 Task: Send an email with the signature Bethany Lewis with the subject 'Appointment reminder' and the message 'Please let me know if this works for your schedule.' from softage.1@softage.net to softage.3@softage.net with an attached document Research_paper.pdf and move the email from Sent Items to the folder Licenses
Action: Mouse moved to (109, 148)
Screenshot: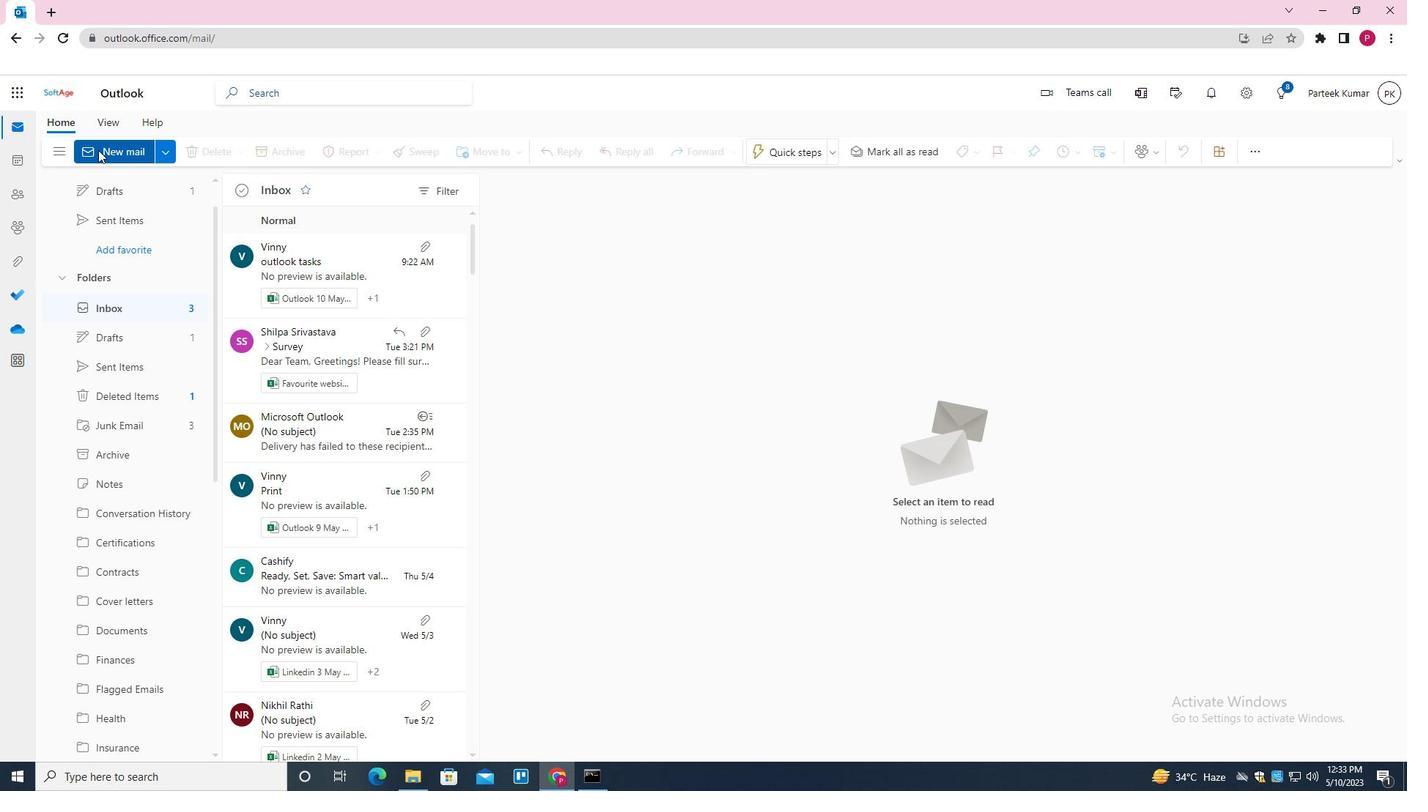 
Action: Mouse pressed left at (109, 148)
Screenshot: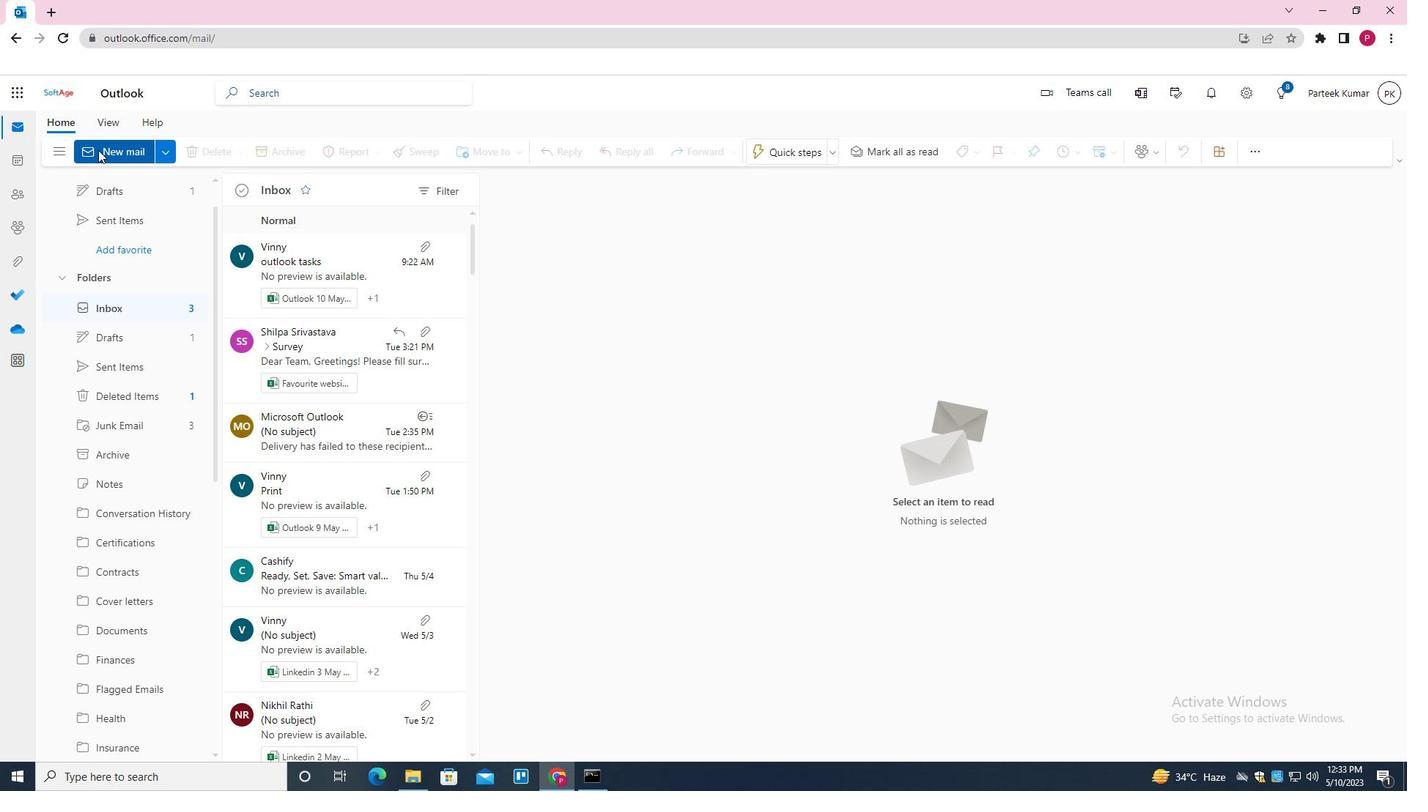 
Action: Mouse moved to (593, 384)
Screenshot: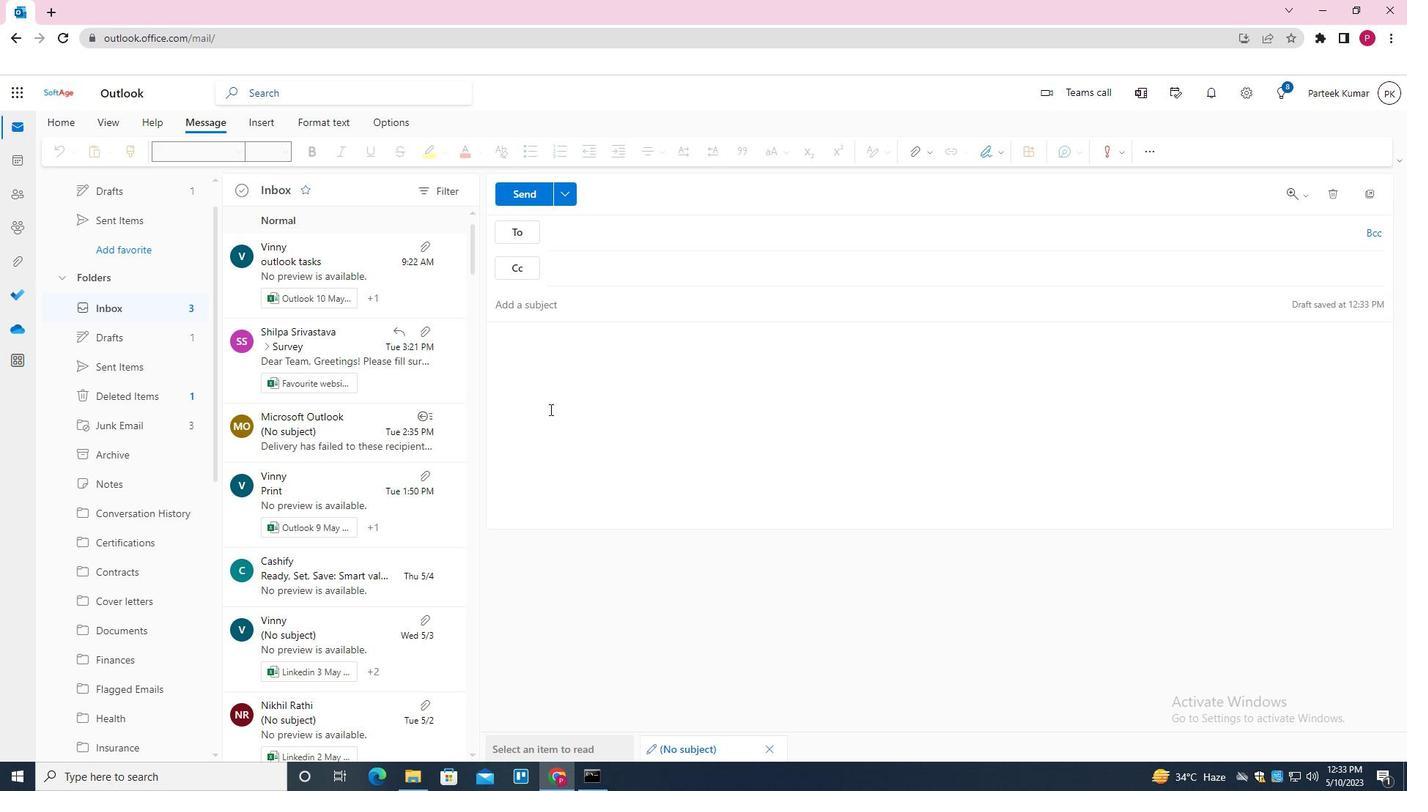 
Action: Mouse pressed left at (593, 384)
Screenshot: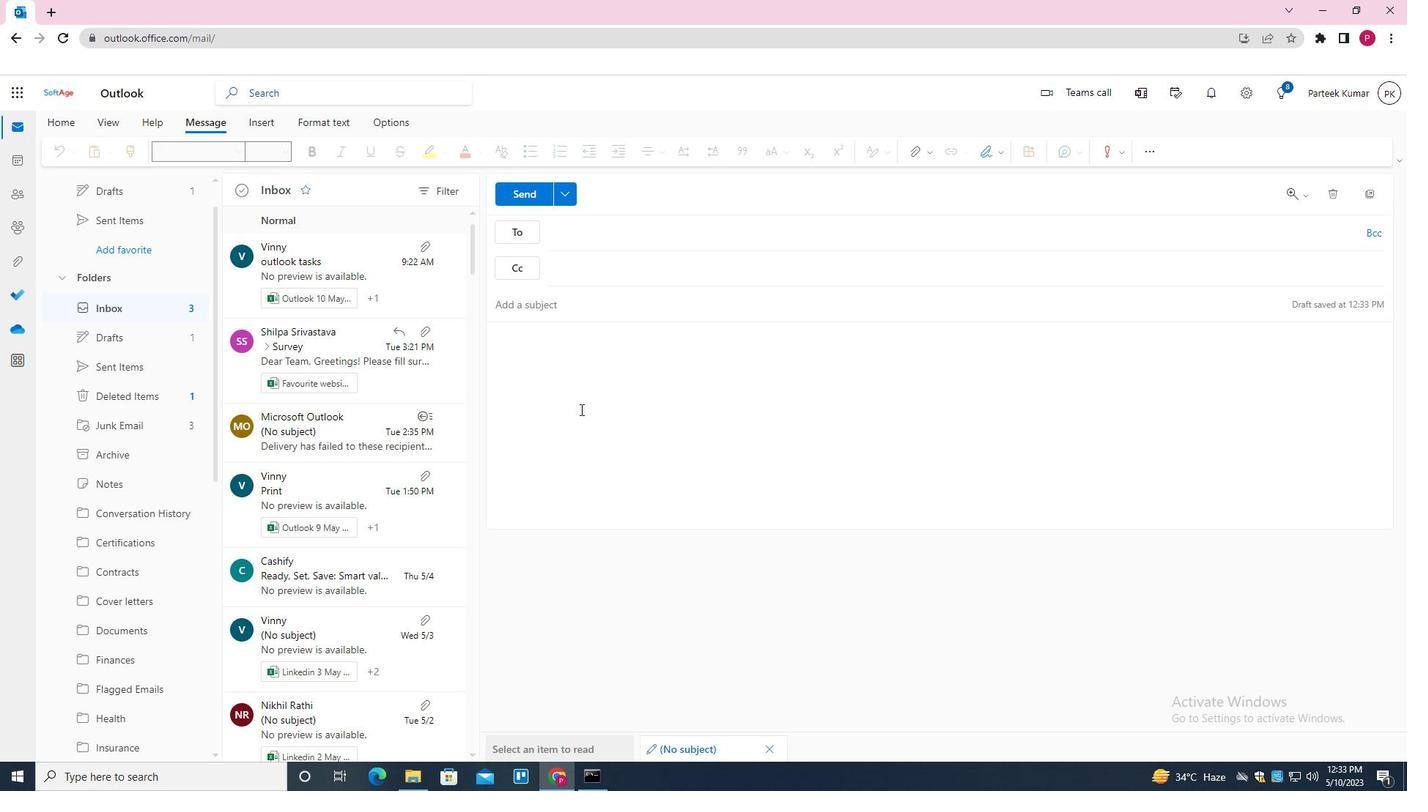 
Action: Mouse moved to (1000, 153)
Screenshot: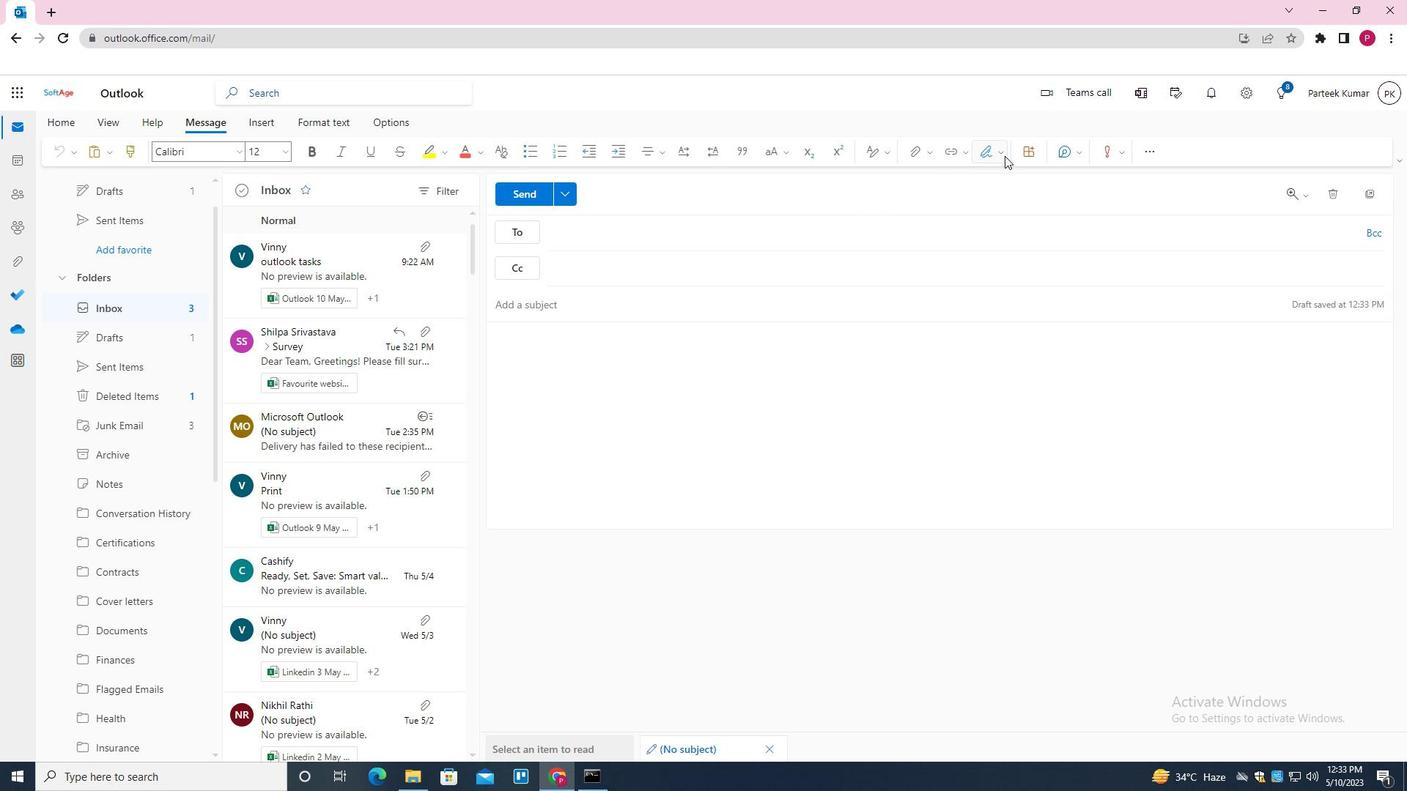 
Action: Mouse pressed left at (1000, 153)
Screenshot: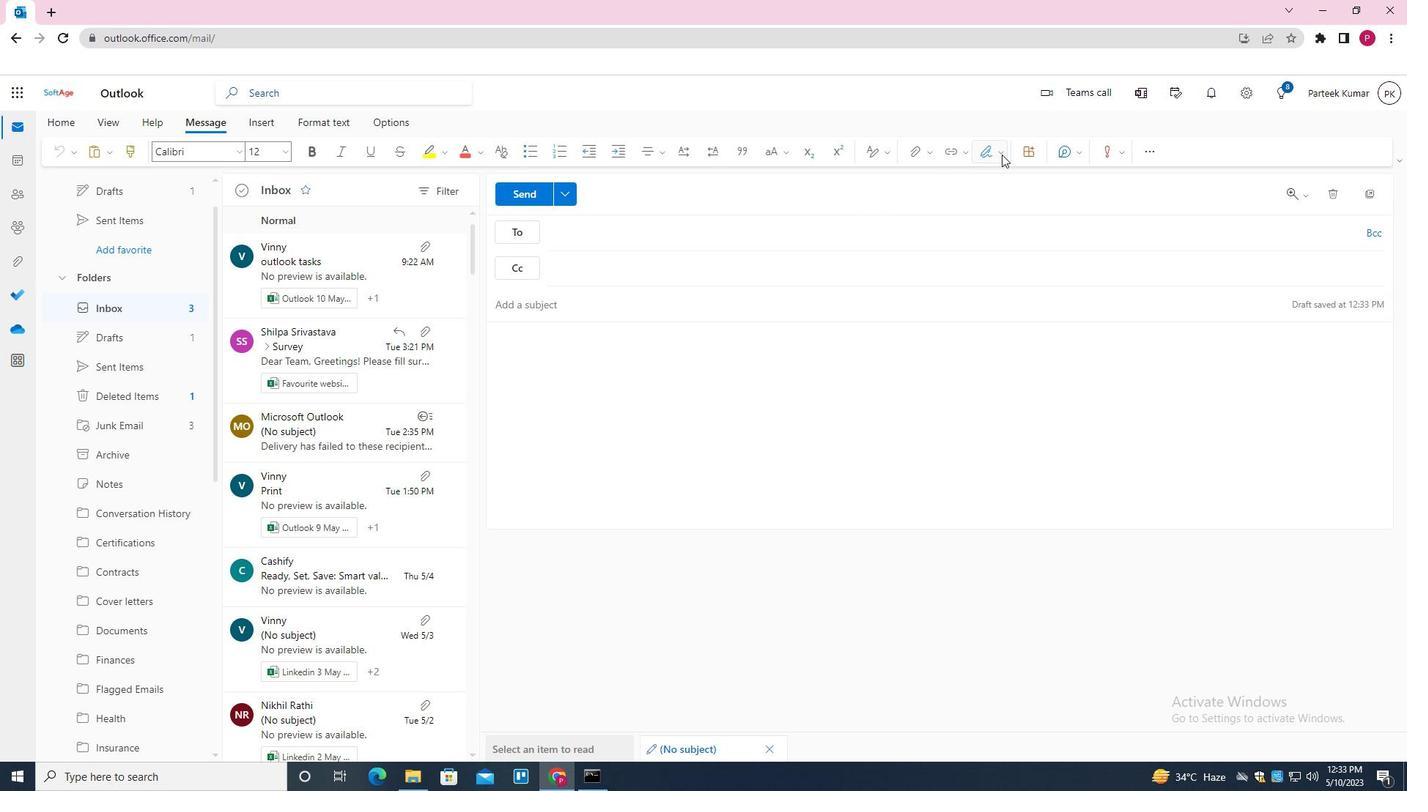 
Action: Mouse moved to (952, 694)
Screenshot: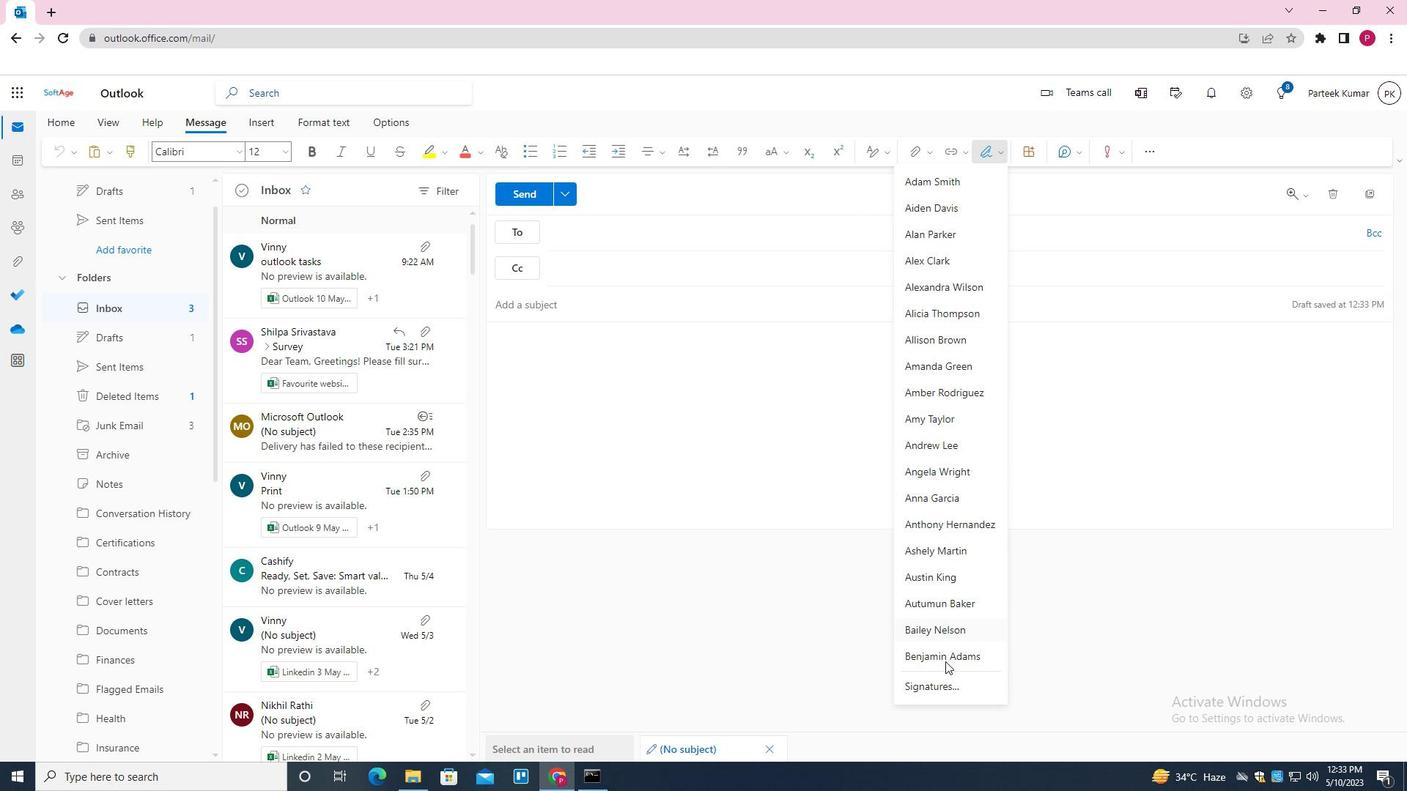 
Action: Mouse pressed left at (952, 694)
Screenshot: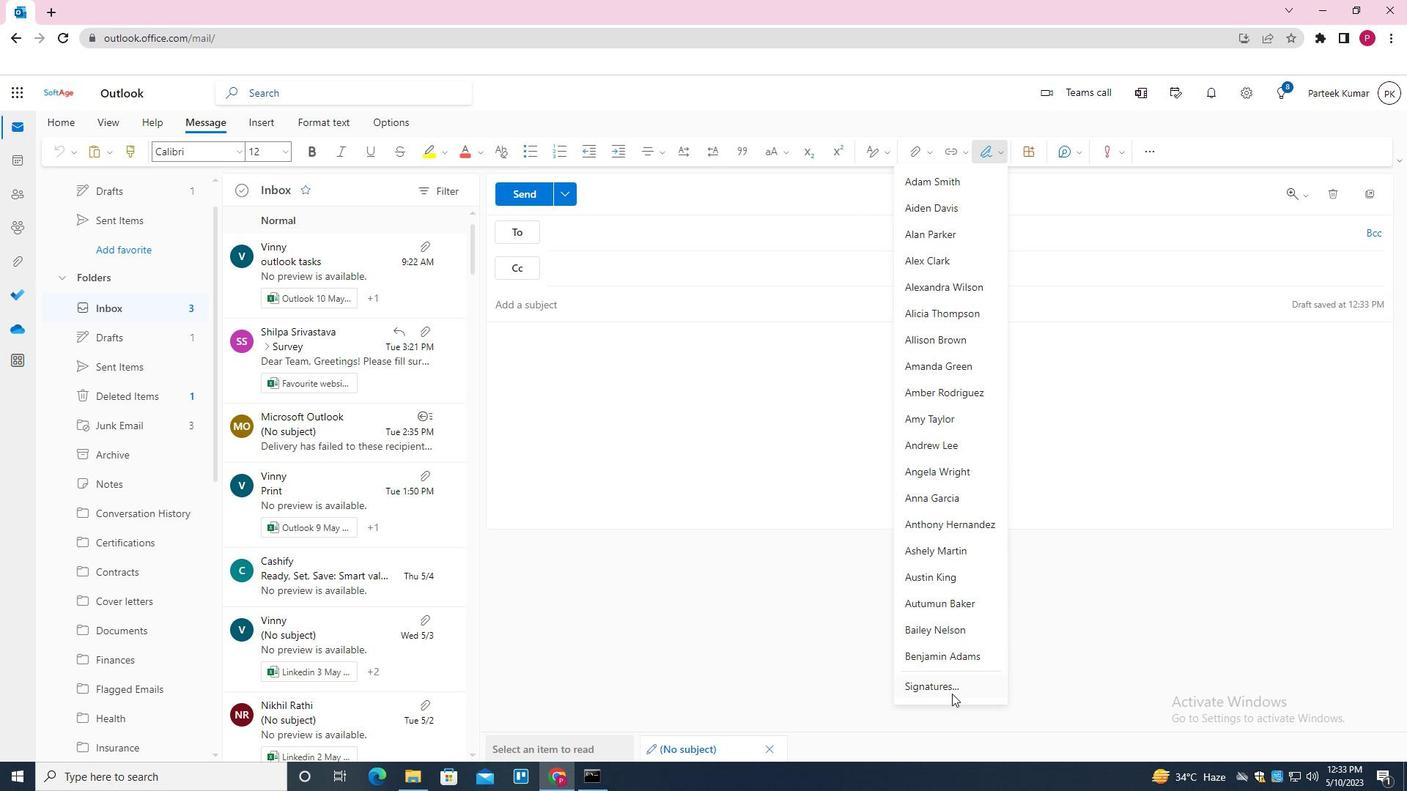 
Action: Mouse moved to (618, 242)
Screenshot: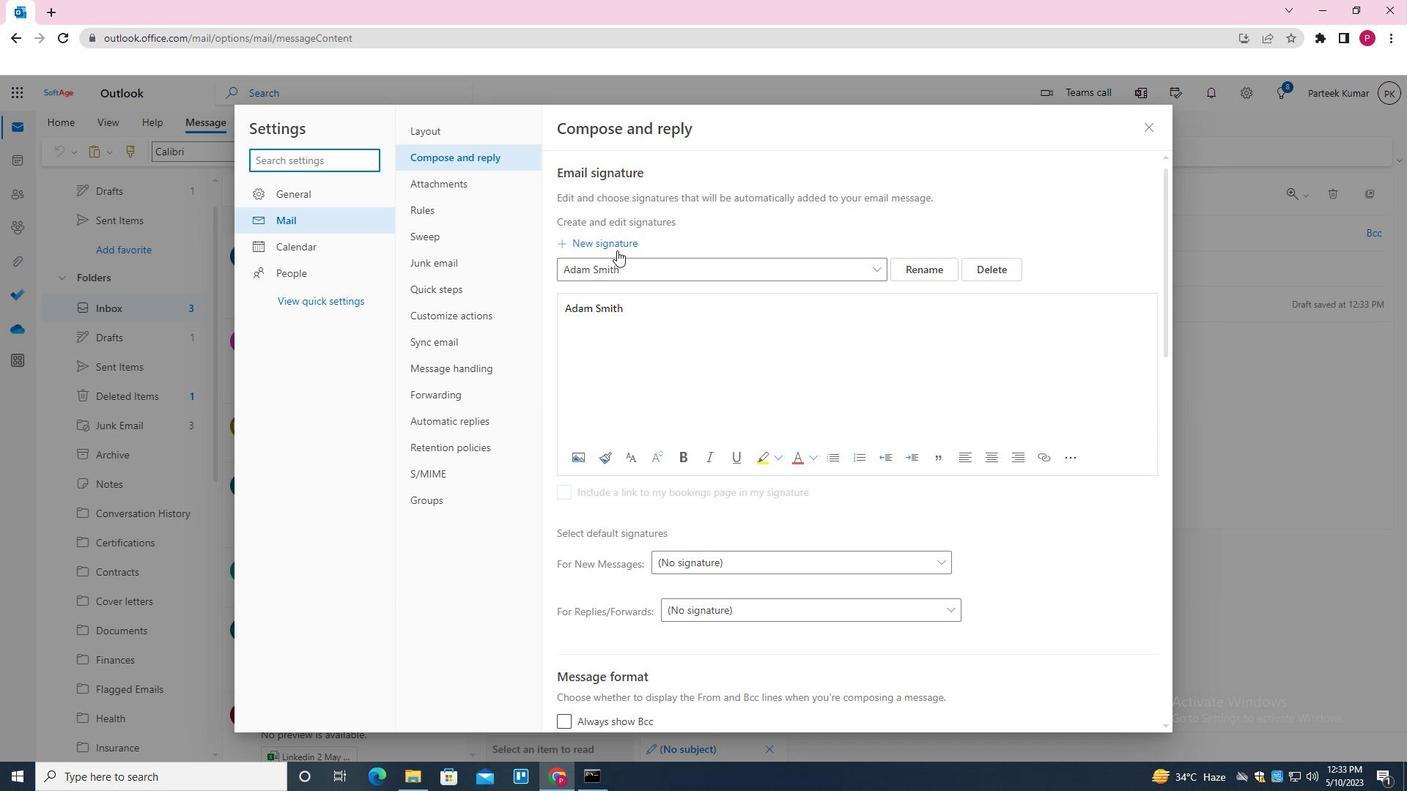 
Action: Mouse pressed left at (618, 242)
Screenshot: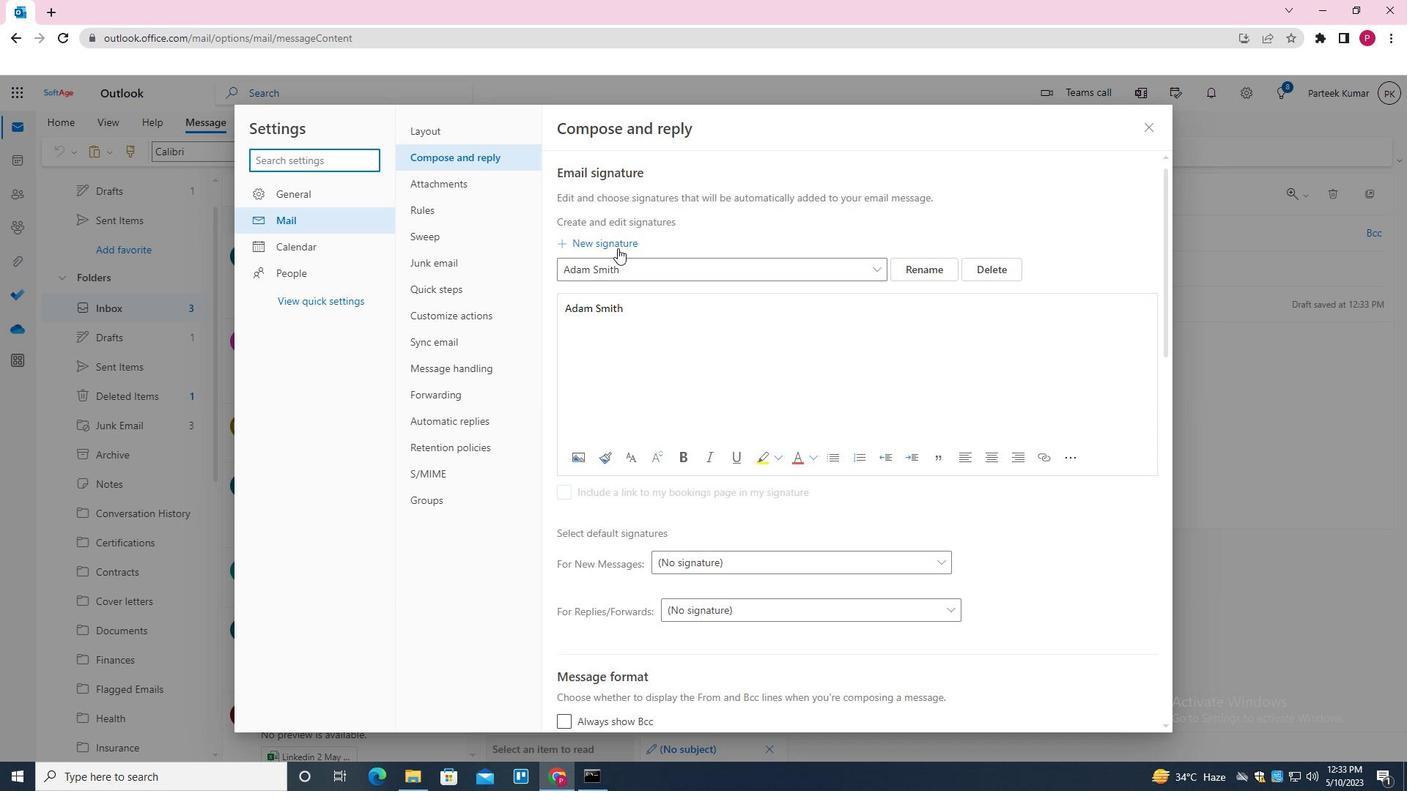
Action: Mouse moved to (626, 271)
Screenshot: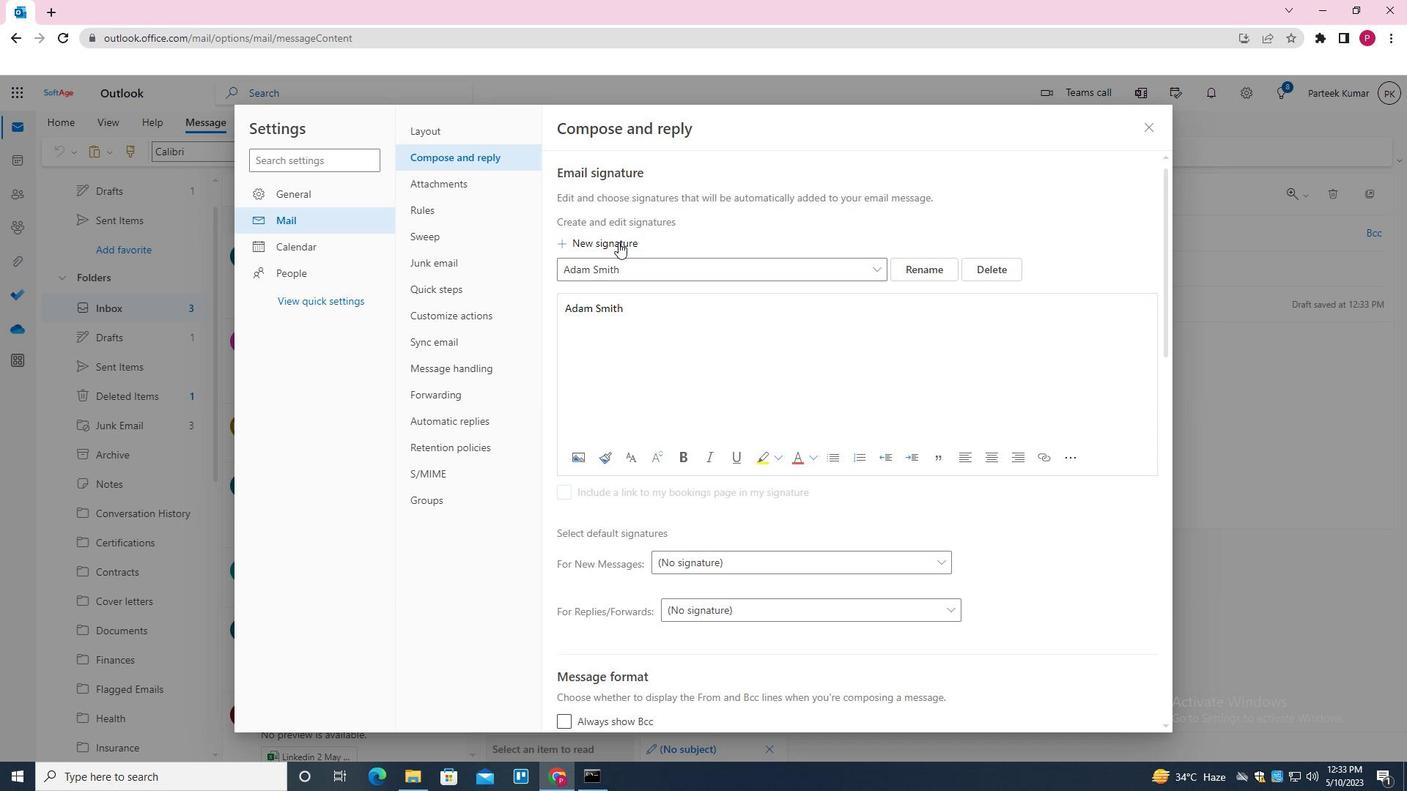
Action: Mouse pressed left at (626, 271)
Screenshot: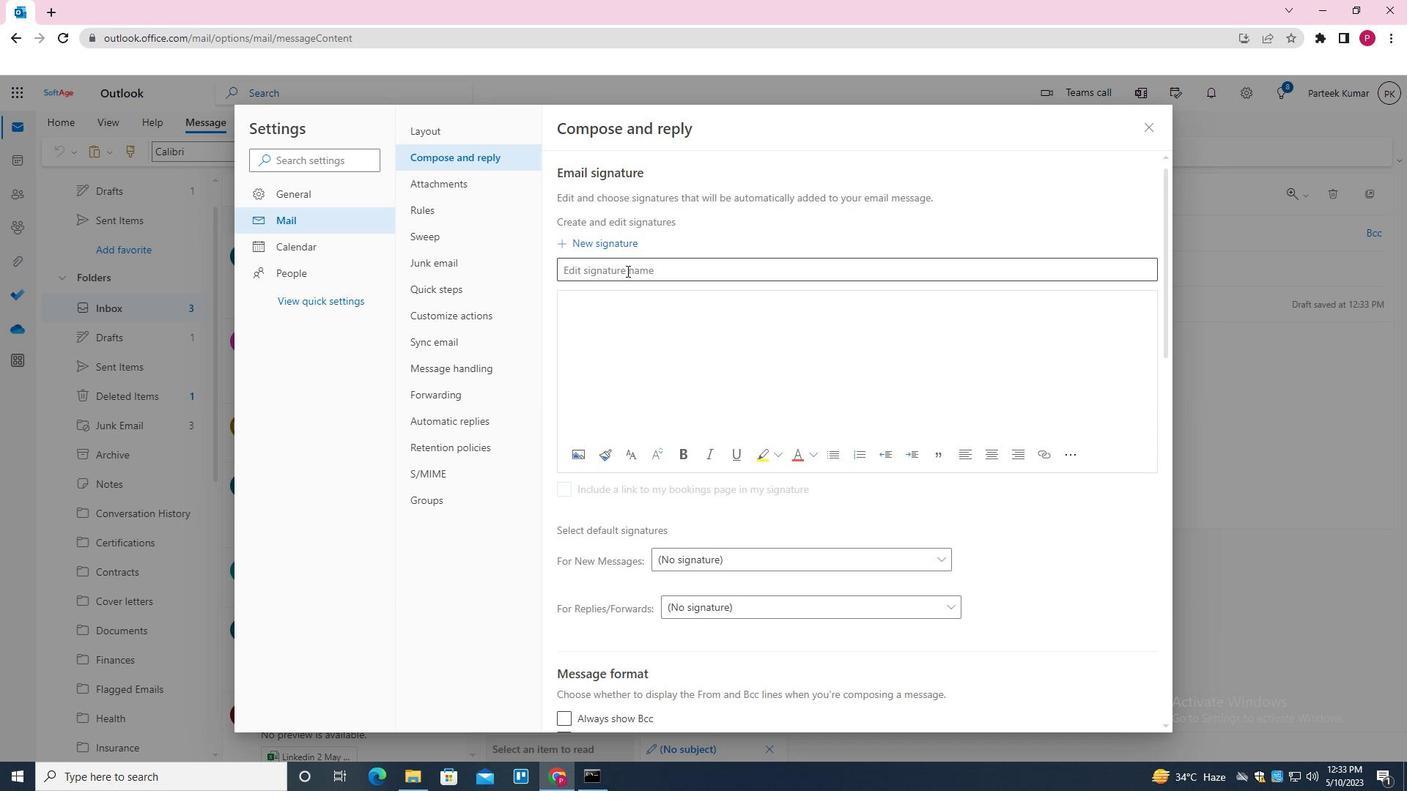 
Action: Mouse moved to (611, 272)
Screenshot: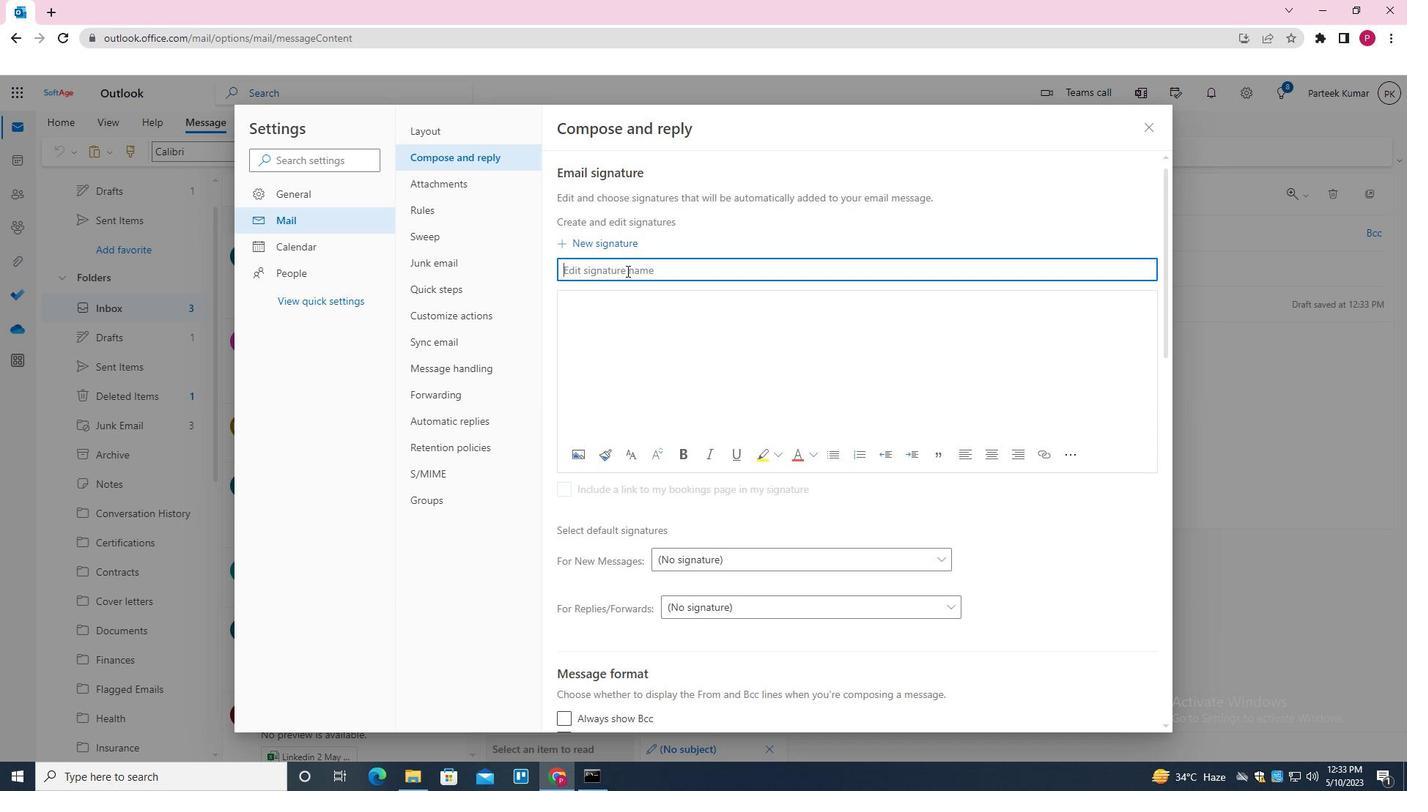 
Action: Key pressed <Key.shift><Key.shift><Key.shift><Key.shift><Key.shift>BETHANY<Key.space><Key.shift>LWAS<Key.backspace><Key.backspace><Key.backspace>AWS
Screenshot: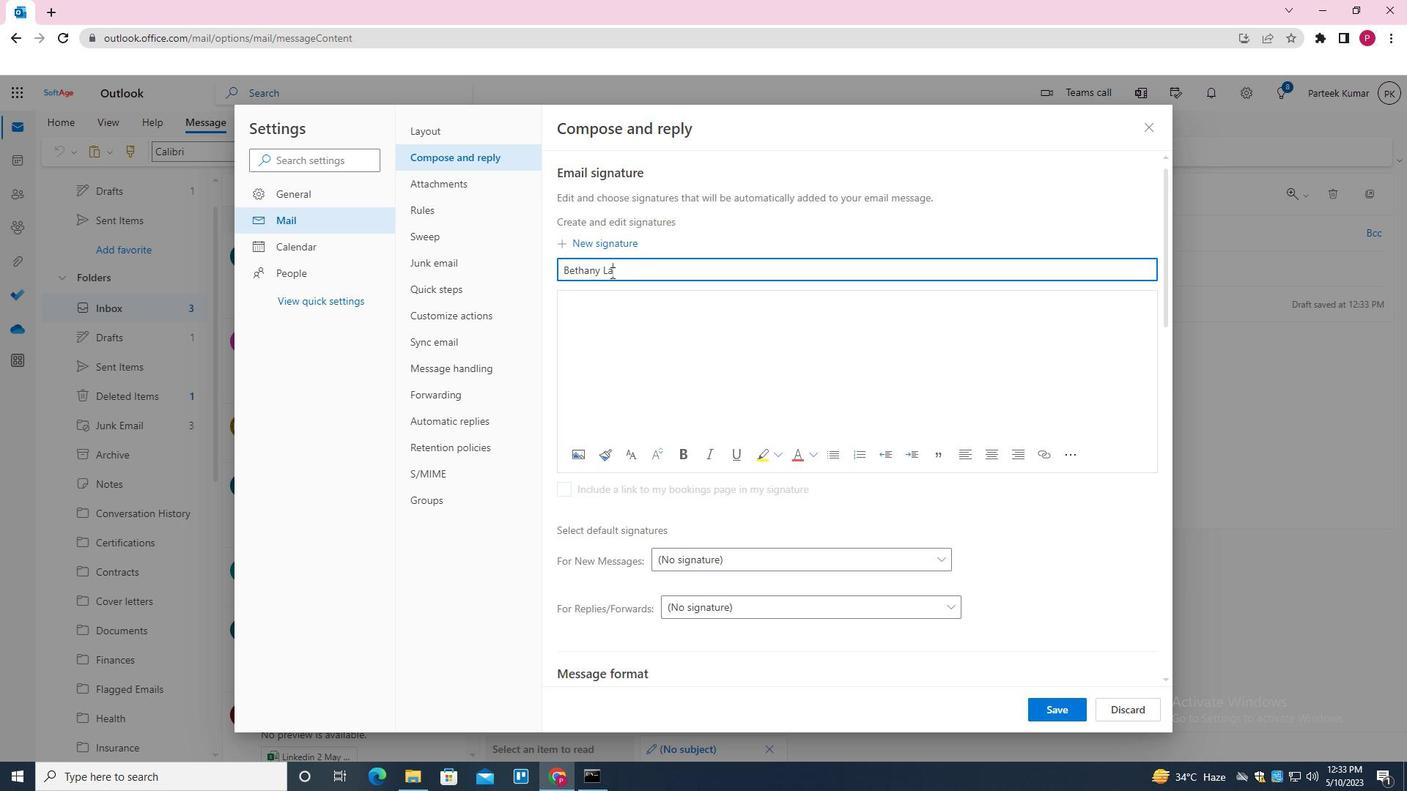 
Action: Mouse moved to (578, 307)
Screenshot: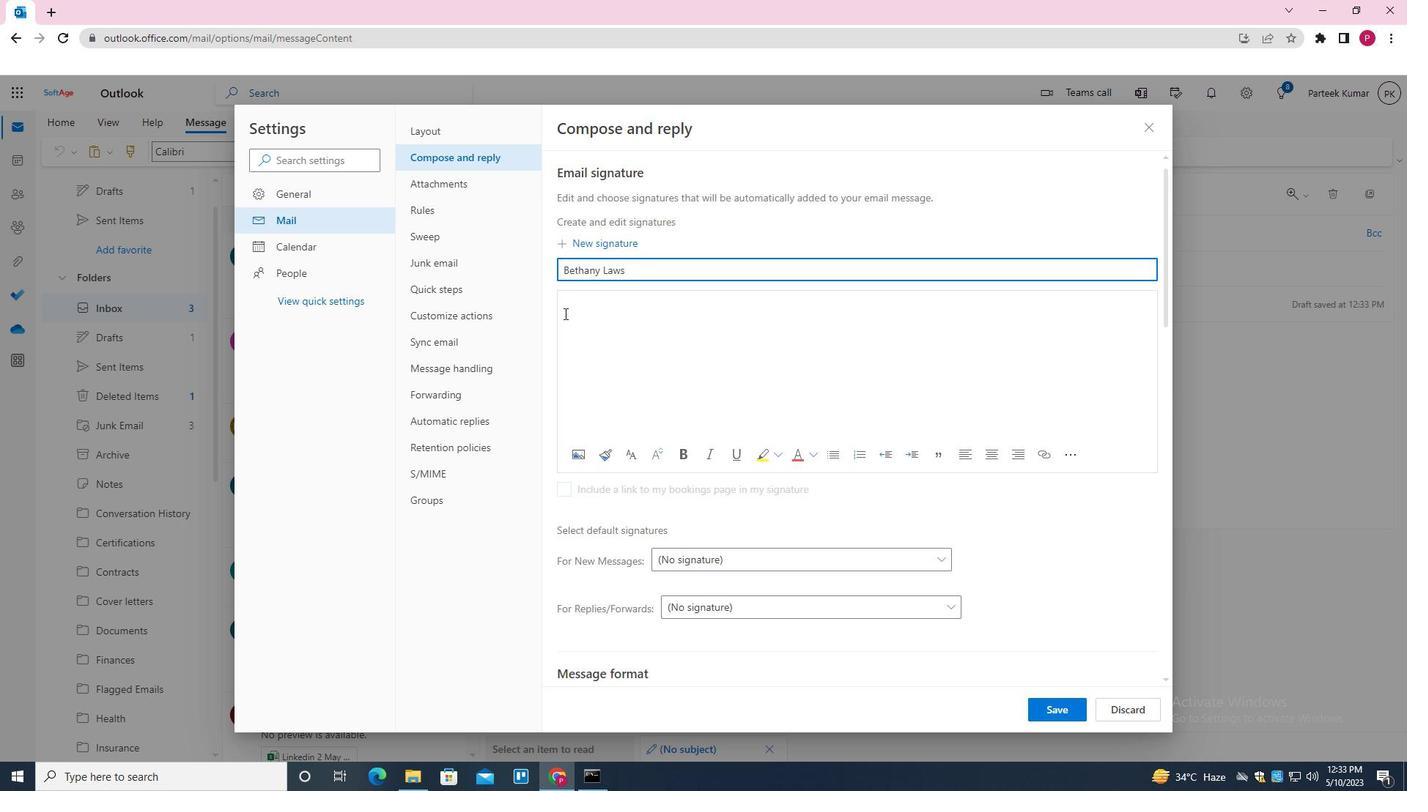 
Action: Mouse pressed left at (578, 307)
Screenshot: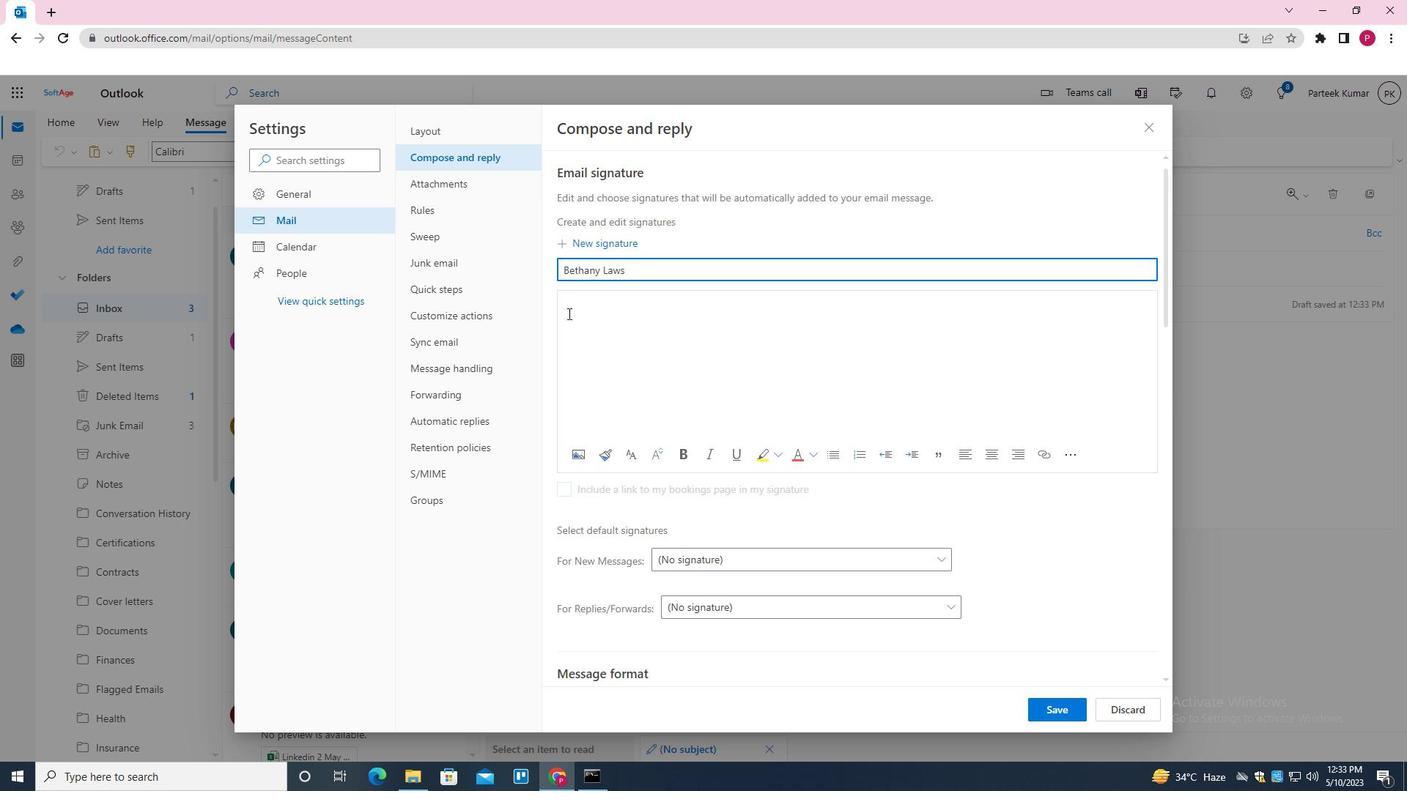 
Action: Mouse moved to (561, 317)
Screenshot: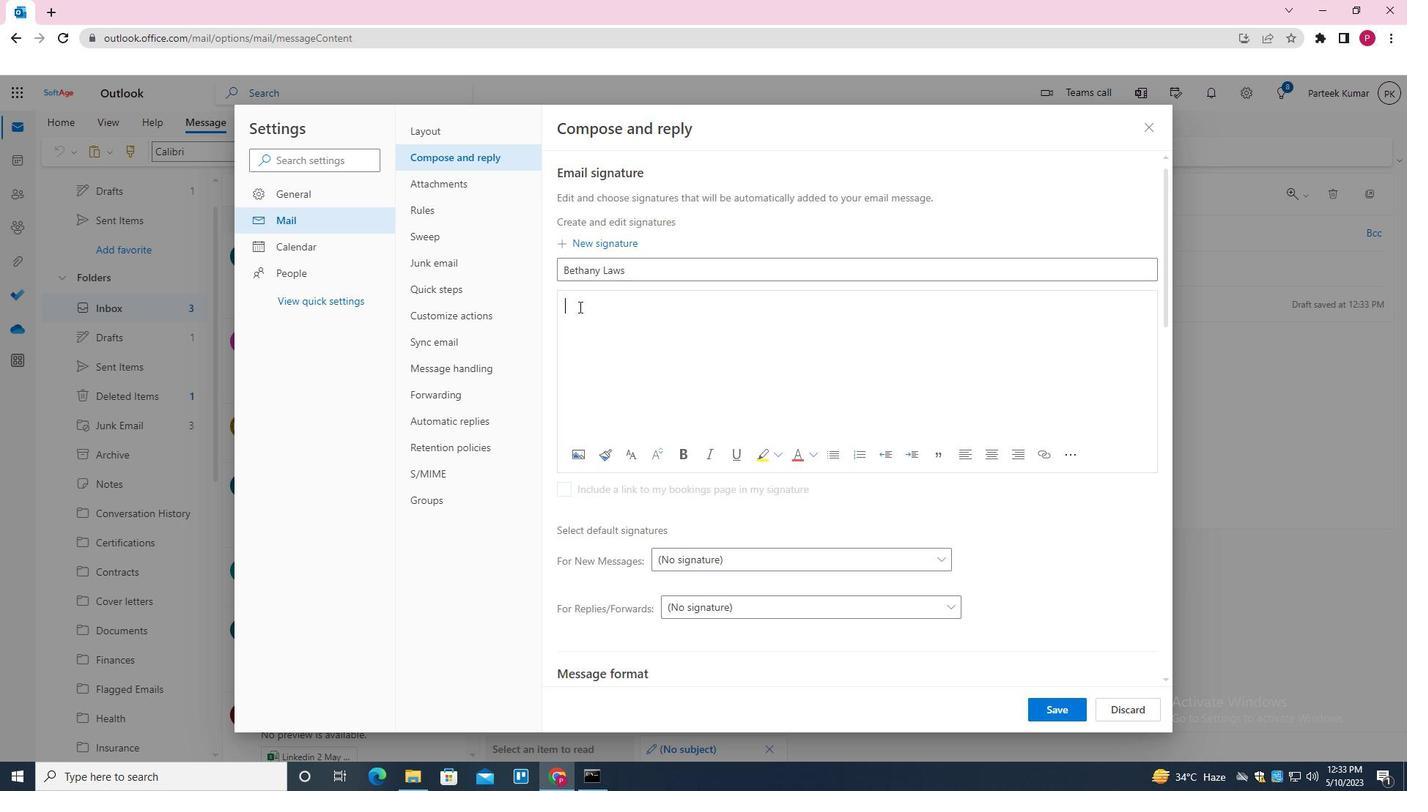 
Action: Key pressed <Key.shift>BETHANY<Key.space><Key.shift>:
Screenshot: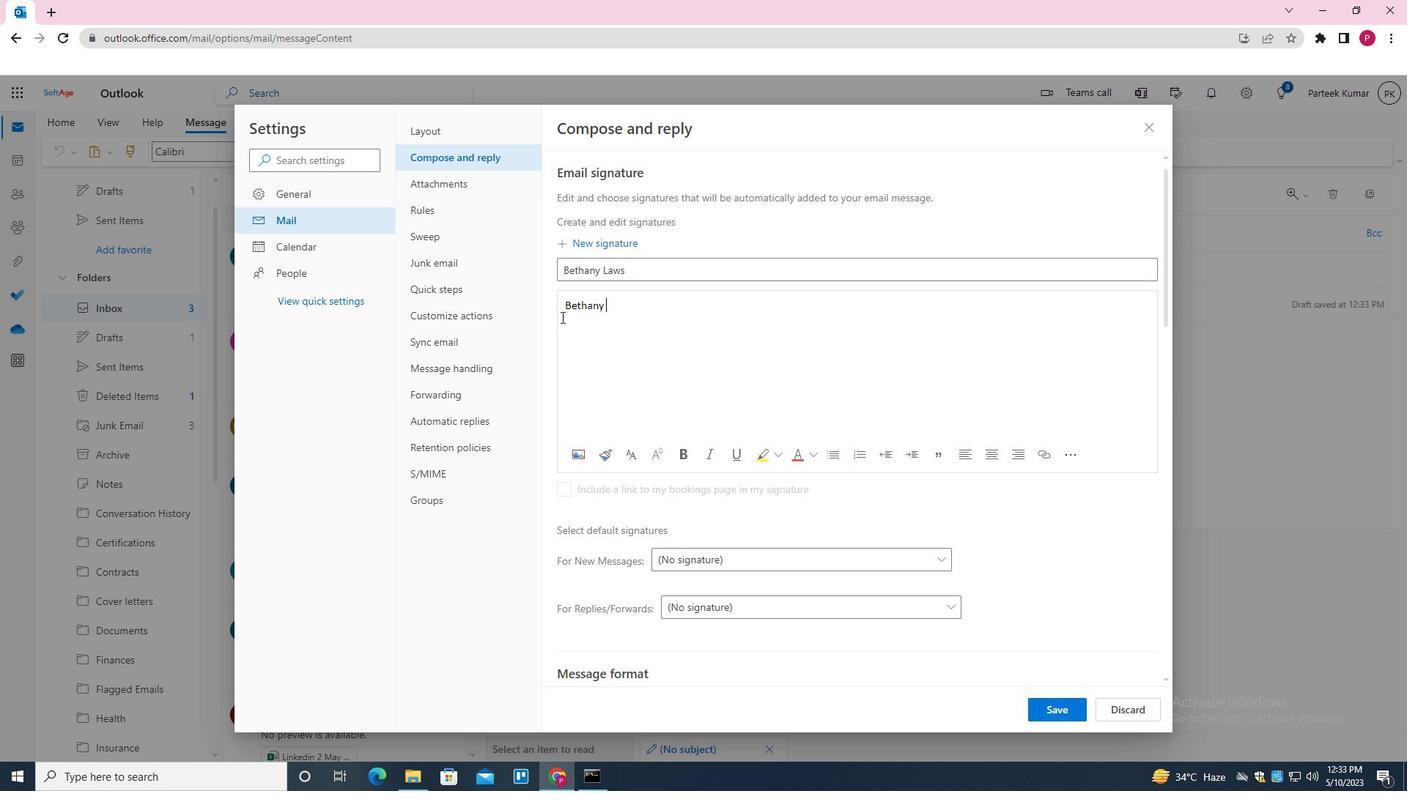 
Action: Mouse moved to (561, 317)
Screenshot: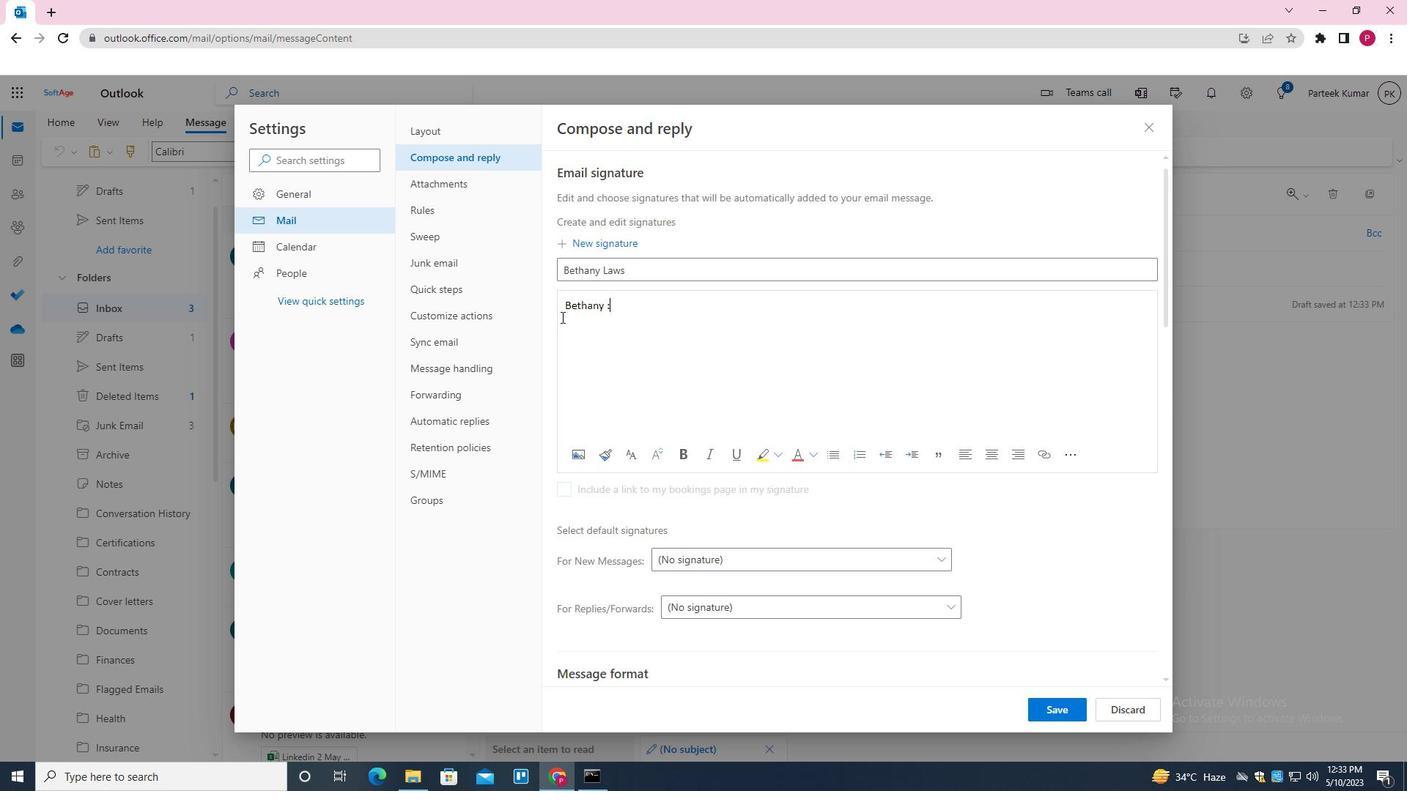 
Action: Key pressed <Key.backspace>LAWS<Key.space>
Screenshot: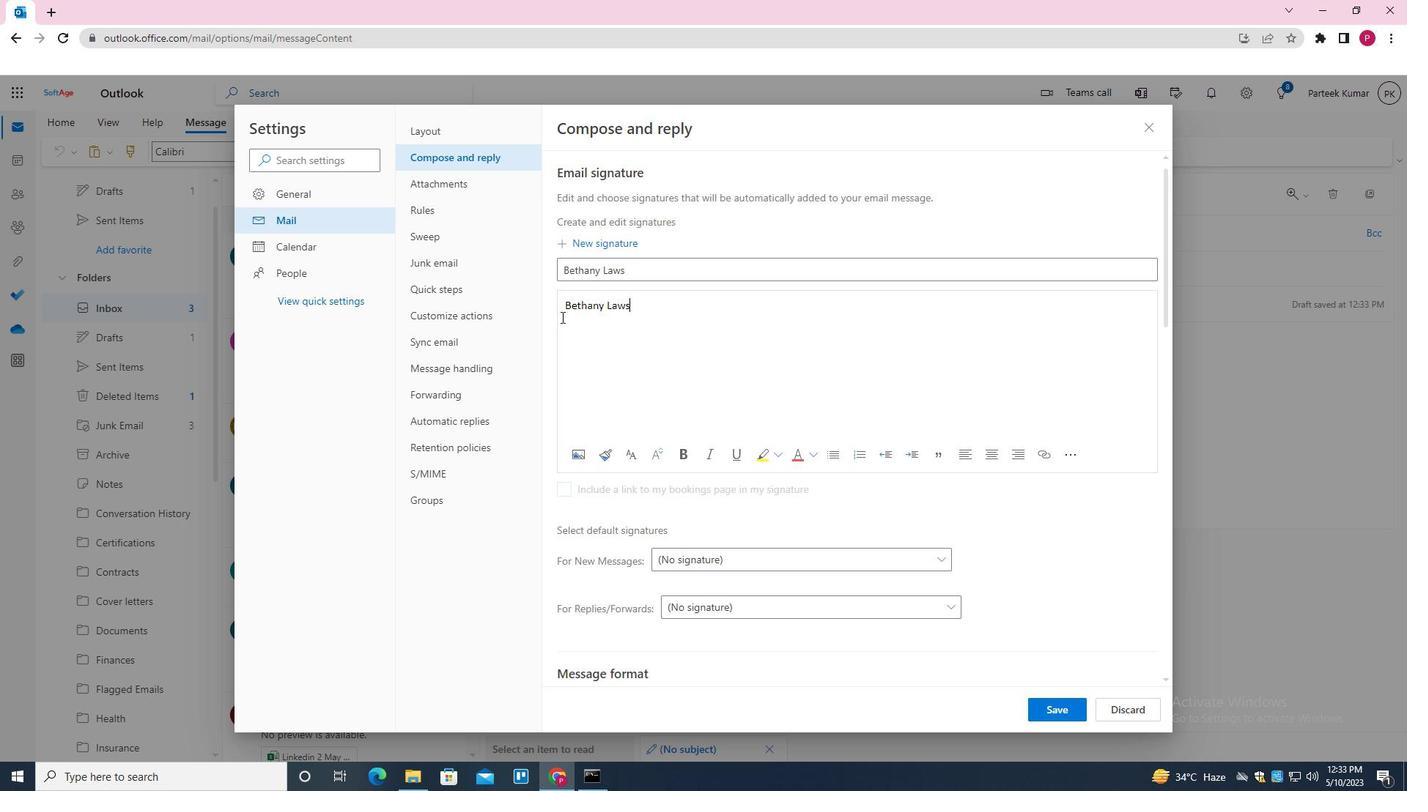 
Action: Mouse moved to (1041, 714)
Screenshot: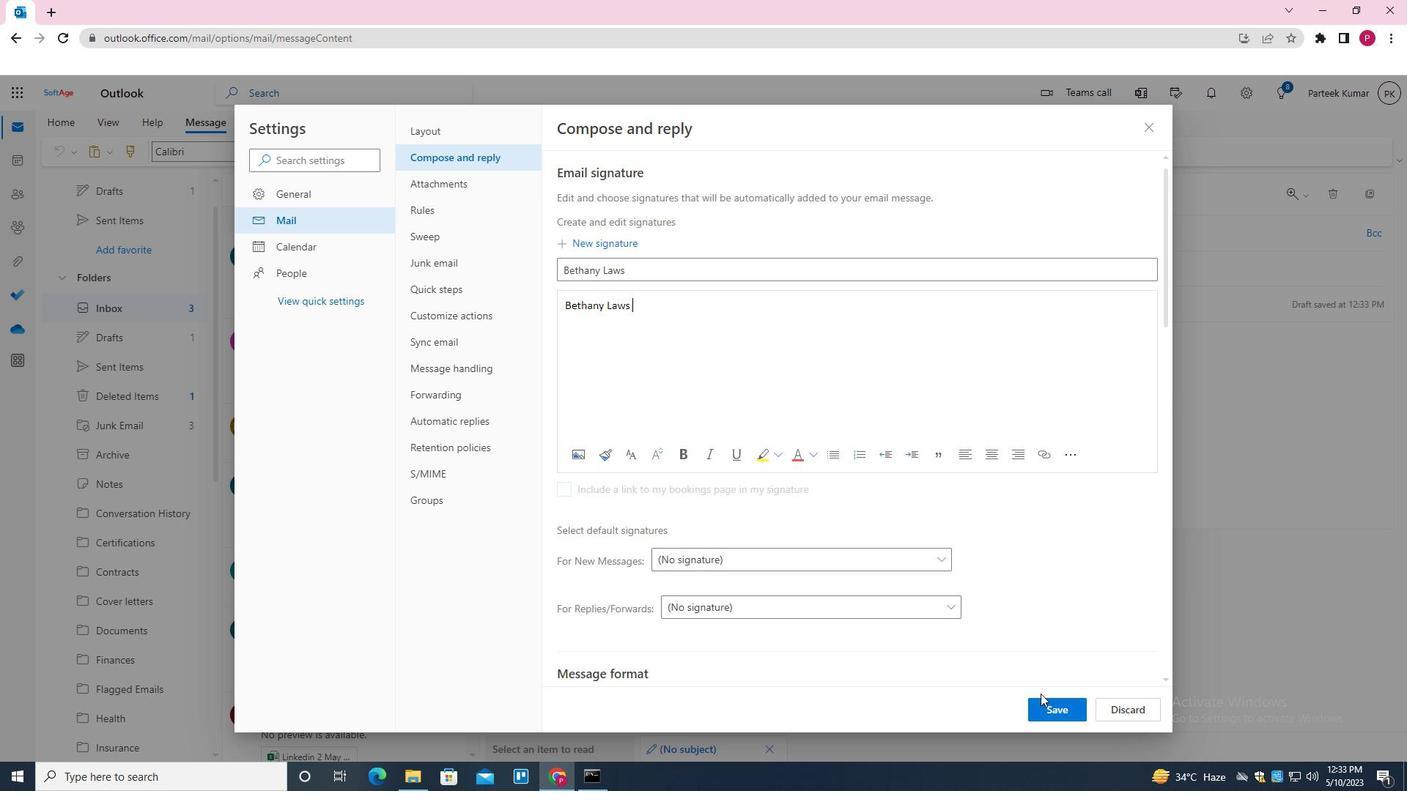 
Action: Mouse pressed left at (1041, 714)
Screenshot: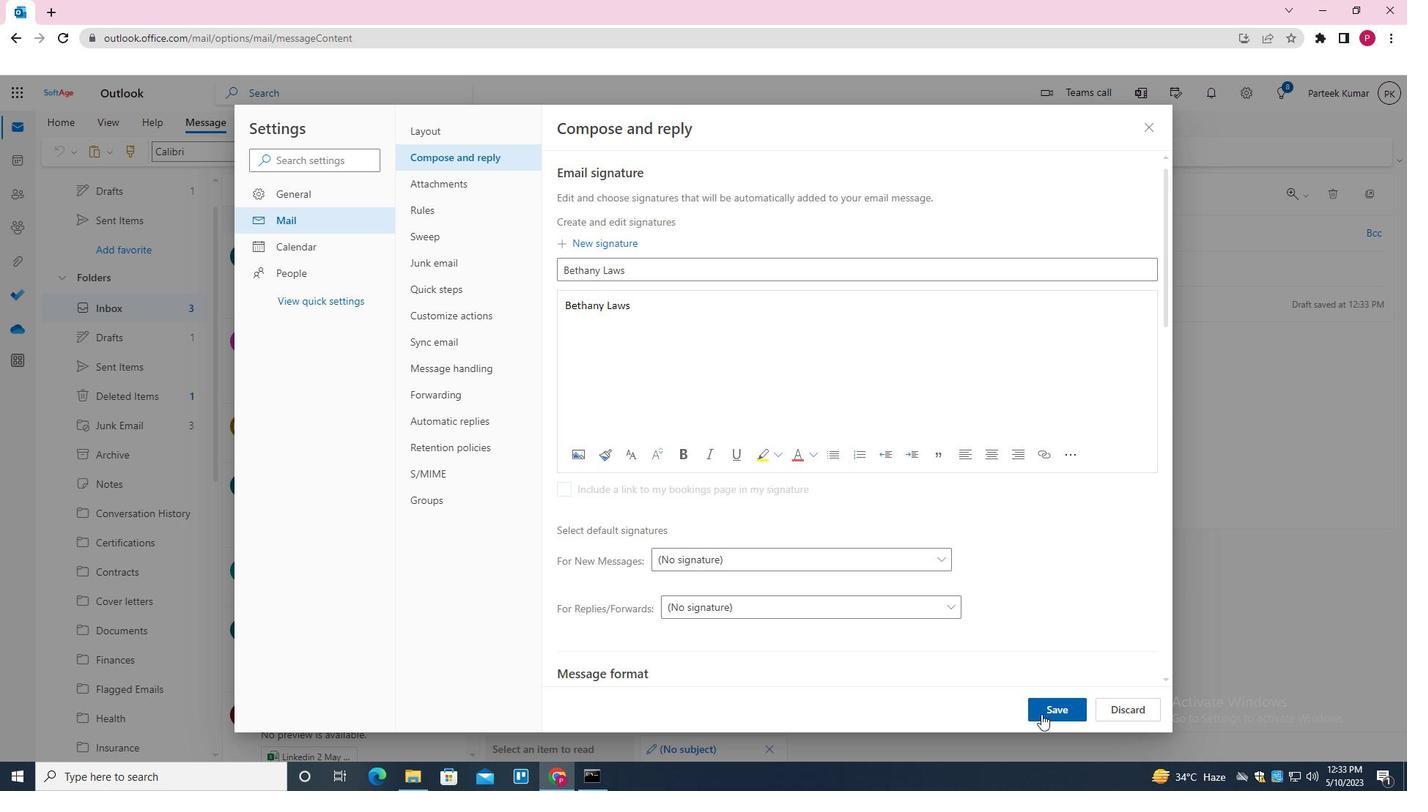 
Action: Mouse moved to (1144, 123)
Screenshot: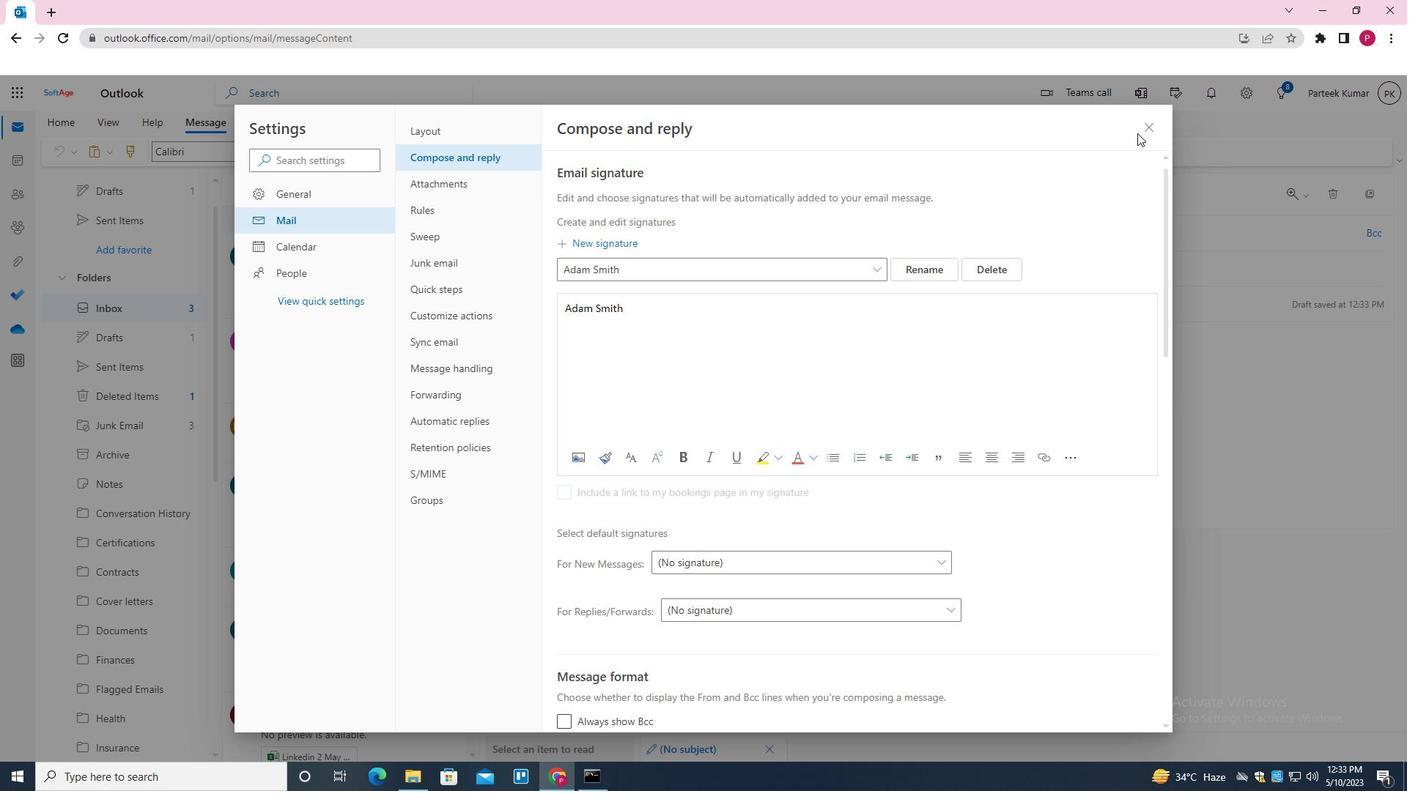 
Action: Mouse pressed left at (1144, 123)
Screenshot: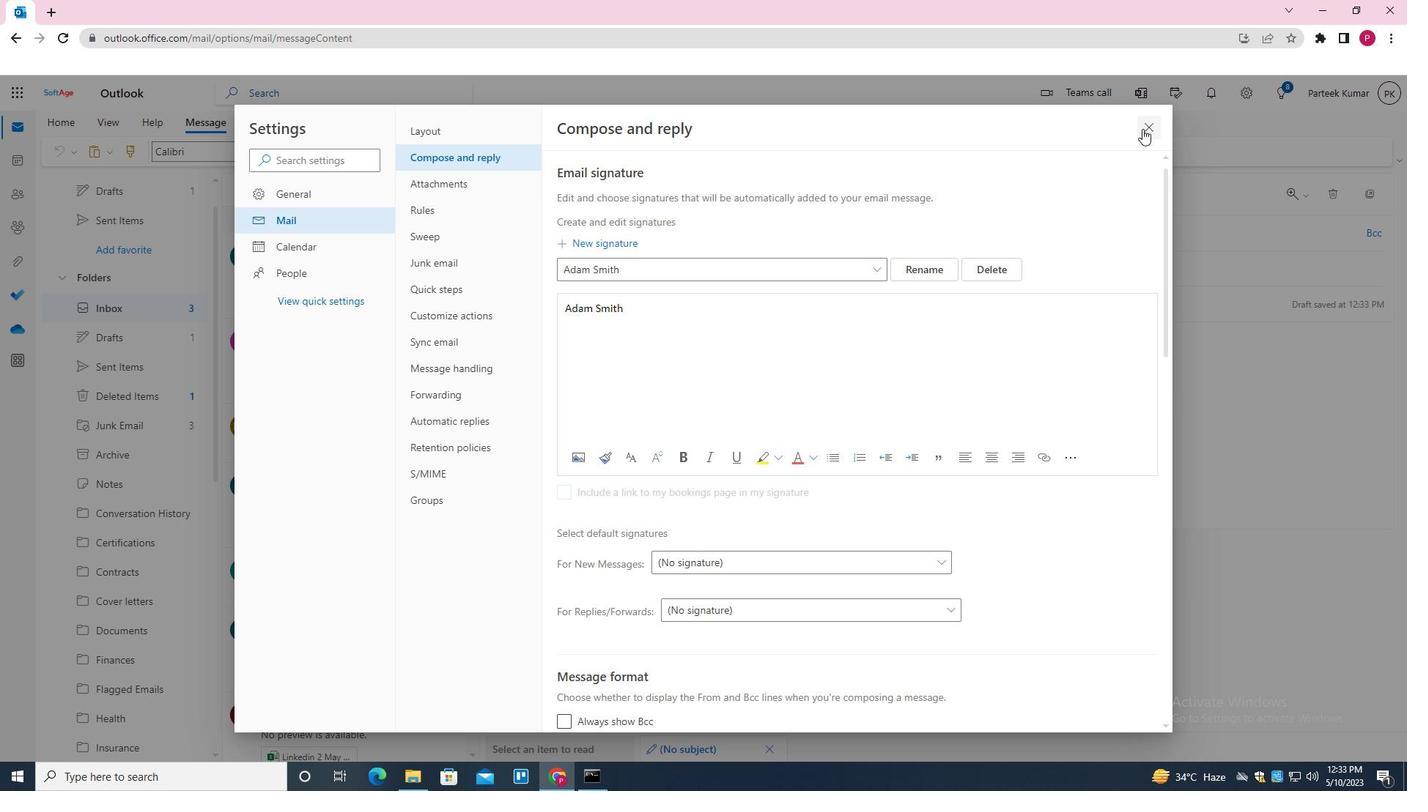 
Action: Mouse moved to (777, 386)
Screenshot: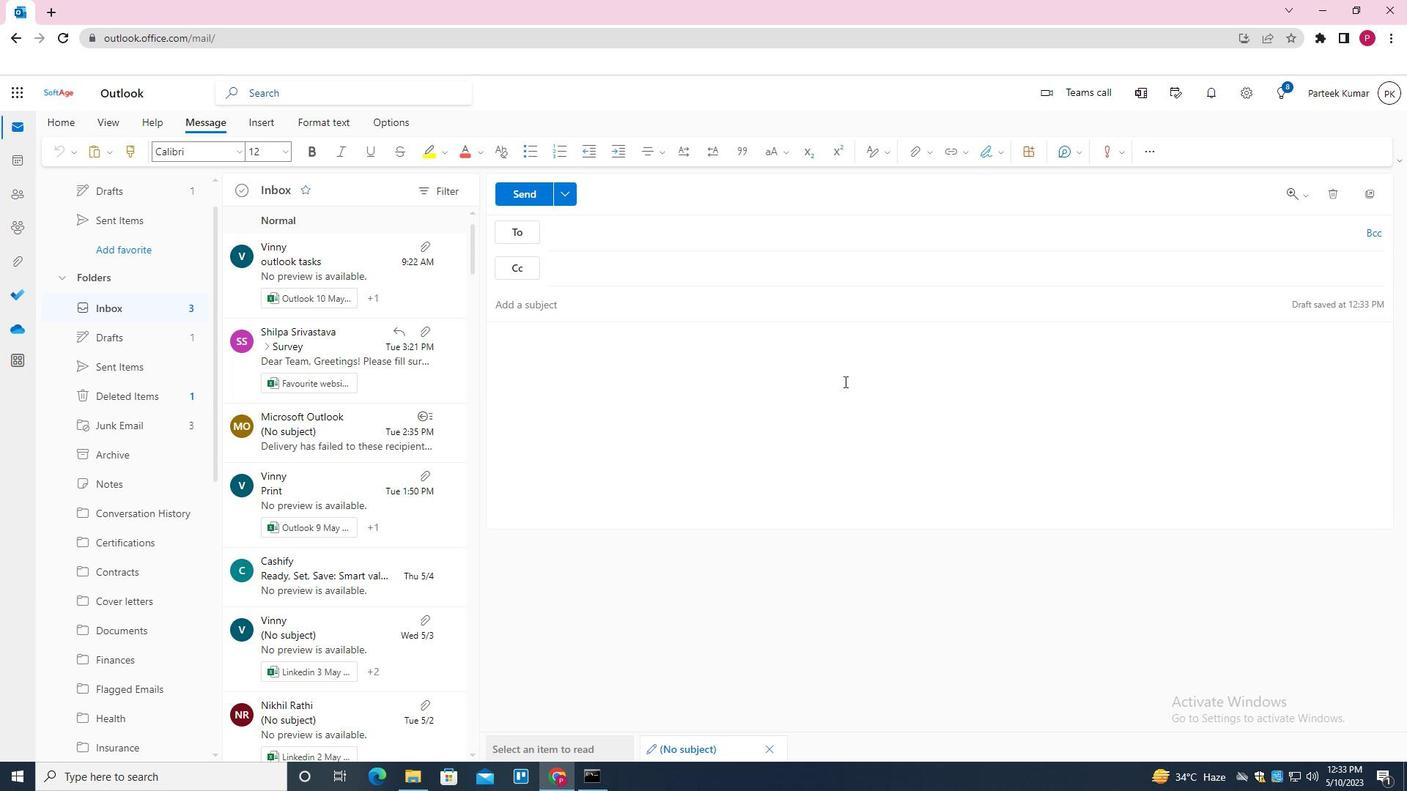 
Action: Mouse pressed left at (777, 386)
Screenshot: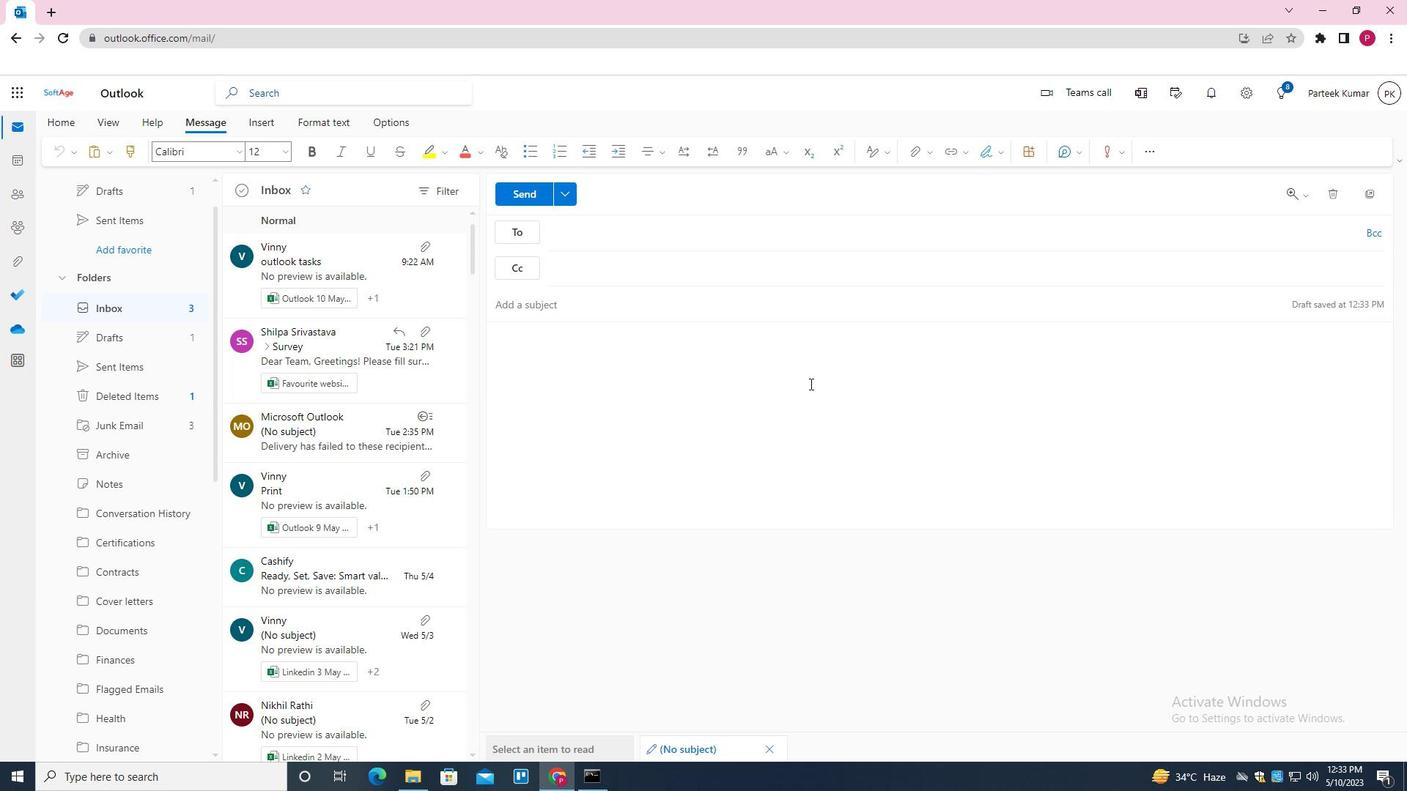 
Action: Mouse moved to (1003, 151)
Screenshot: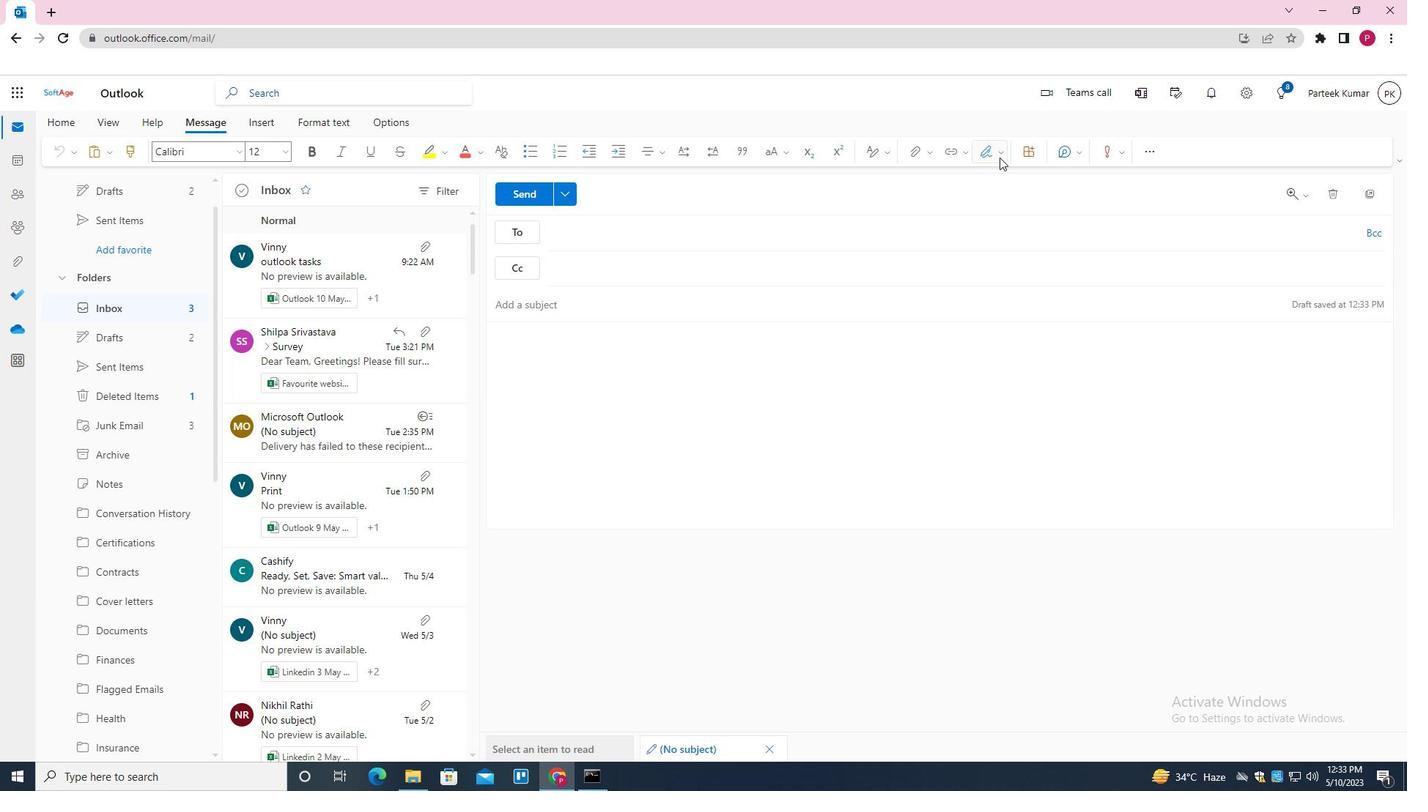 
Action: Mouse pressed left at (1003, 151)
Screenshot: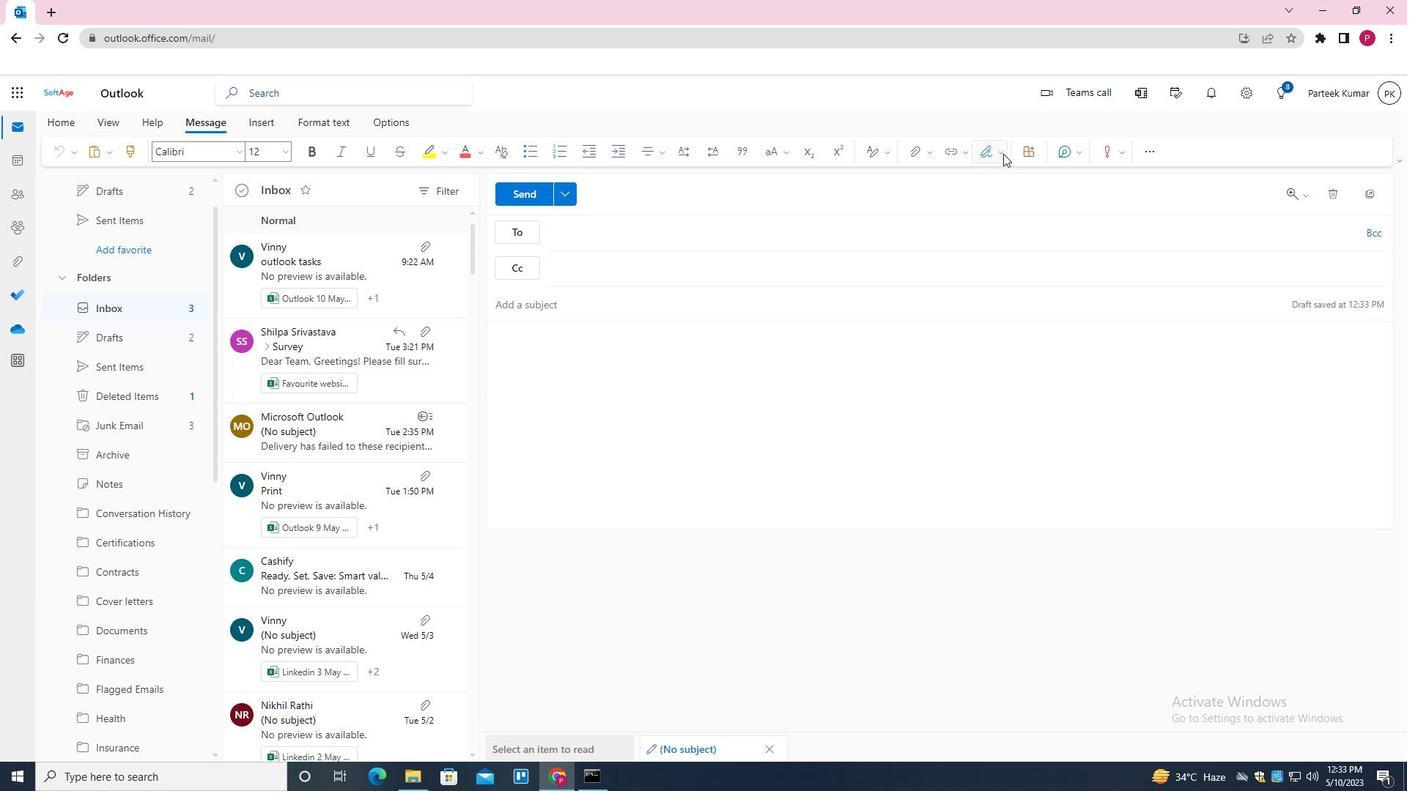 
Action: Mouse moved to (945, 683)
Screenshot: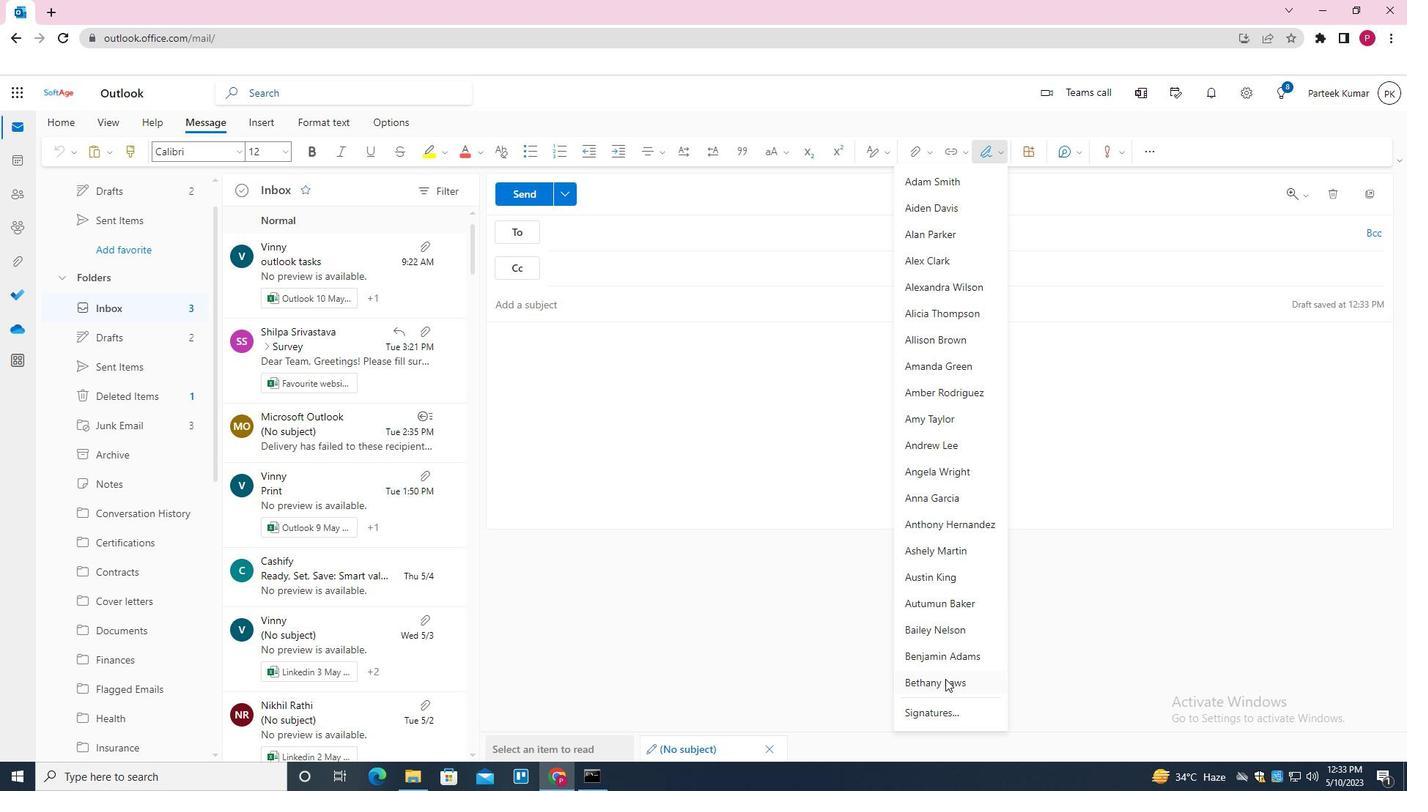 
Action: Mouse pressed left at (945, 683)
Screenshot: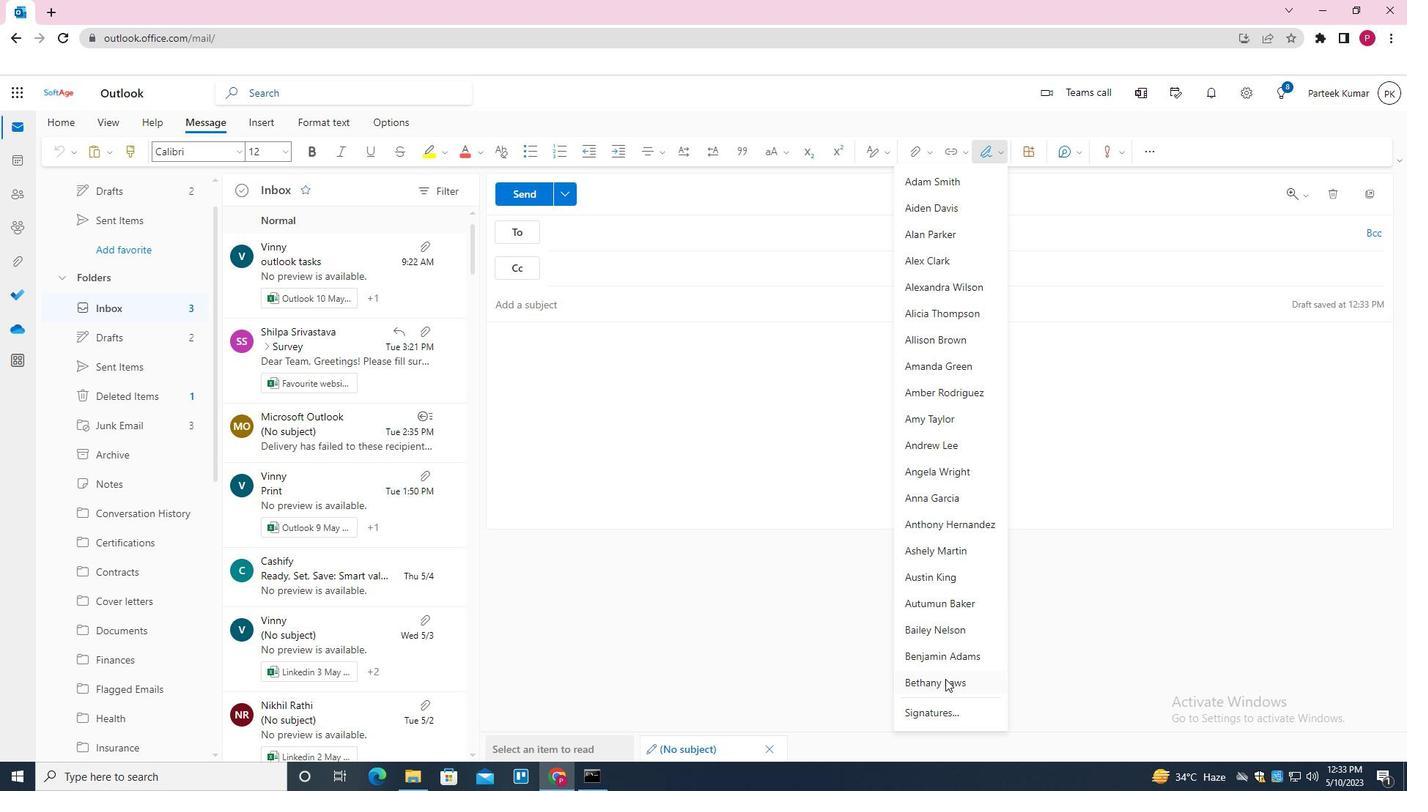 
Action: Mouse moved to (593, 228)
Screenshot: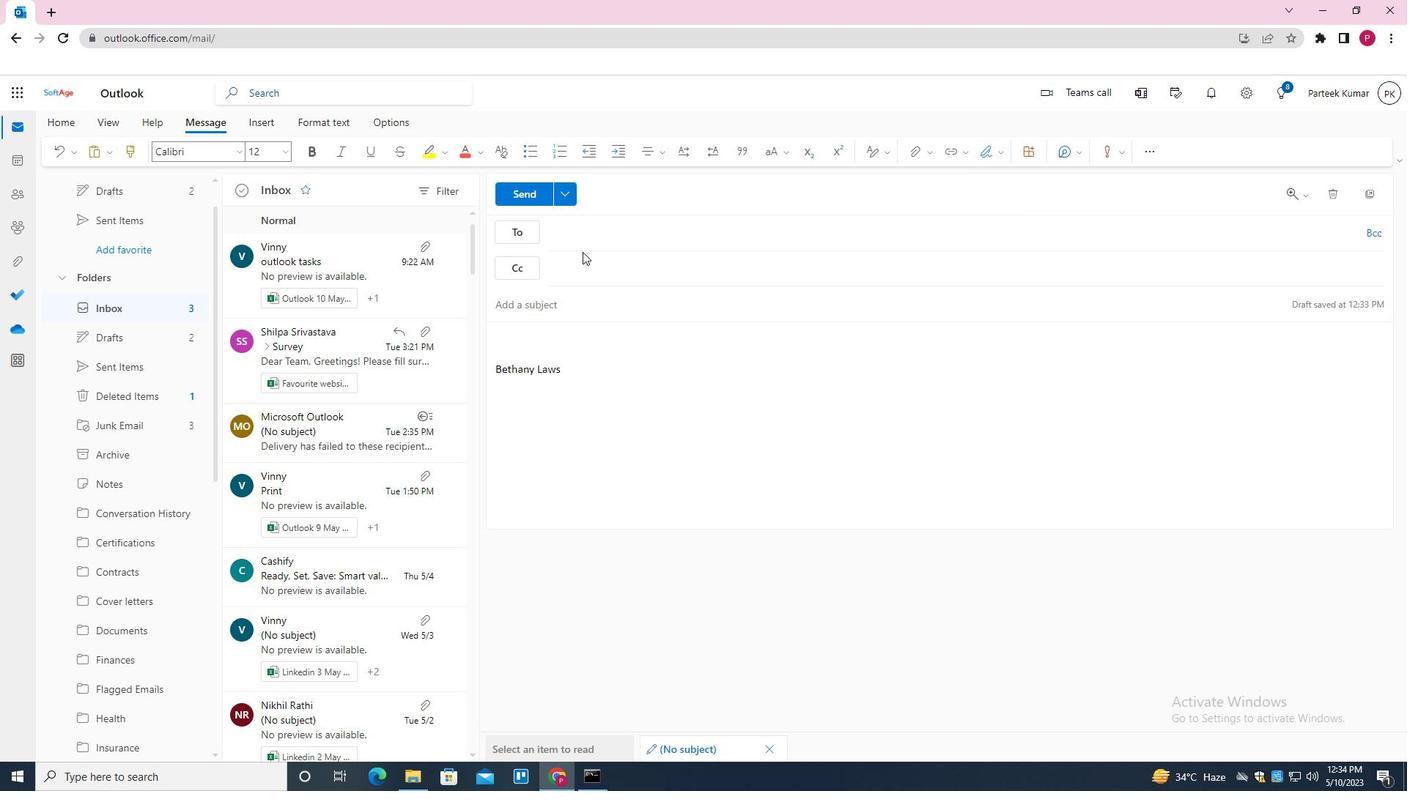 
Action: Mouse pressed left at (593, 228)
Screenshot: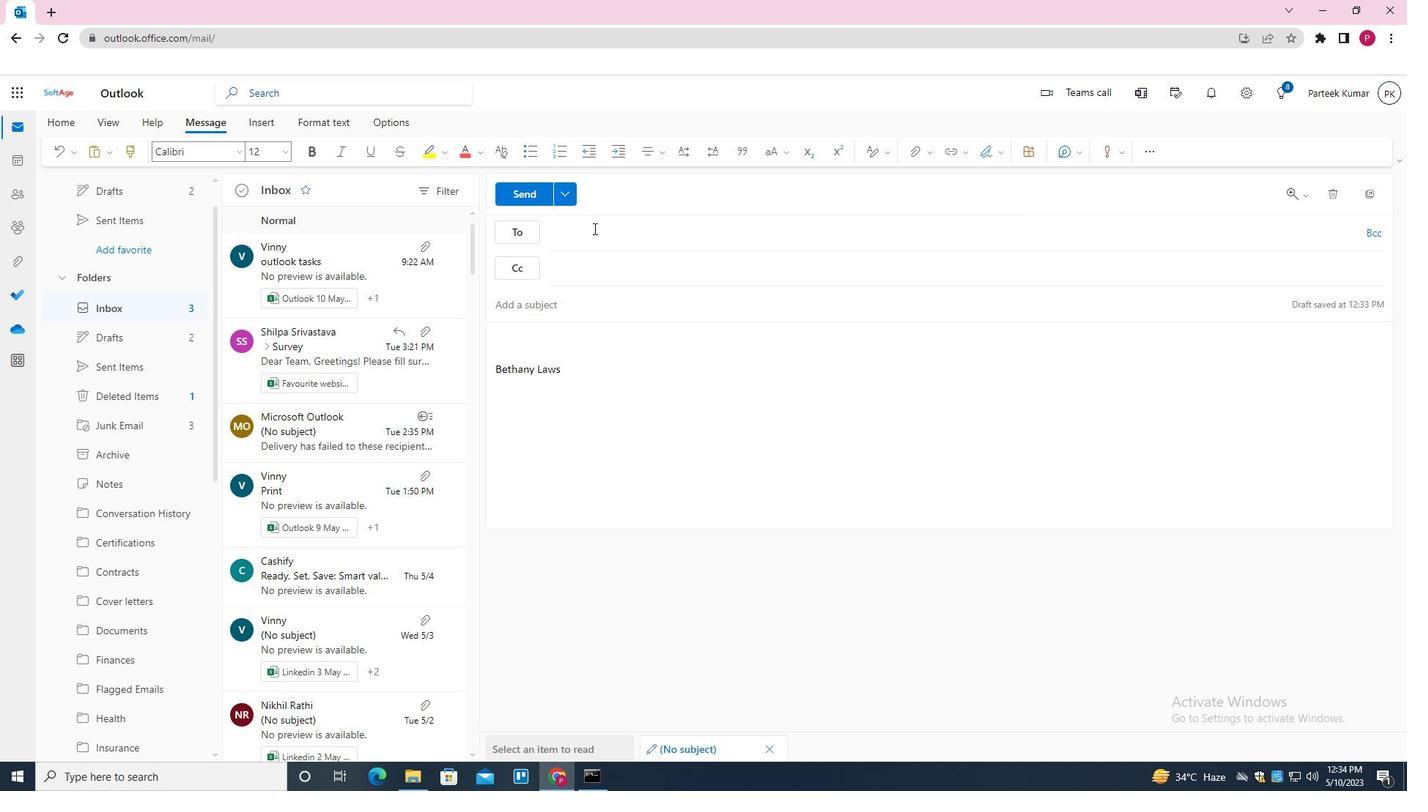 
Action: Mouse moved to (517, 305)
Screenshot: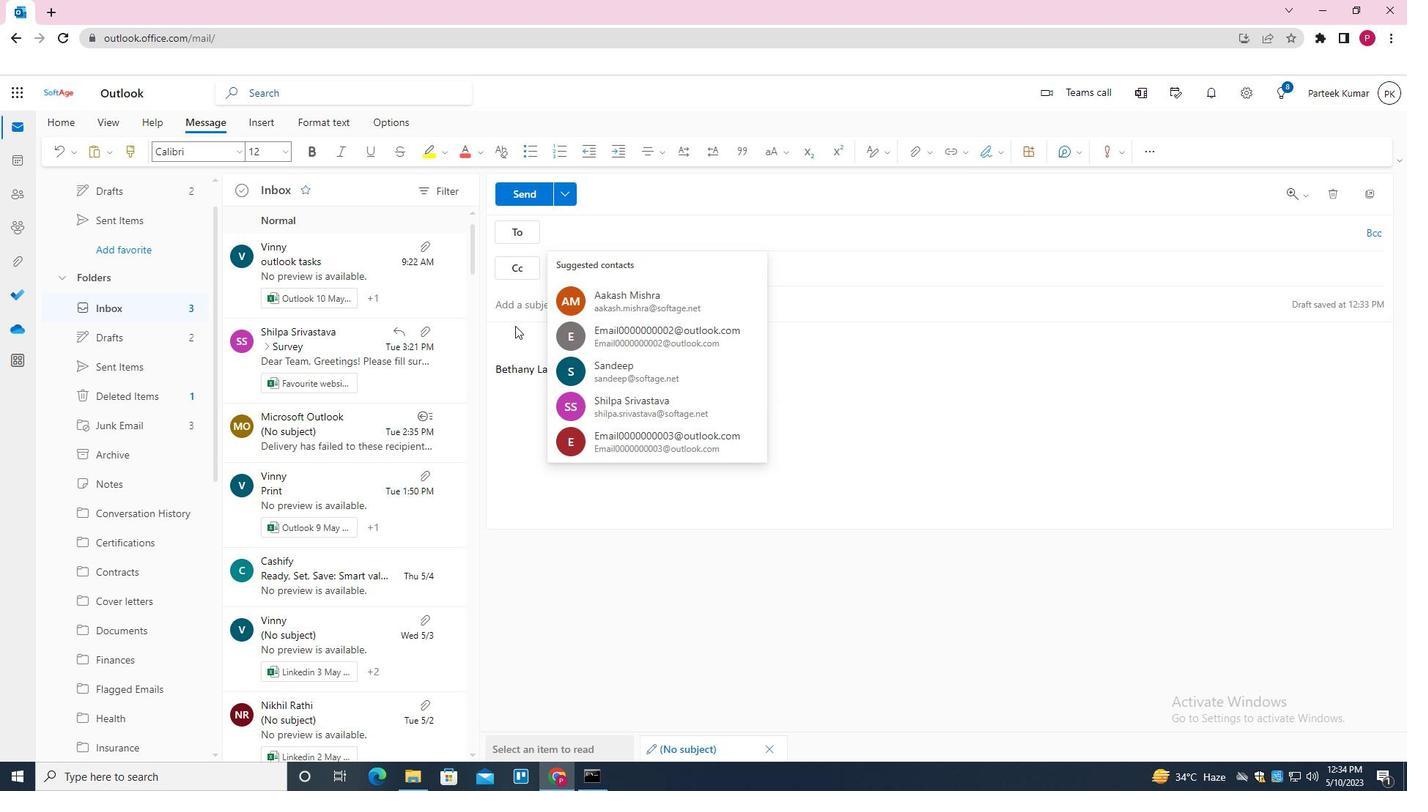 
Action: Mouse pressed left at (517, 305)
Screenshot: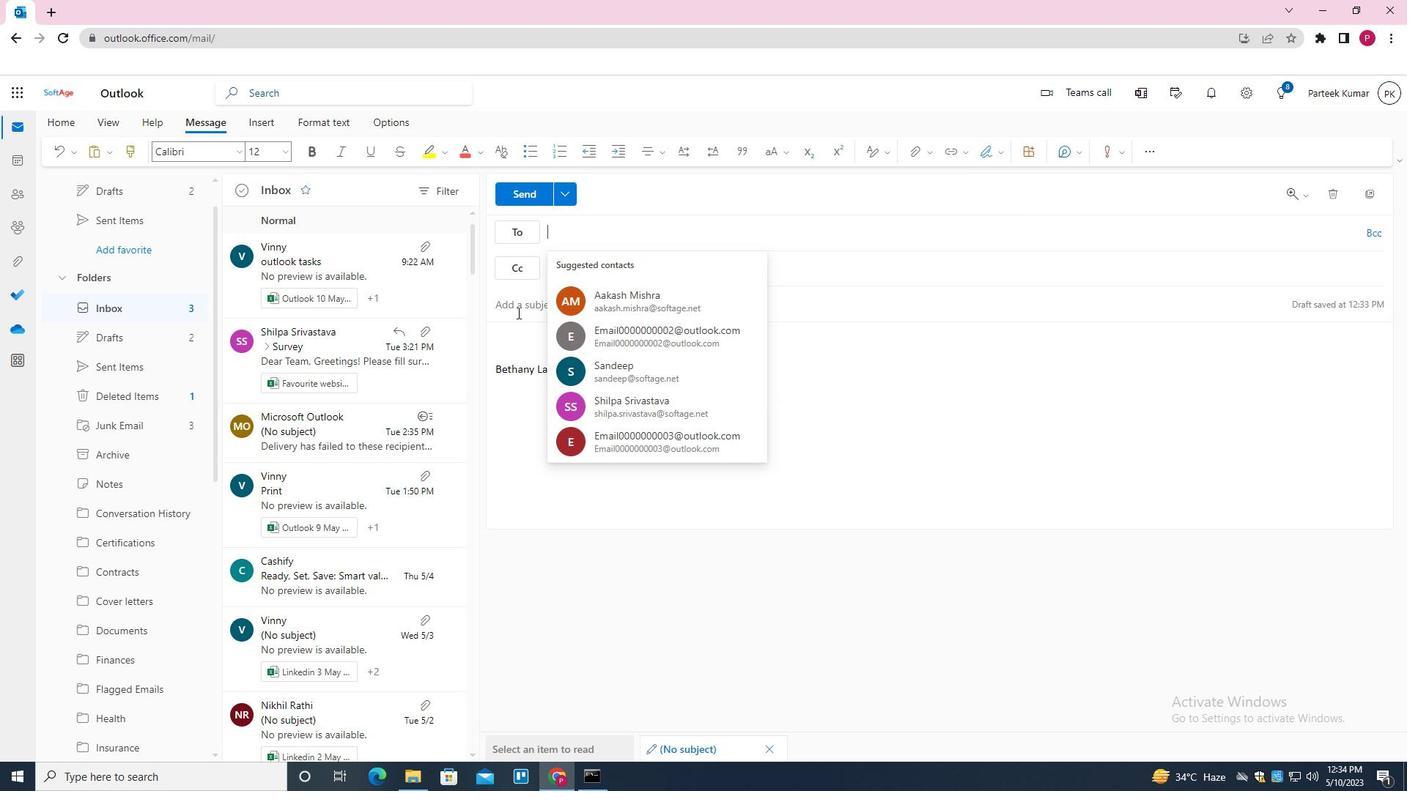 
Action: Key pressed <Key.shift>APPOINTMENT<Key.space><Key.shift>REMINDER
Screenshot: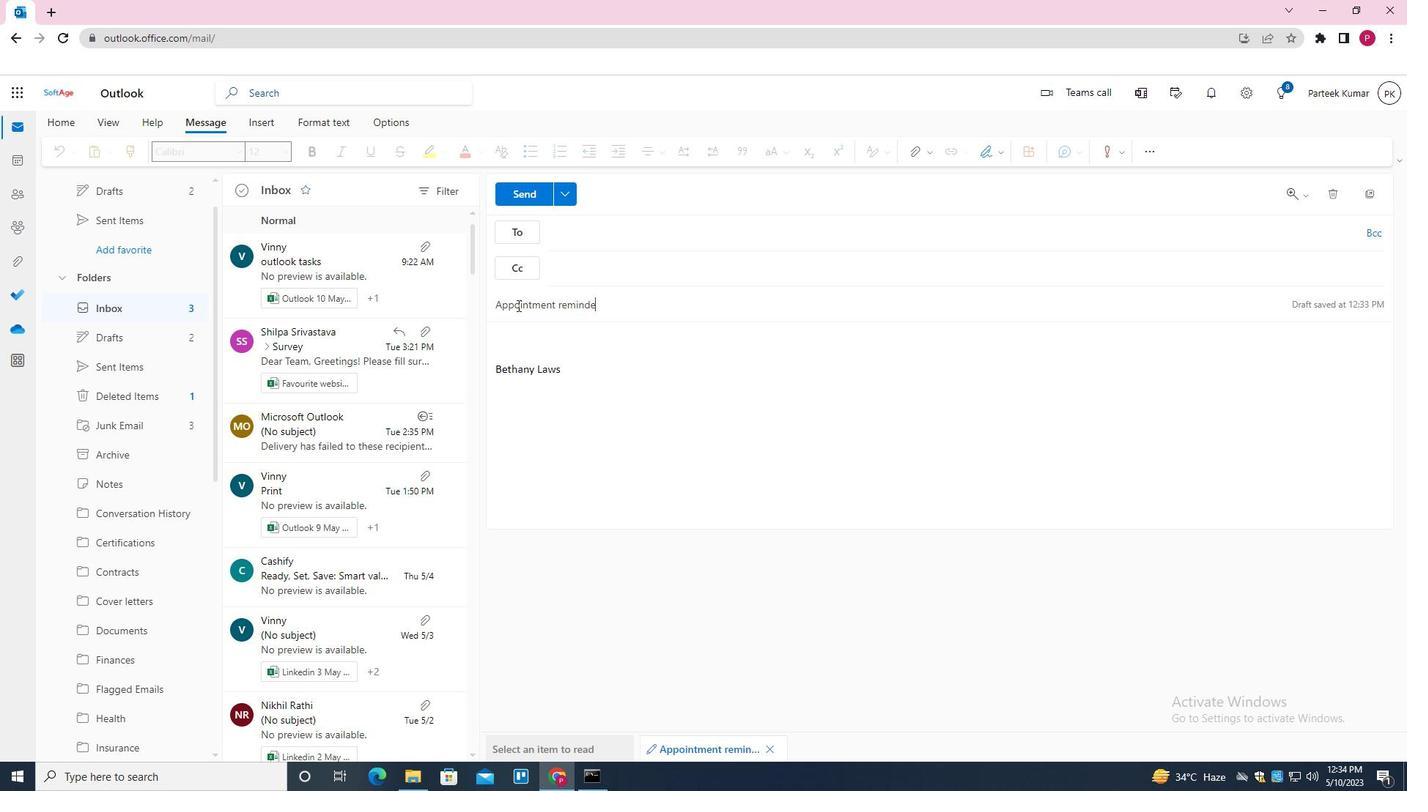 
Action: Mouse moved to (589, 342)
Screenshot: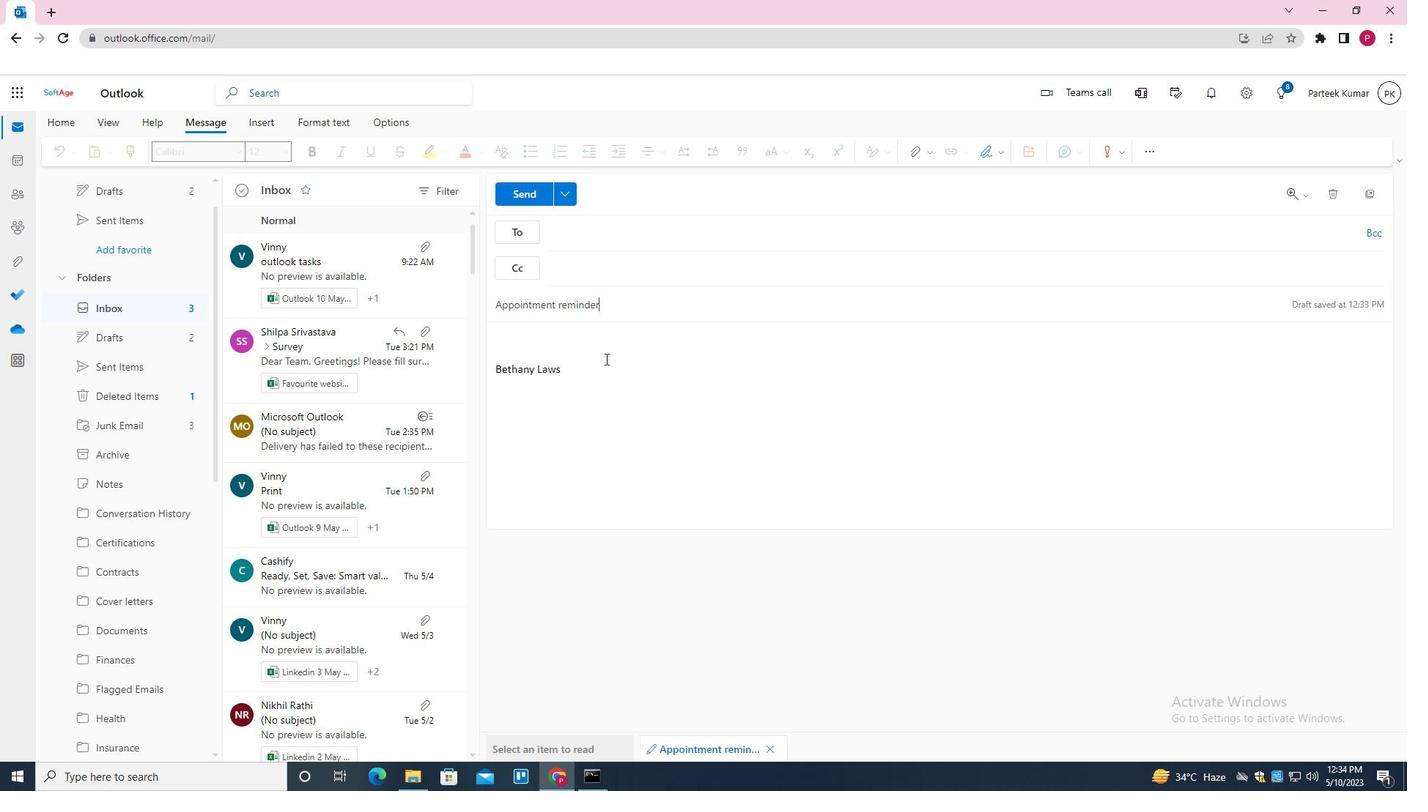 
Action: Mouse pressed left at (589, 342)
Screenshot: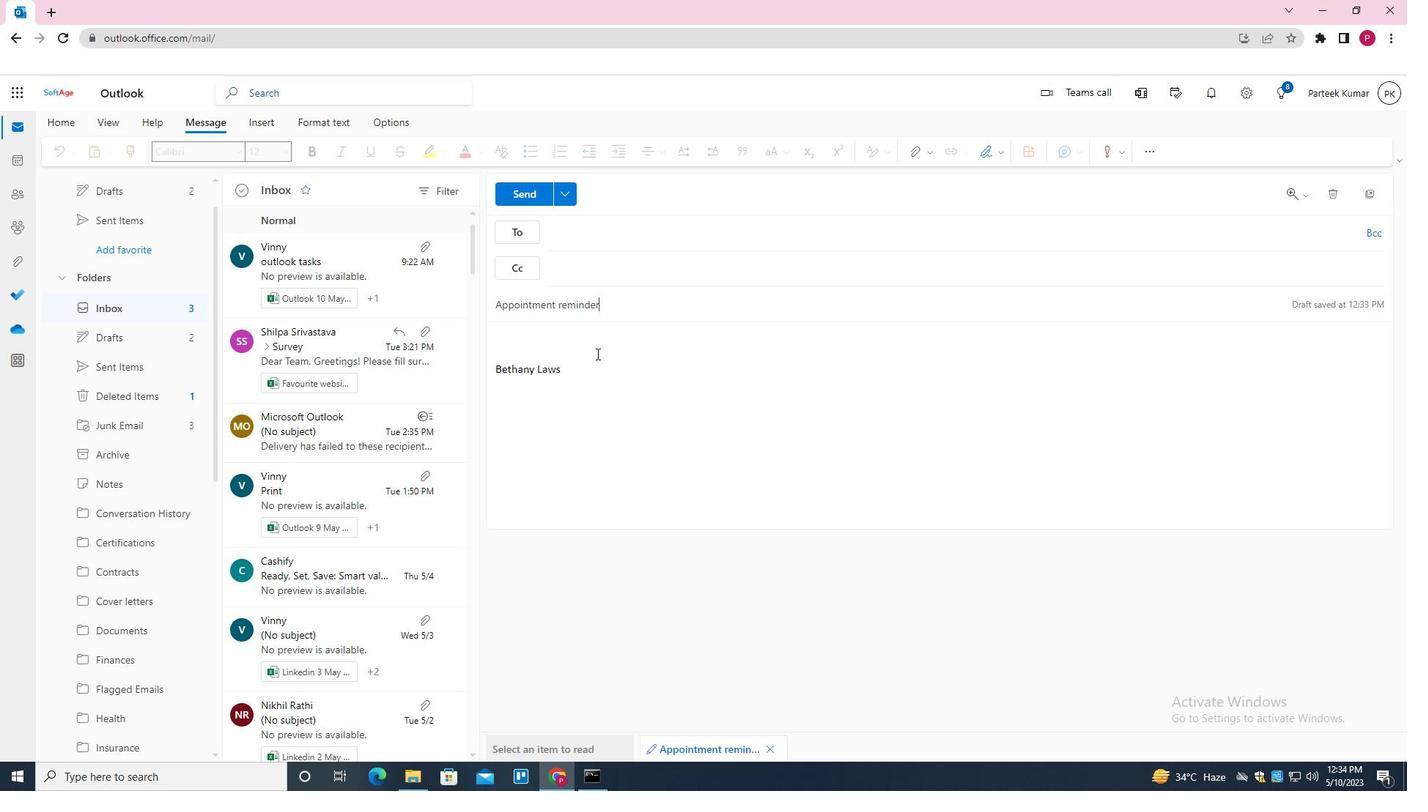 
Action: Key pressed <Key.shift>PLEASE<Key.space>LET<Key.space>ME<Key.space>KNOW<Key.space>IF<Key.space>THIS<Key.space>WORKS<Key.space>FOR<Key.space>YOU<Key.space>SCHEDI<Key.backspace>ULE<Key.space>
Screenshot: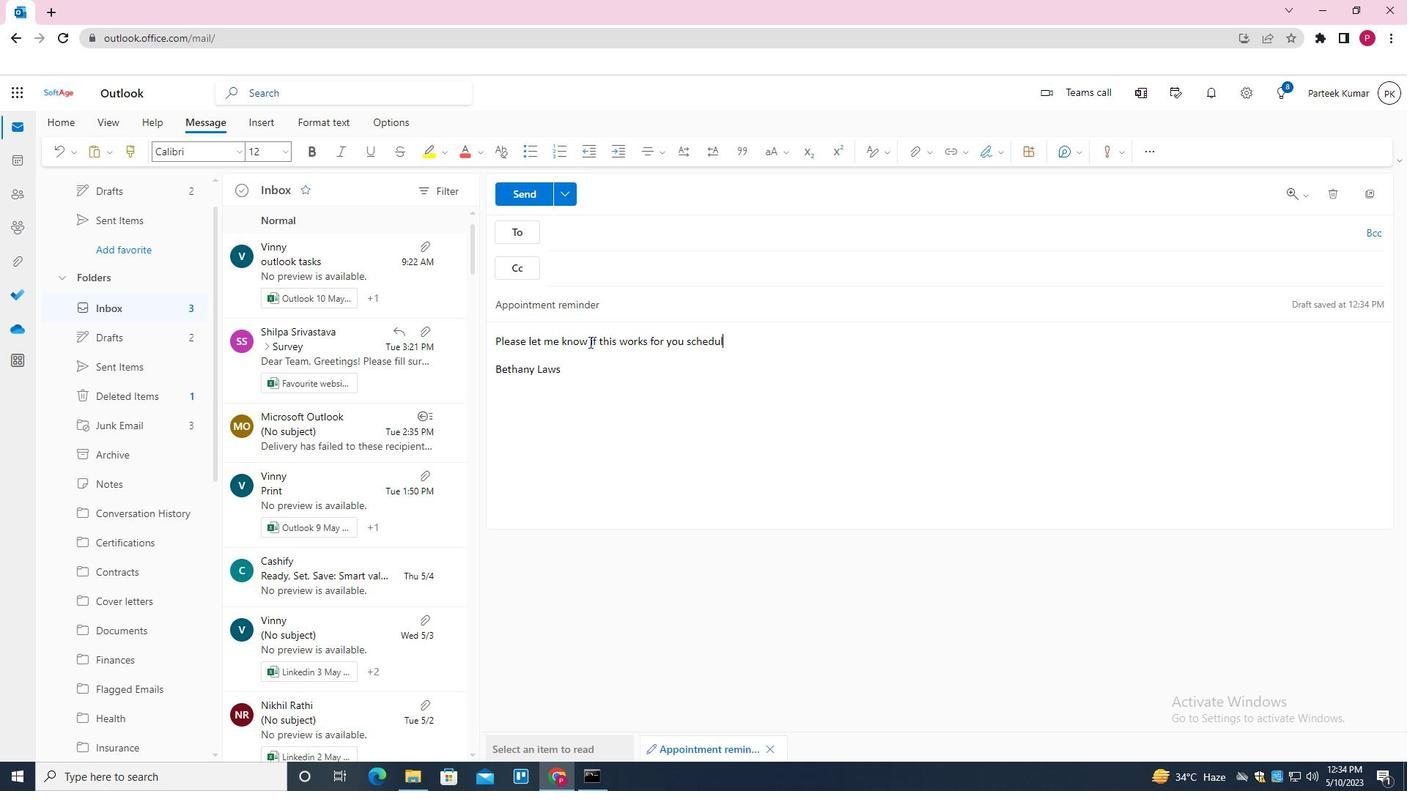 
Action: Mouse moved to (615, 230)
Screenshot: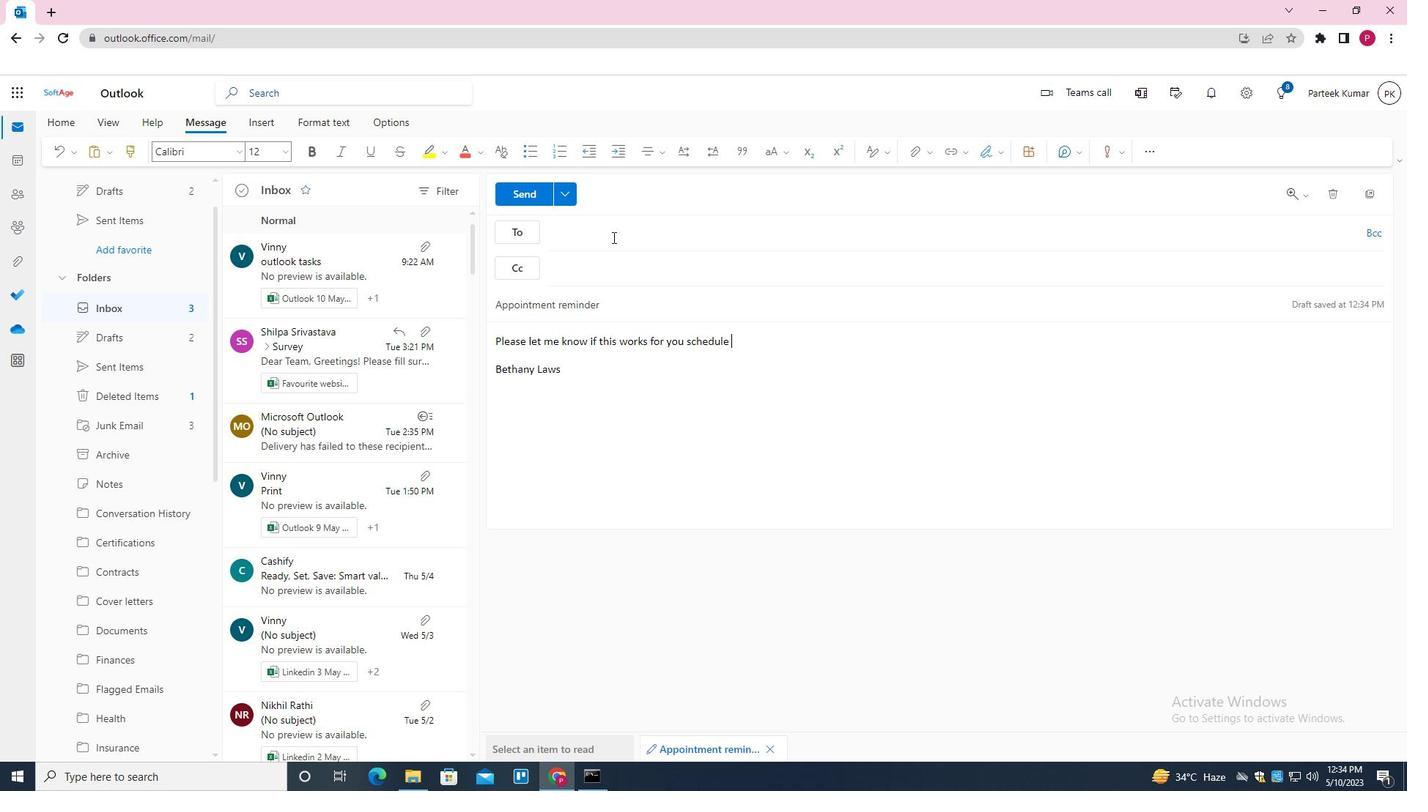 
Action: Mouse pressed left at (615, 230)
Screenshot: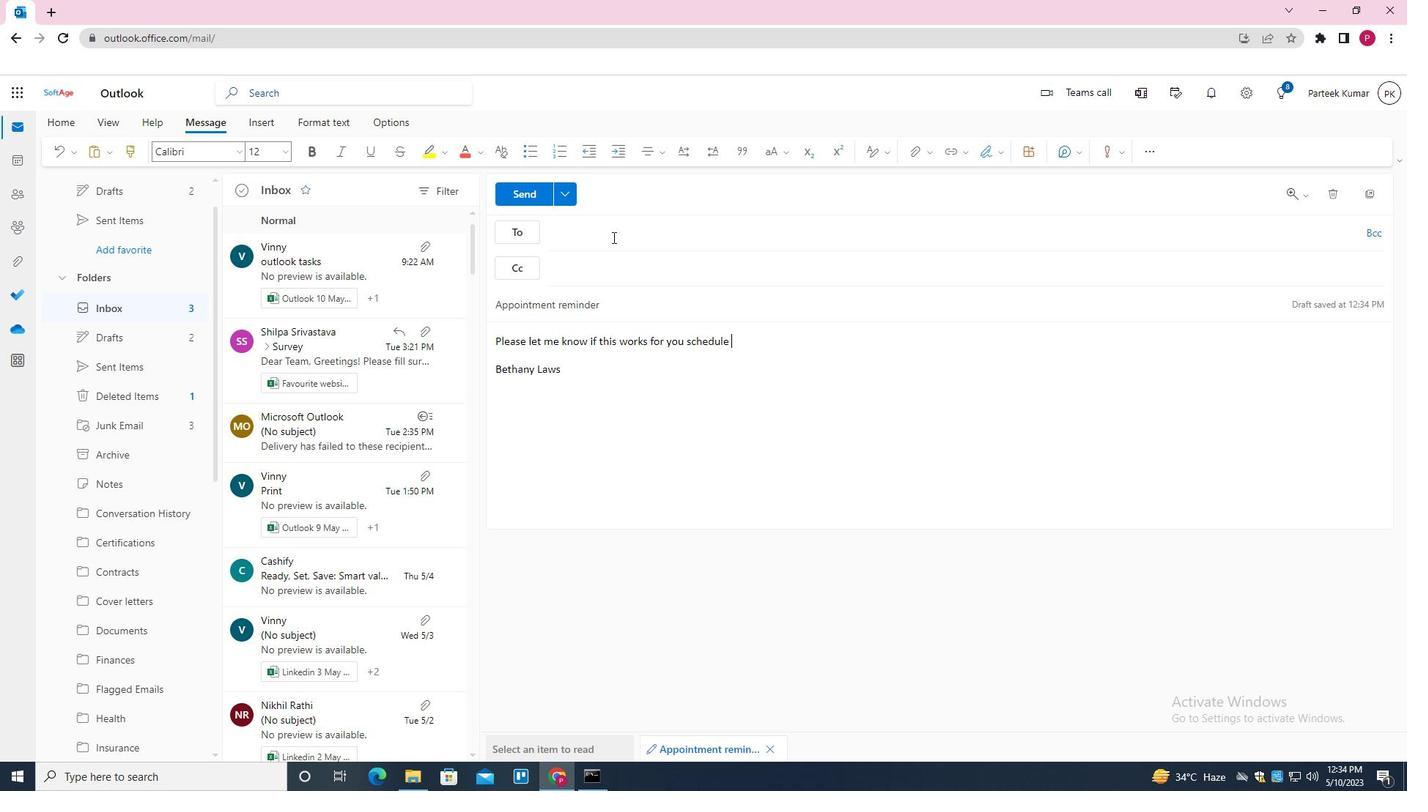 
Action: Key pressed SOFTAGE.3<Key.shift>@SOFTAGE.NET<Key.enter>
Screenshot: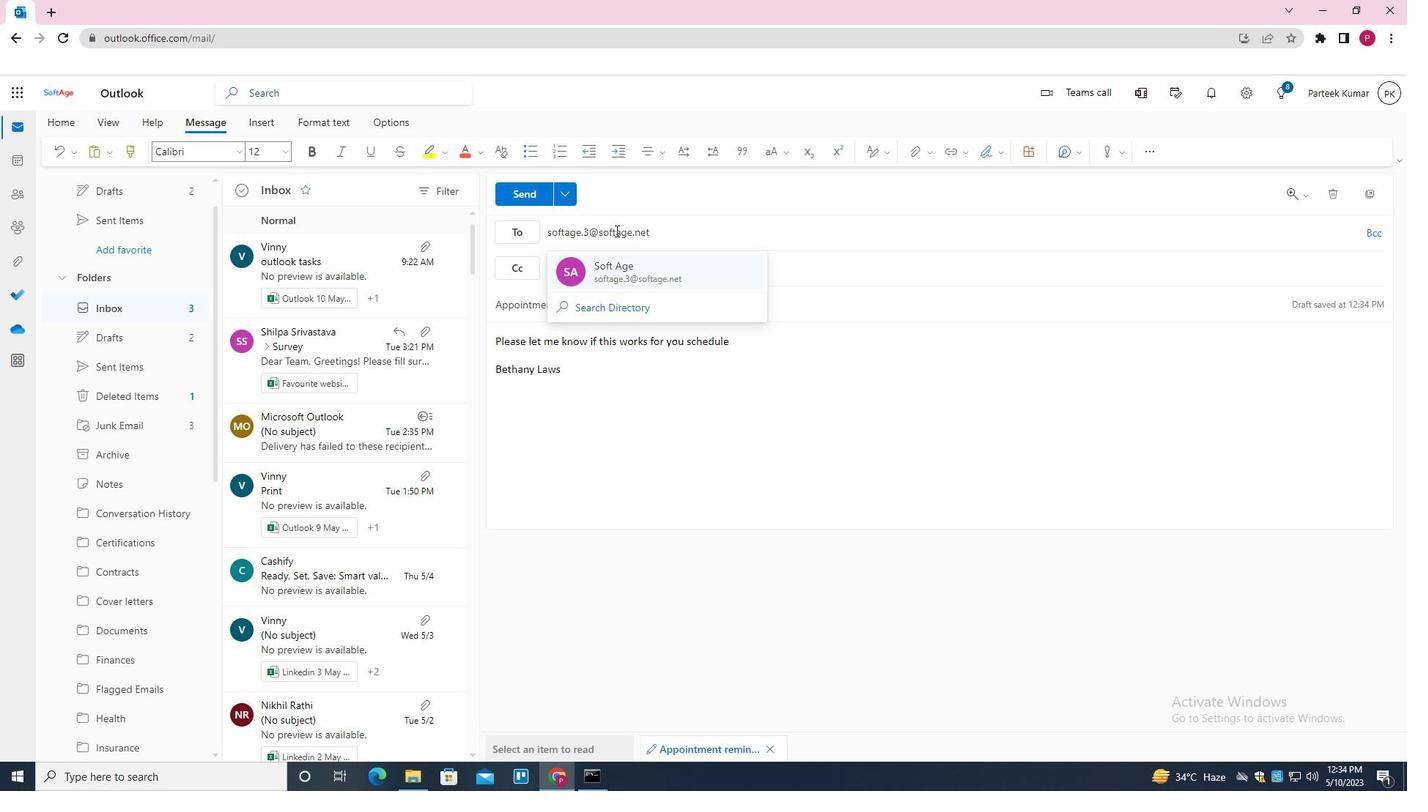 
Action: Mouse moved to (596, 362)
Screenshot: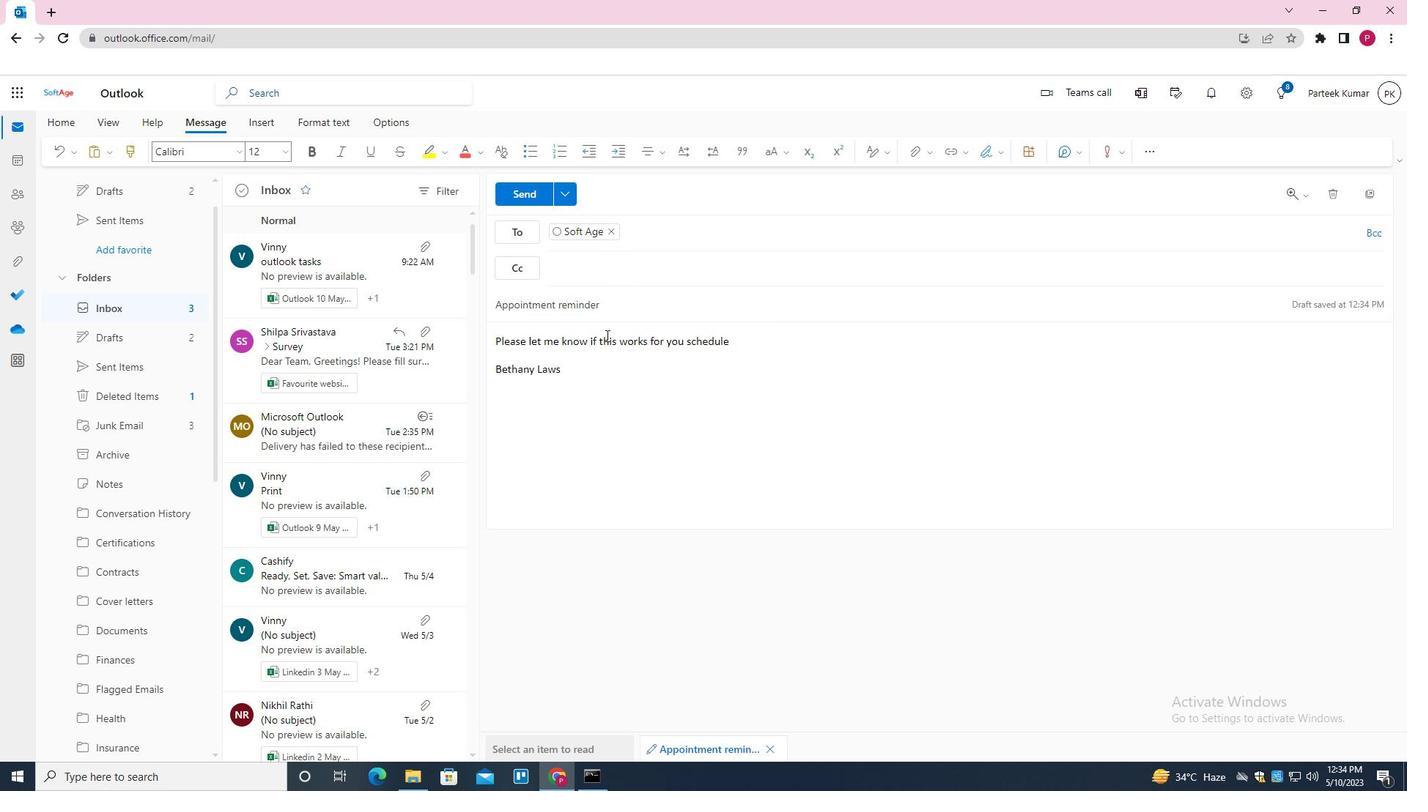 
Action: Mouse scrolled (596, 362) with delta (0, 0)
Screenshot: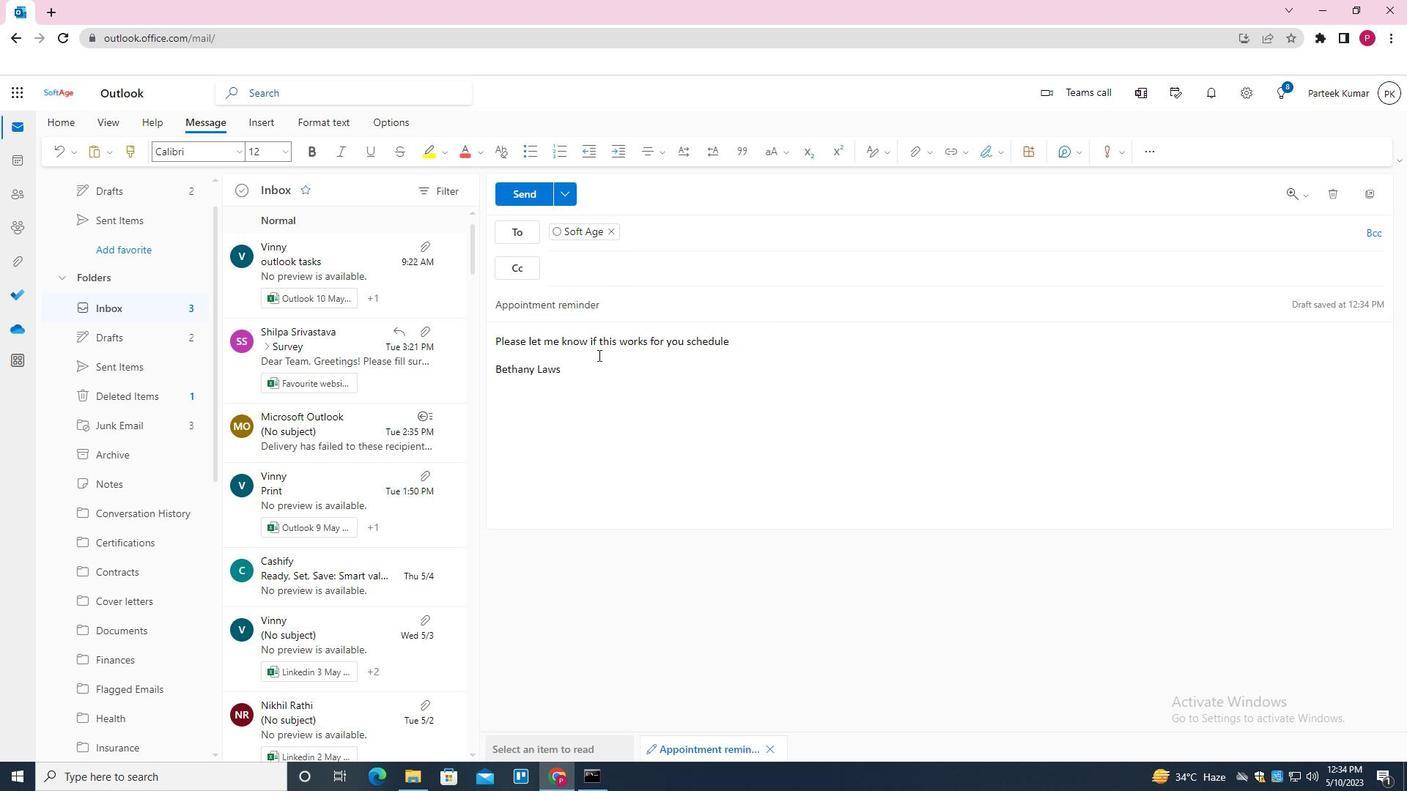 
Action: Mouse scrolled (596, 362) with delta (0, 0)
Screenshot: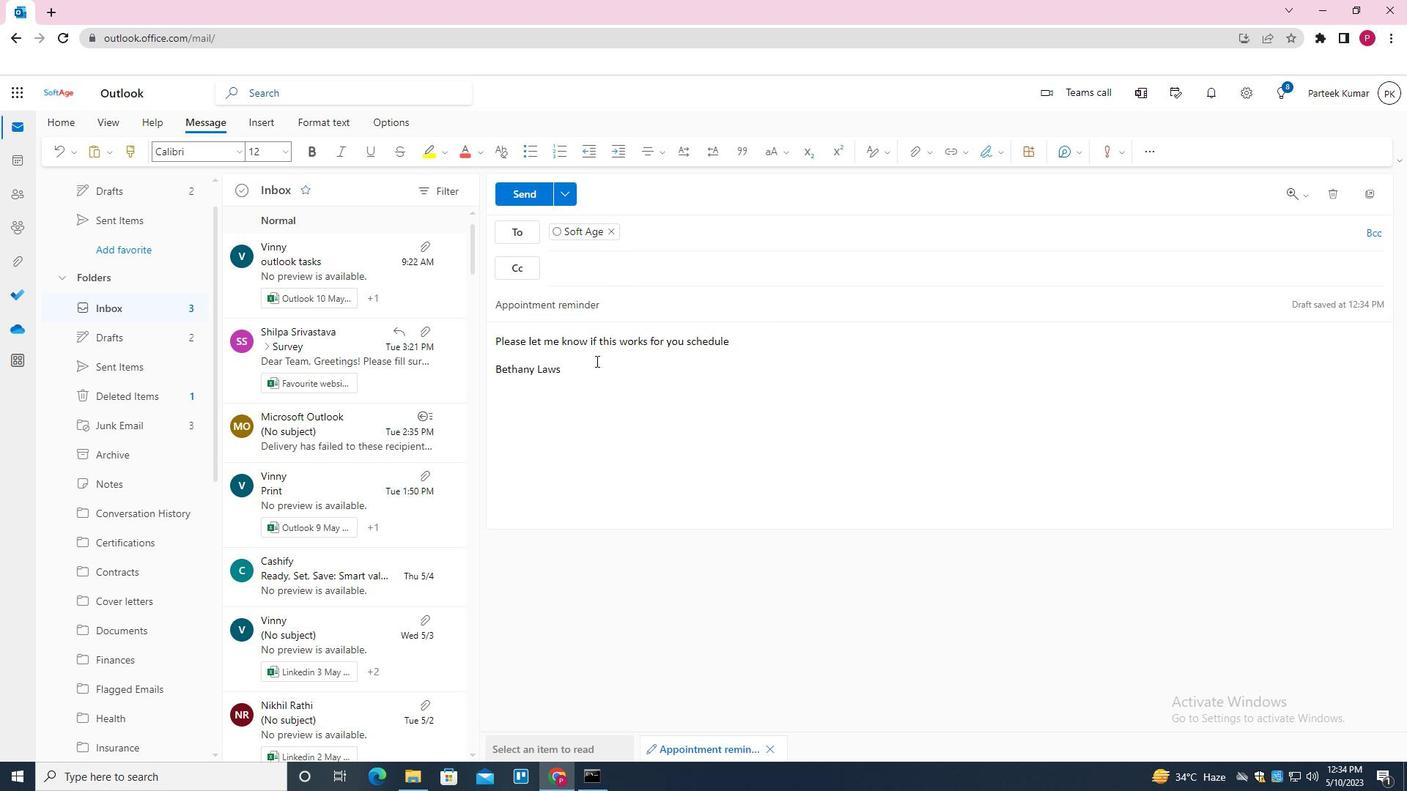 
Action: Mouse scrolled (596, 362) with delta (0, 0)
Screenshot: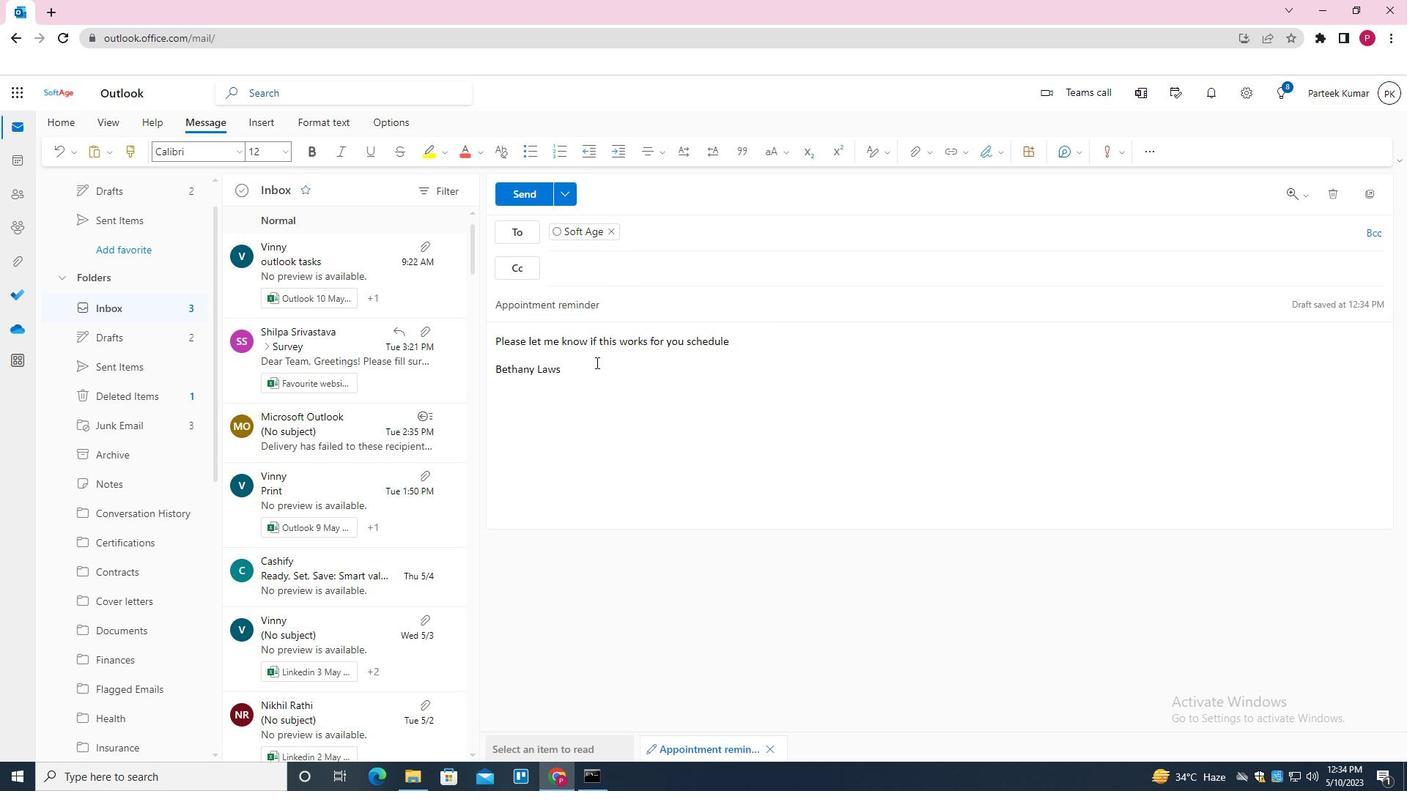 
Action: Mouse moved to (917, 149)
Screenshot: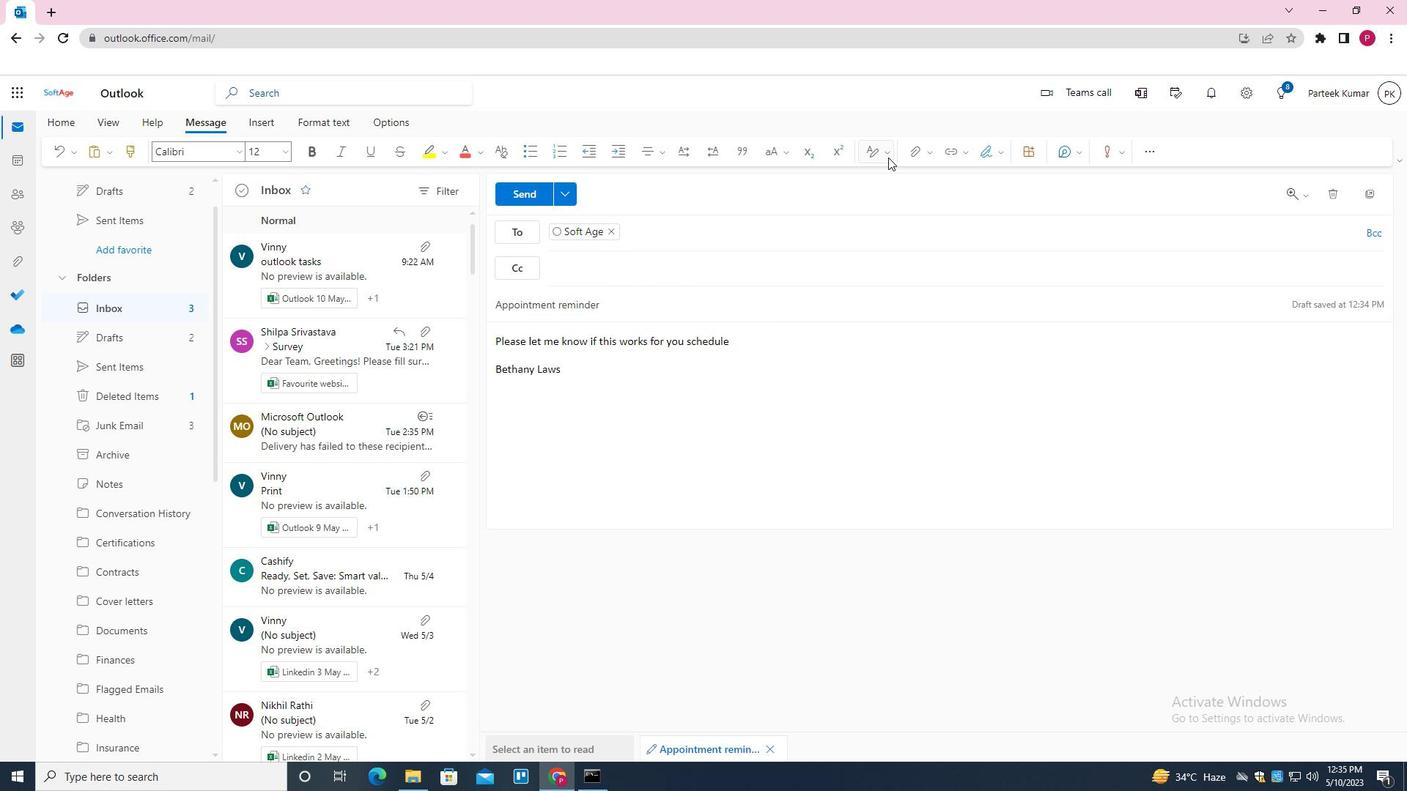 
Action: Mouse pressed left at (917, 149)
Screenshot: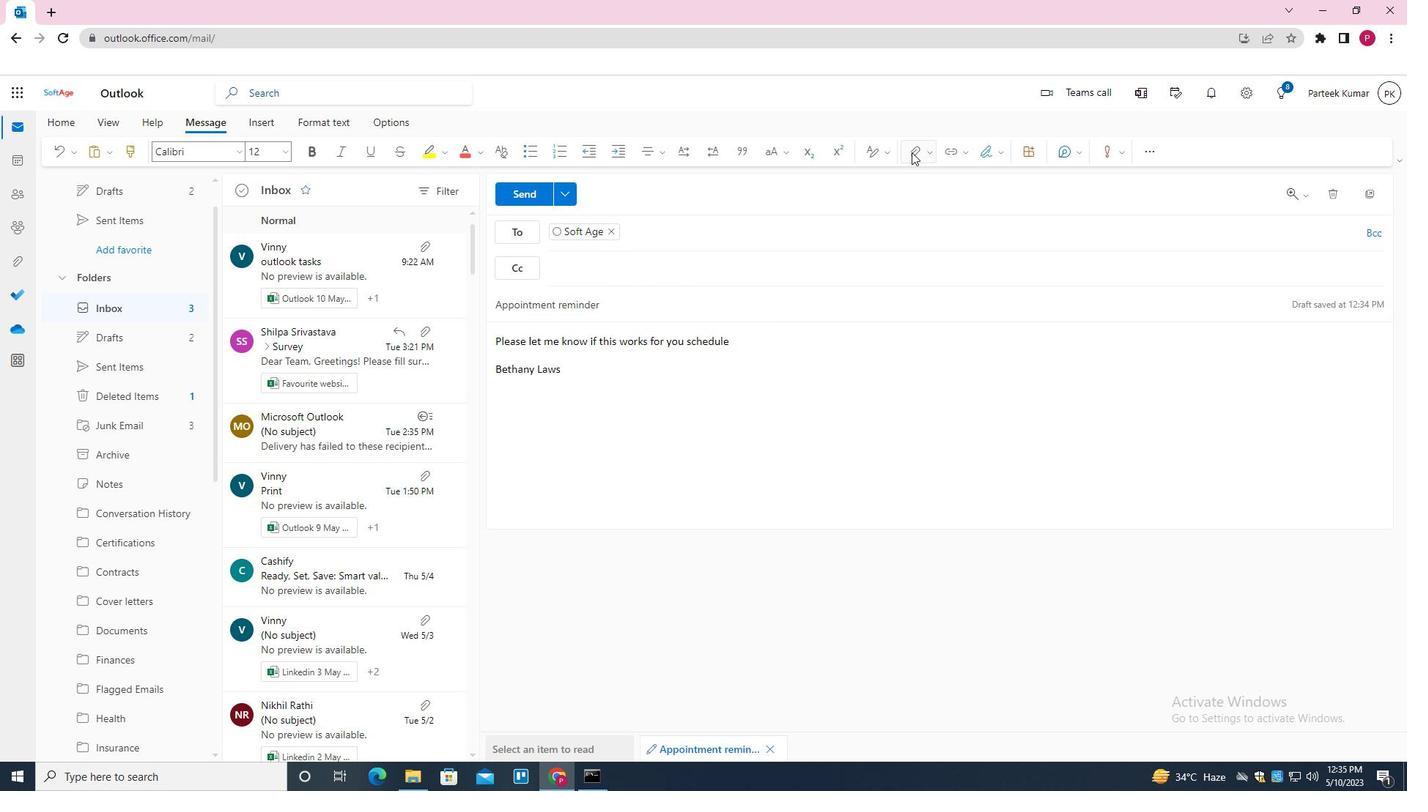 
Action: Mouse moved to (824, 179)
Screenshot: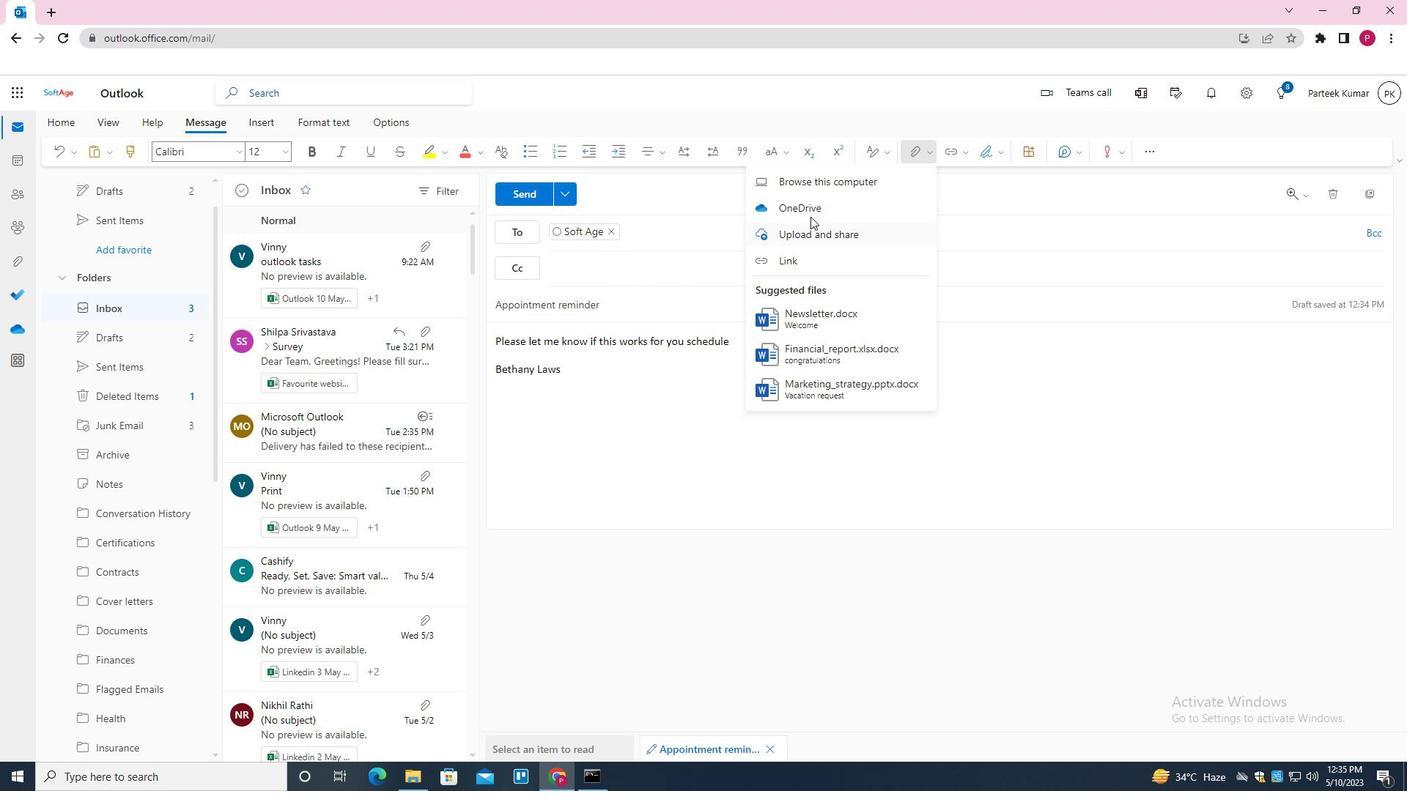 
Action: Mouse pressed left at (824, 179)
Screenshot: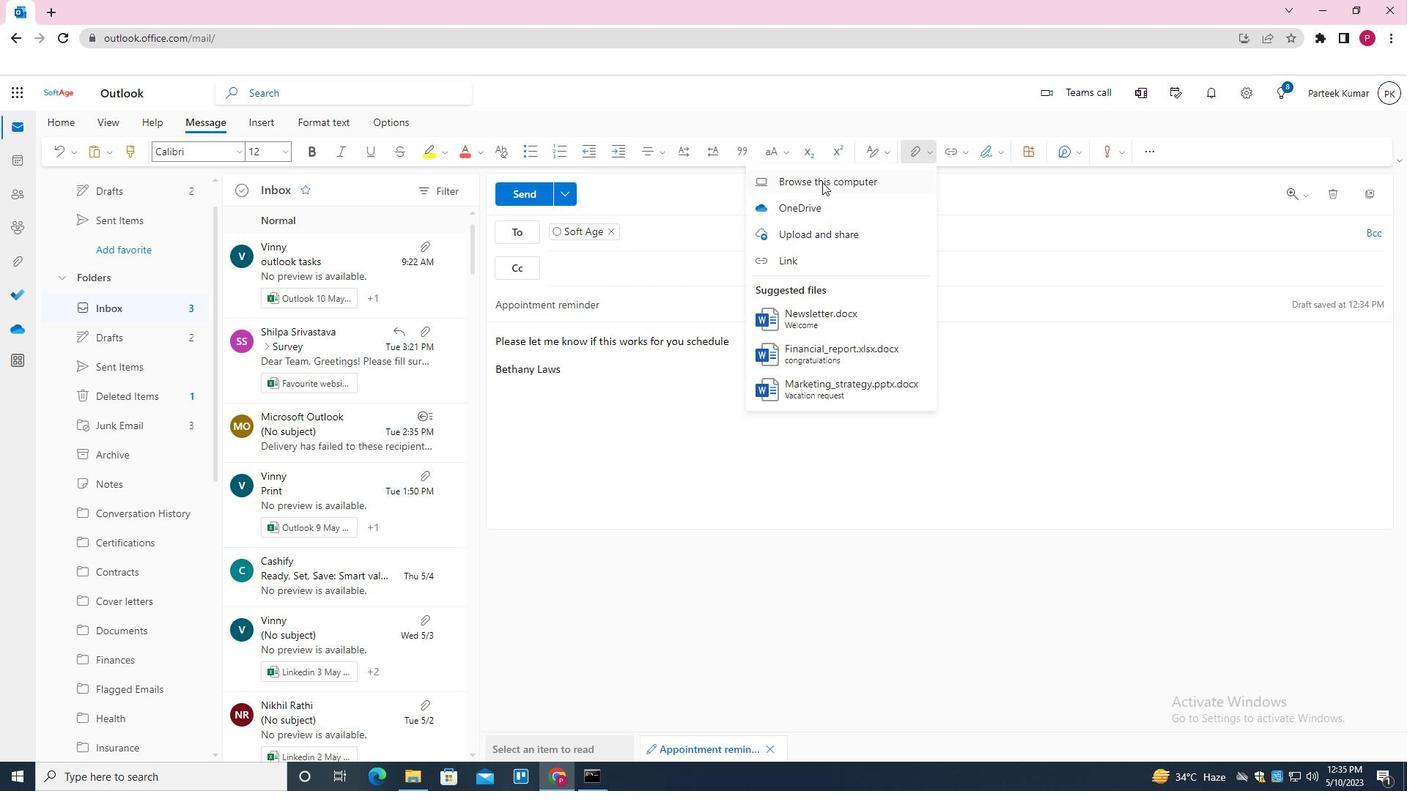 
Action: Mouse moved to (226, 110)
Screenshot: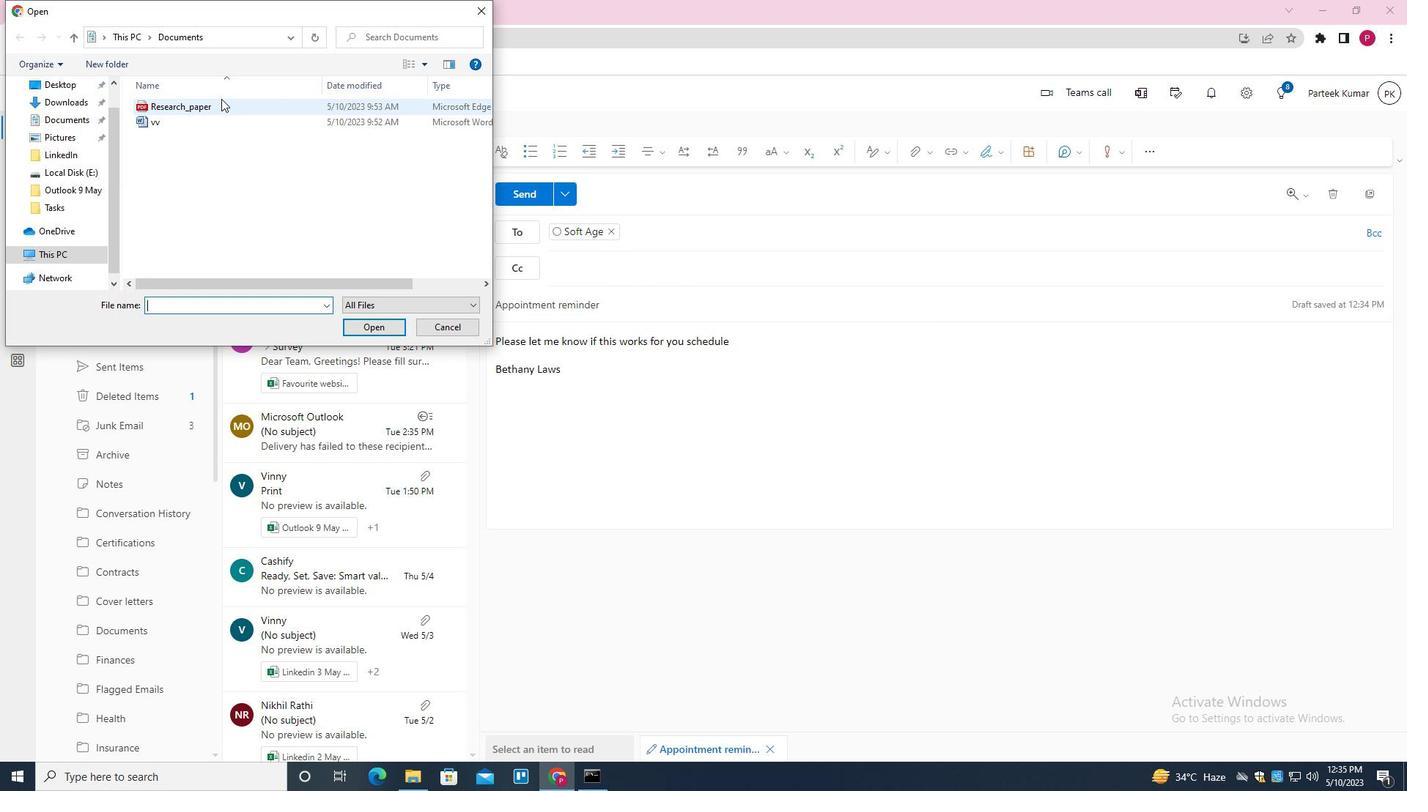 
Action: Mouse pressed left at (226, 110)
Screenshot: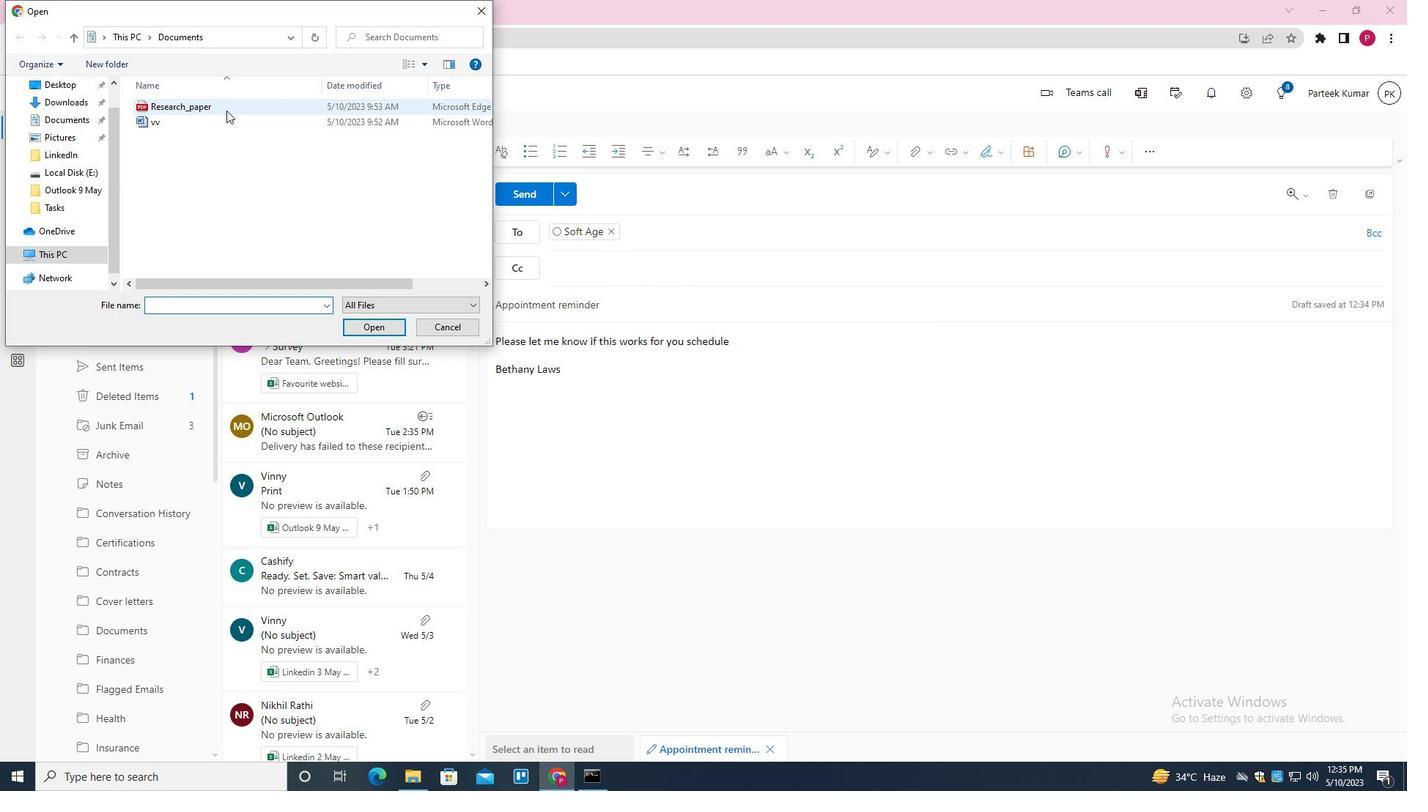 
Action: Mouse moved to (379, 332)
Screenshot: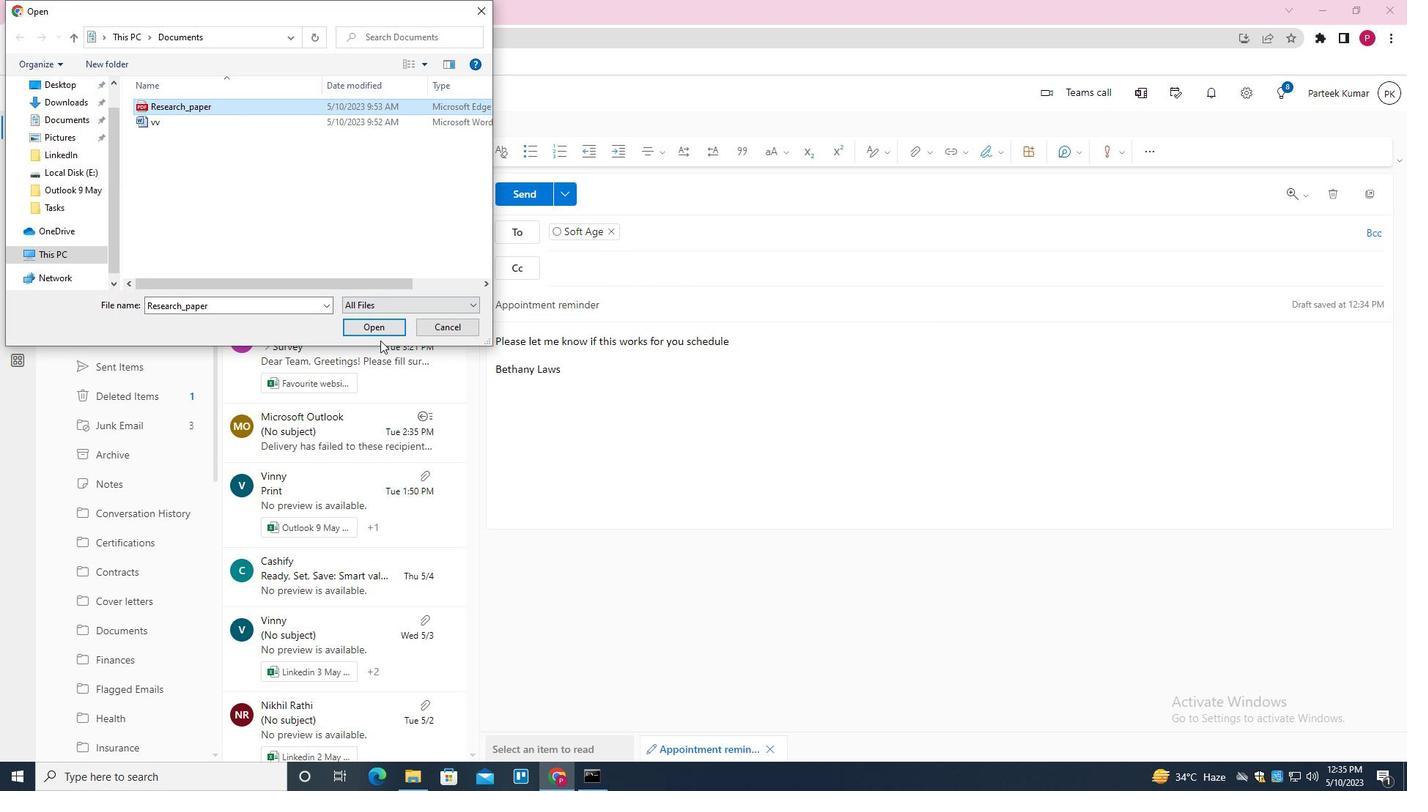 
Action: Mouse pressed left at (379, 332)
Screenshot: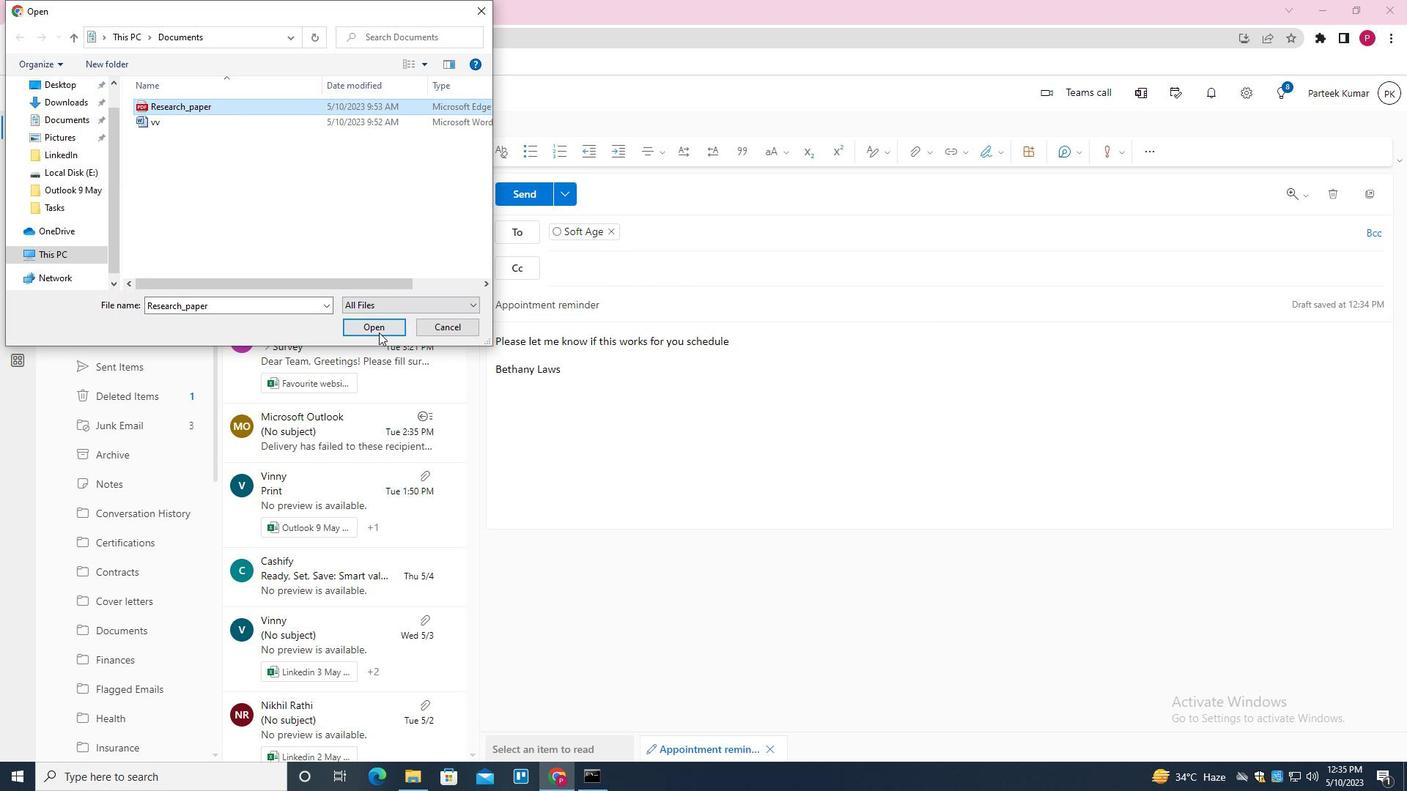 
Action: Mouse moved to (522, 197)
Screenshot: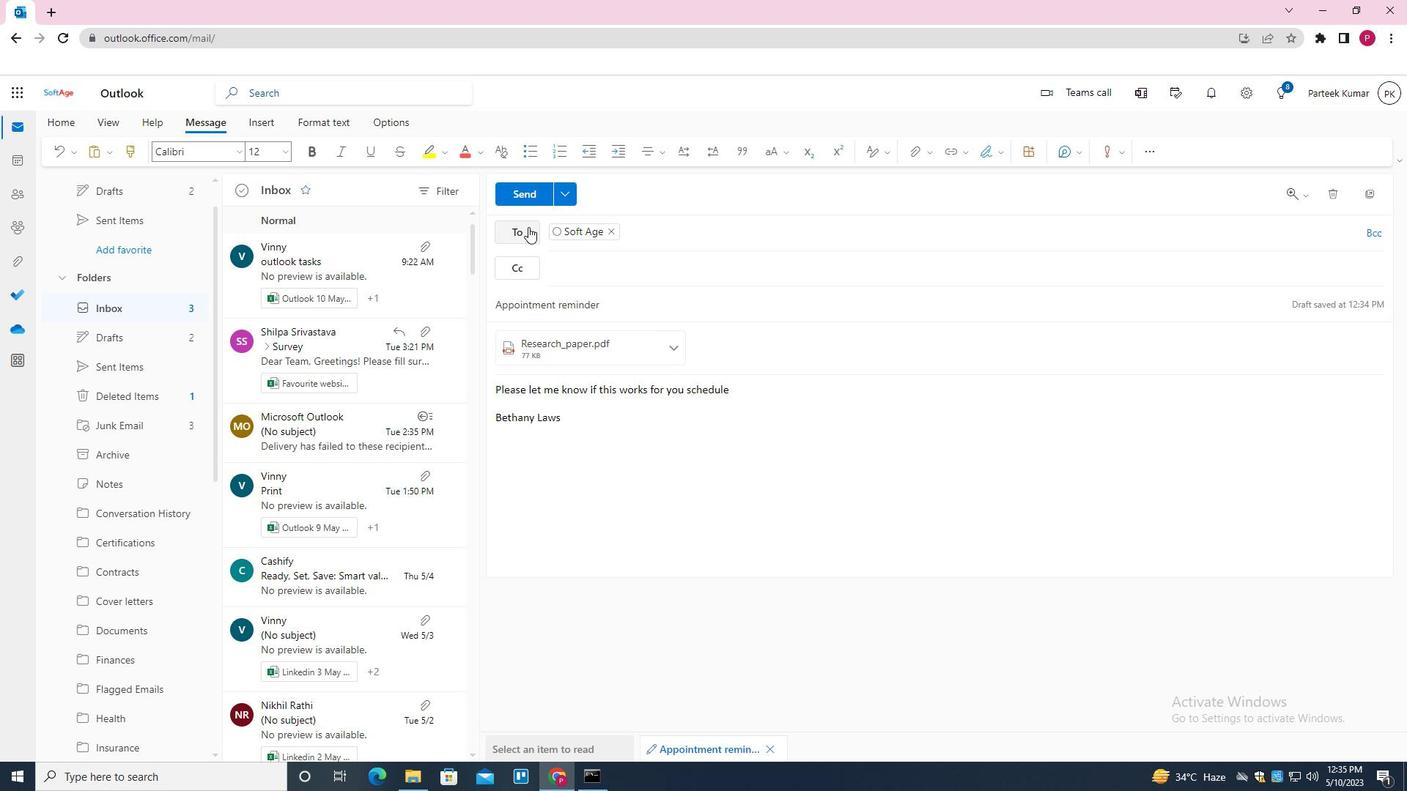 
Action: Mouse pressed left at (522, 197)
Screenshot: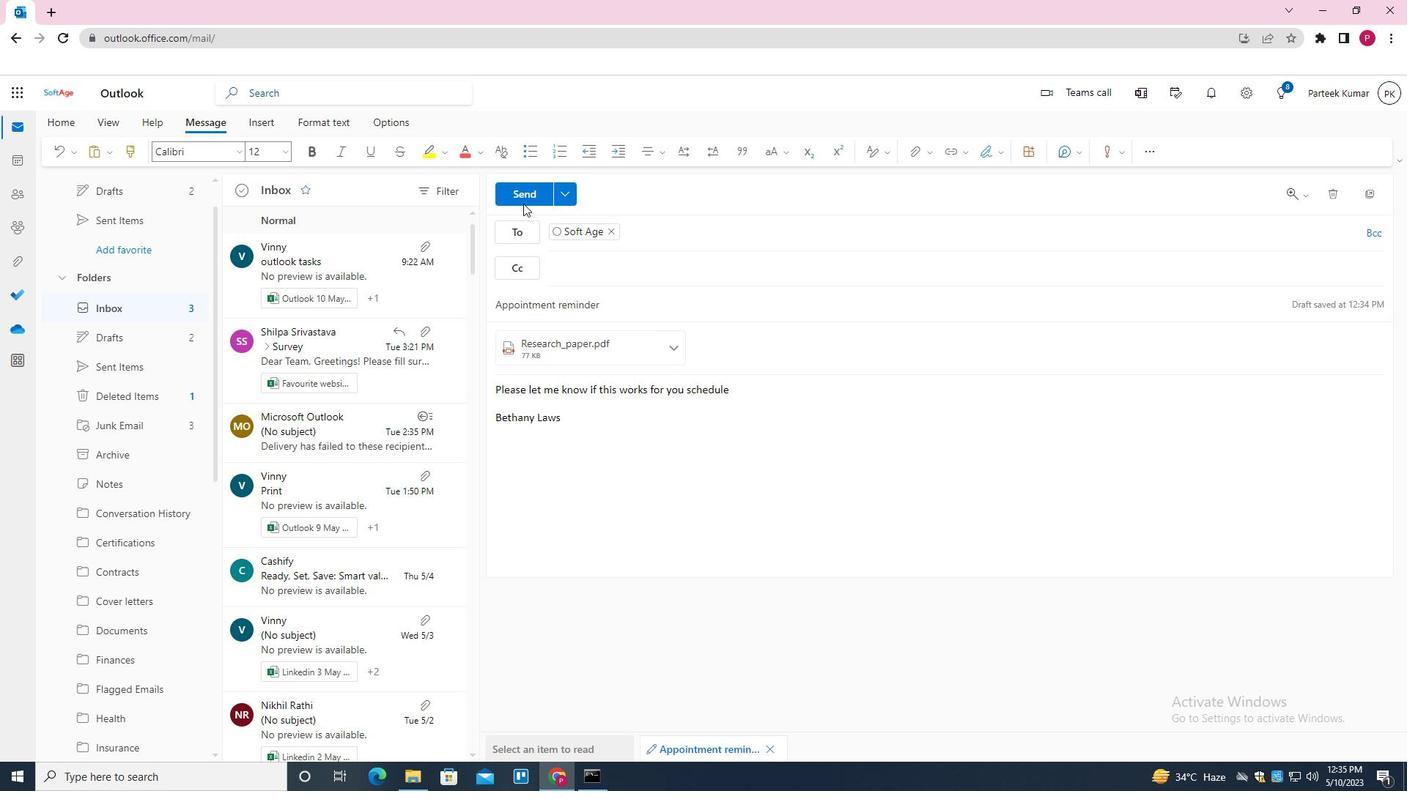 
Action: Mouse moved to (134, 369)
Screenshot: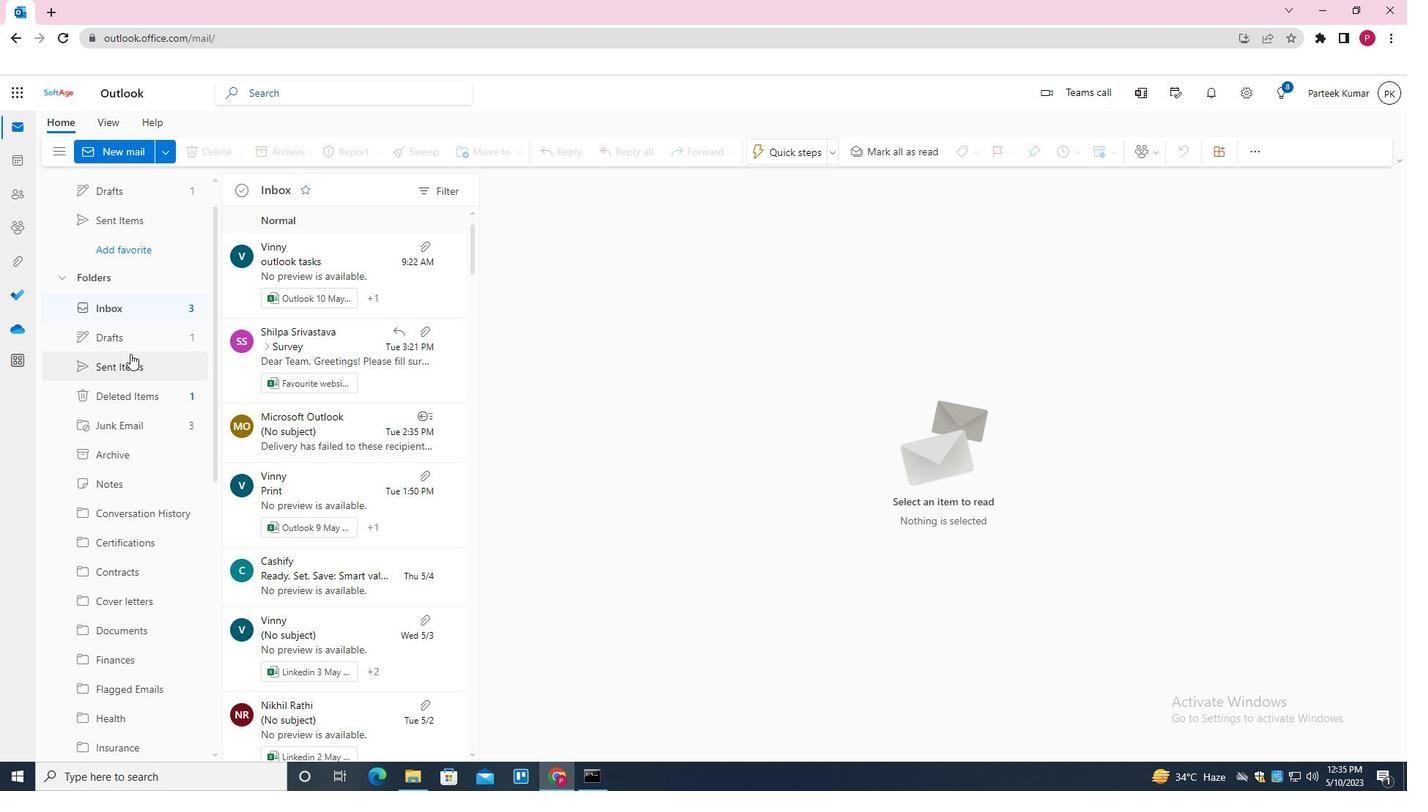 
Action: Mouse pressed left at (134, 369)
Screenshot: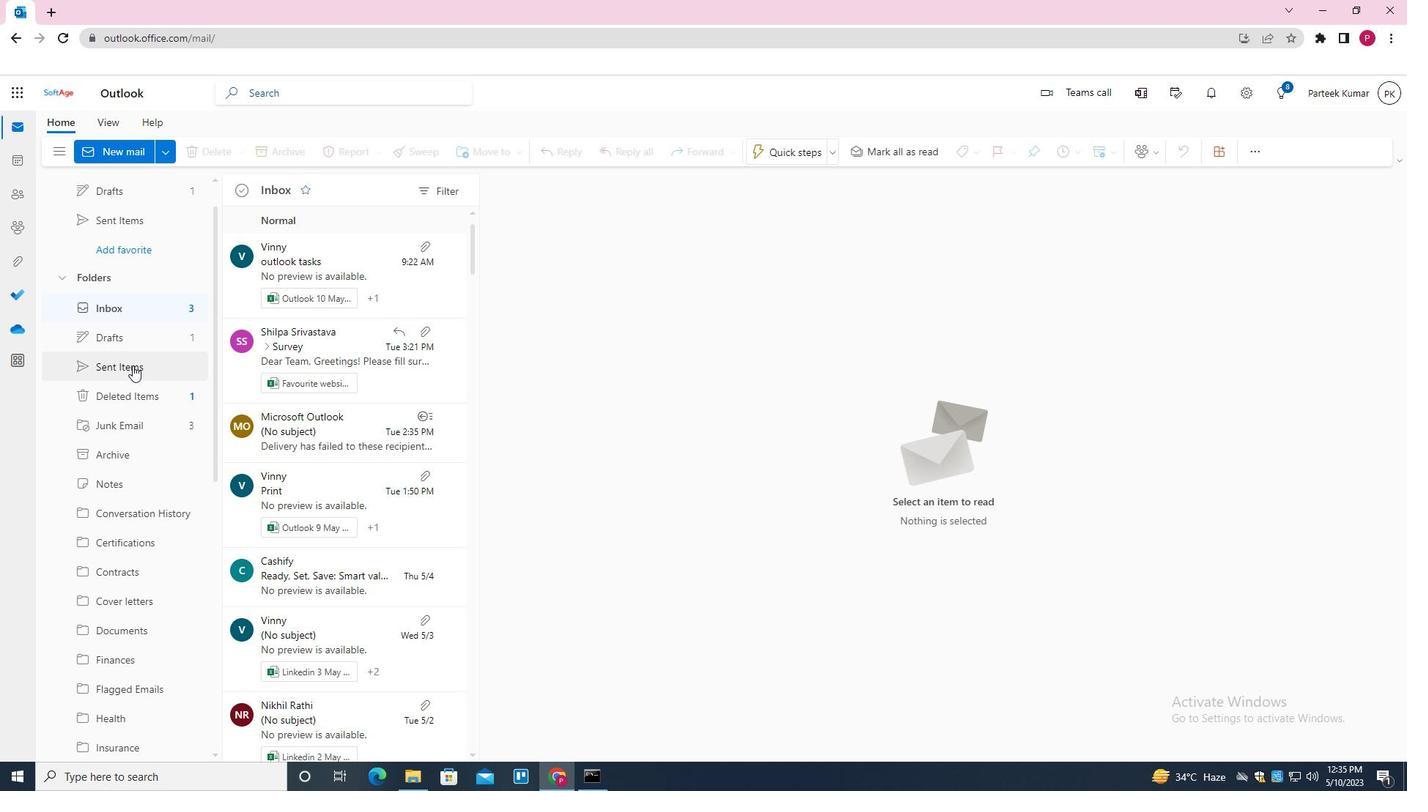 
Action: Mouse moved to (344, 263)
Screenshot: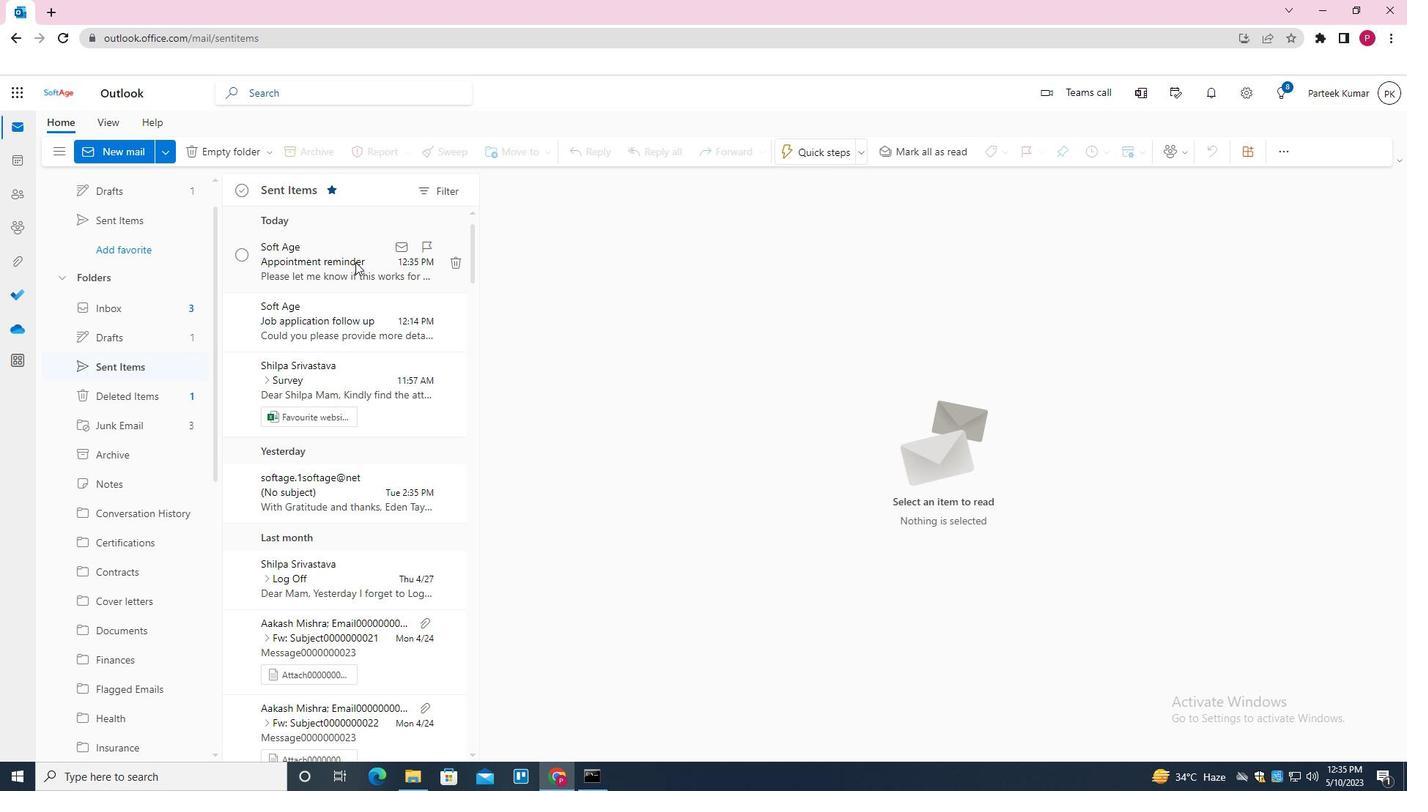 
Action: Mouse pressed right at (344, 263)
Screenshot: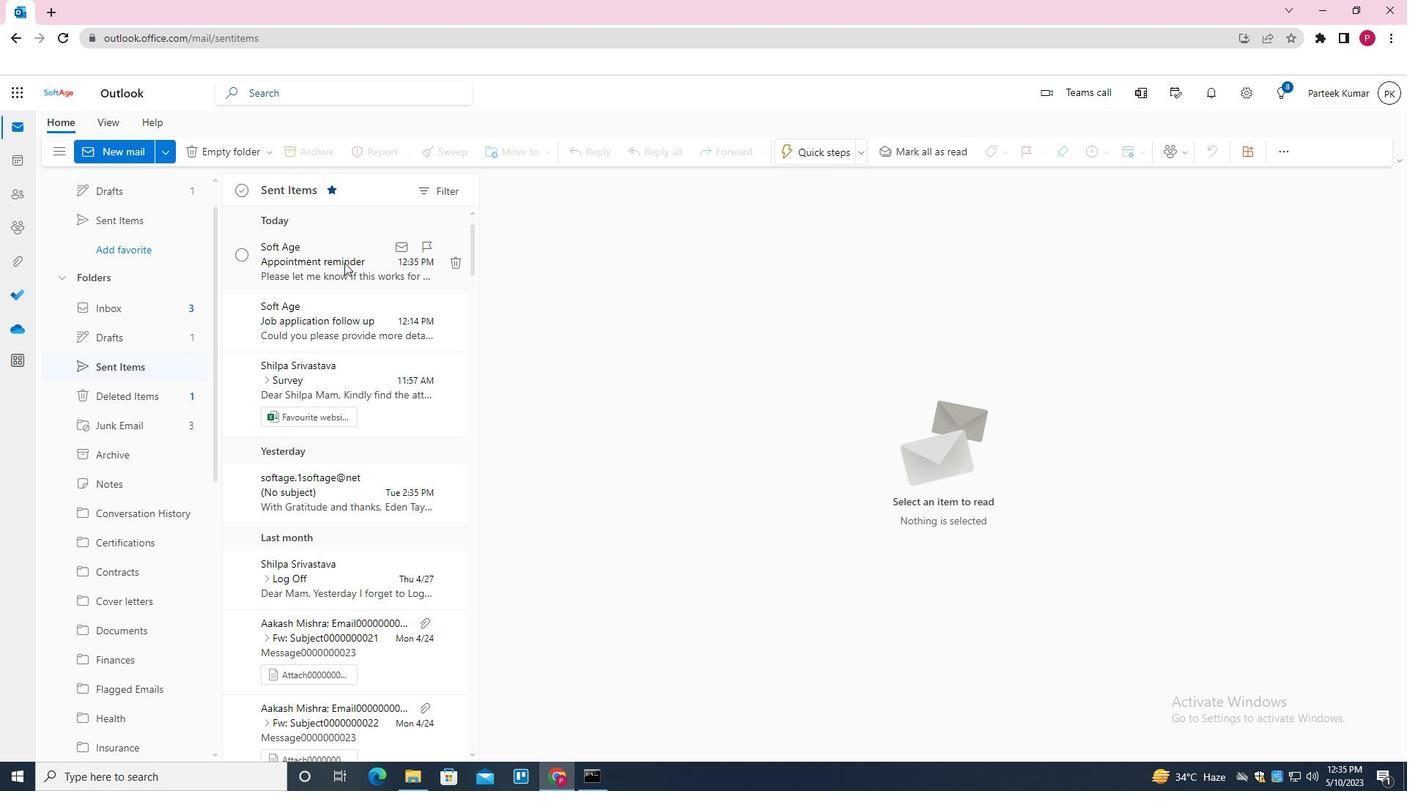 
Action: Mouse moved to (414, 329)
Screenshot: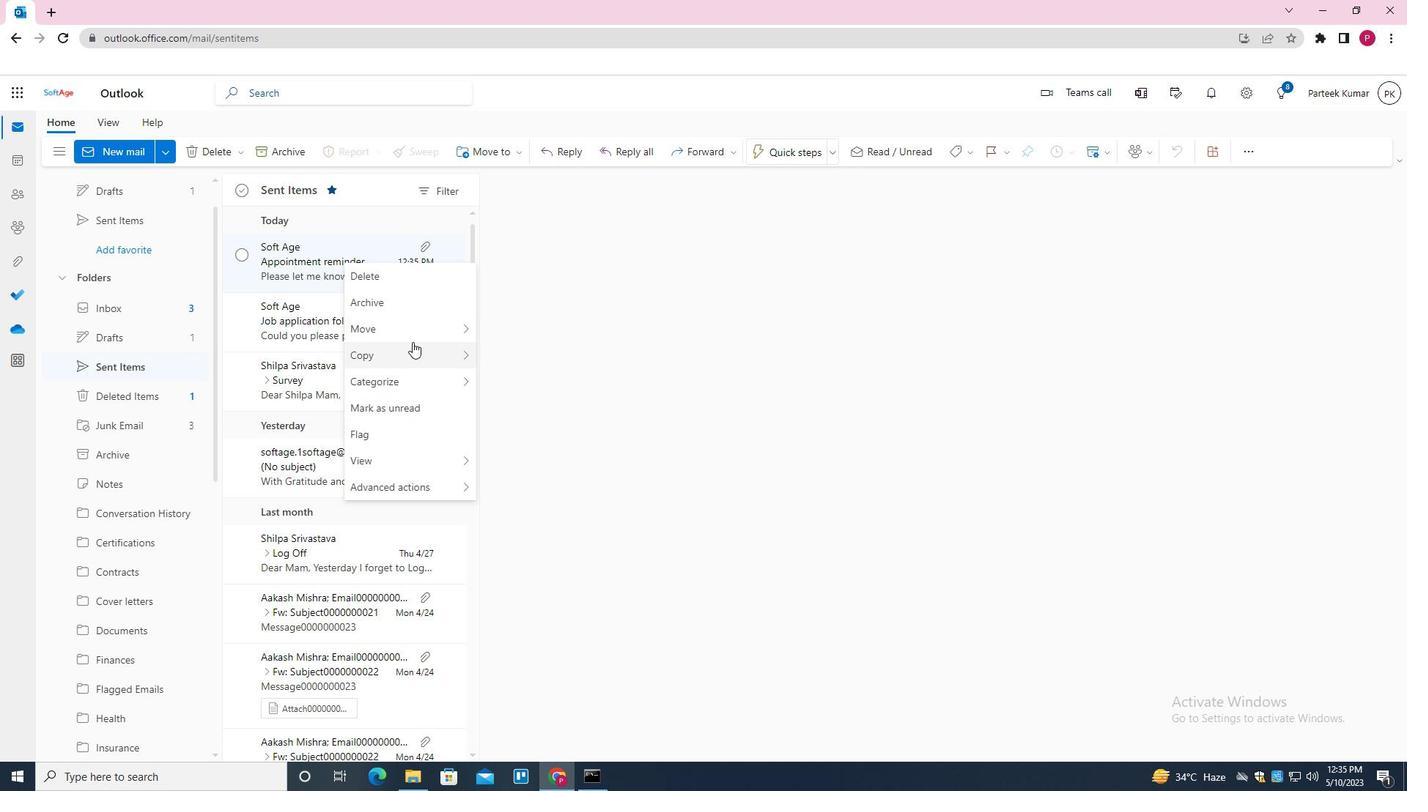 
Action: Mouse pressed left at (414, 329)
Screenshot: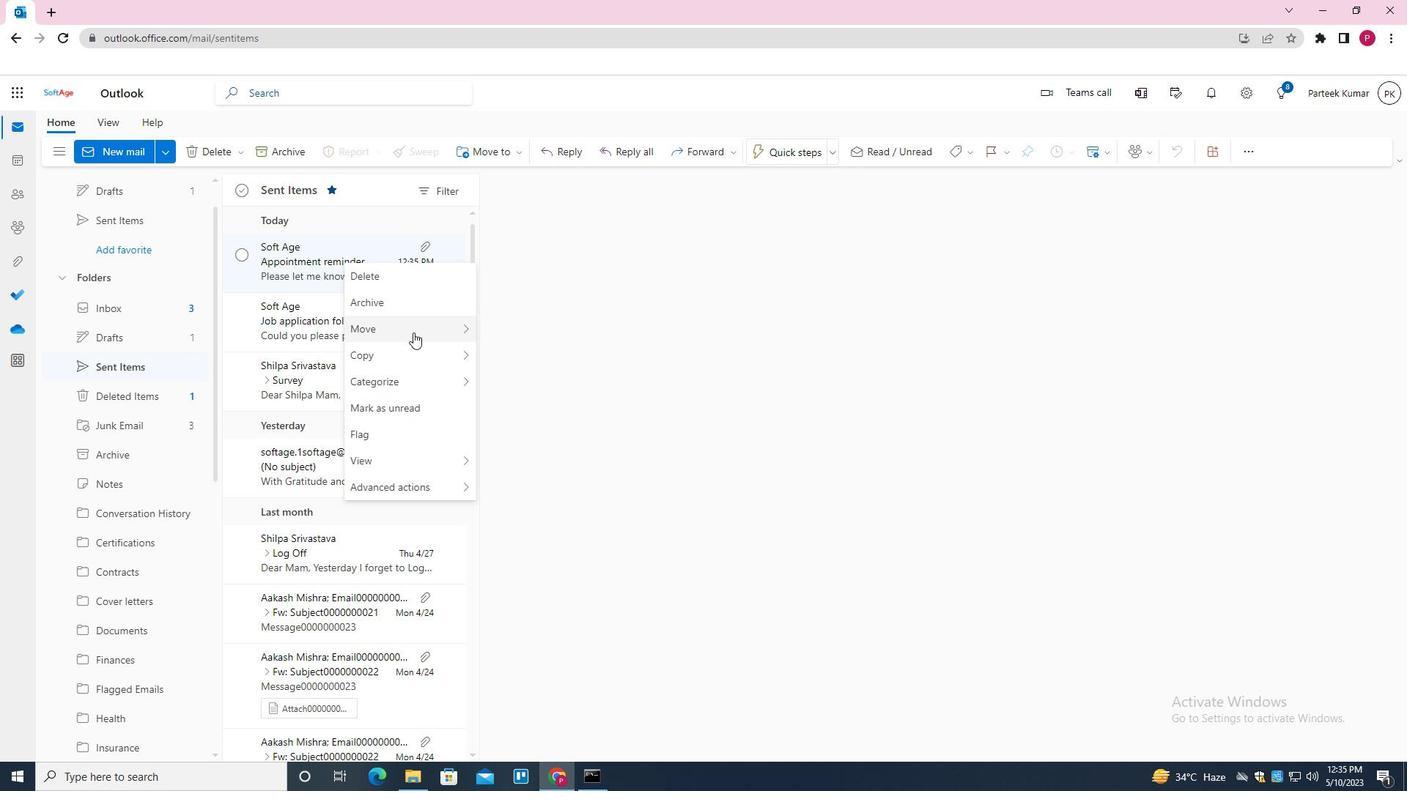 
Action: Mouse moved to (531, 329)
Screenshot: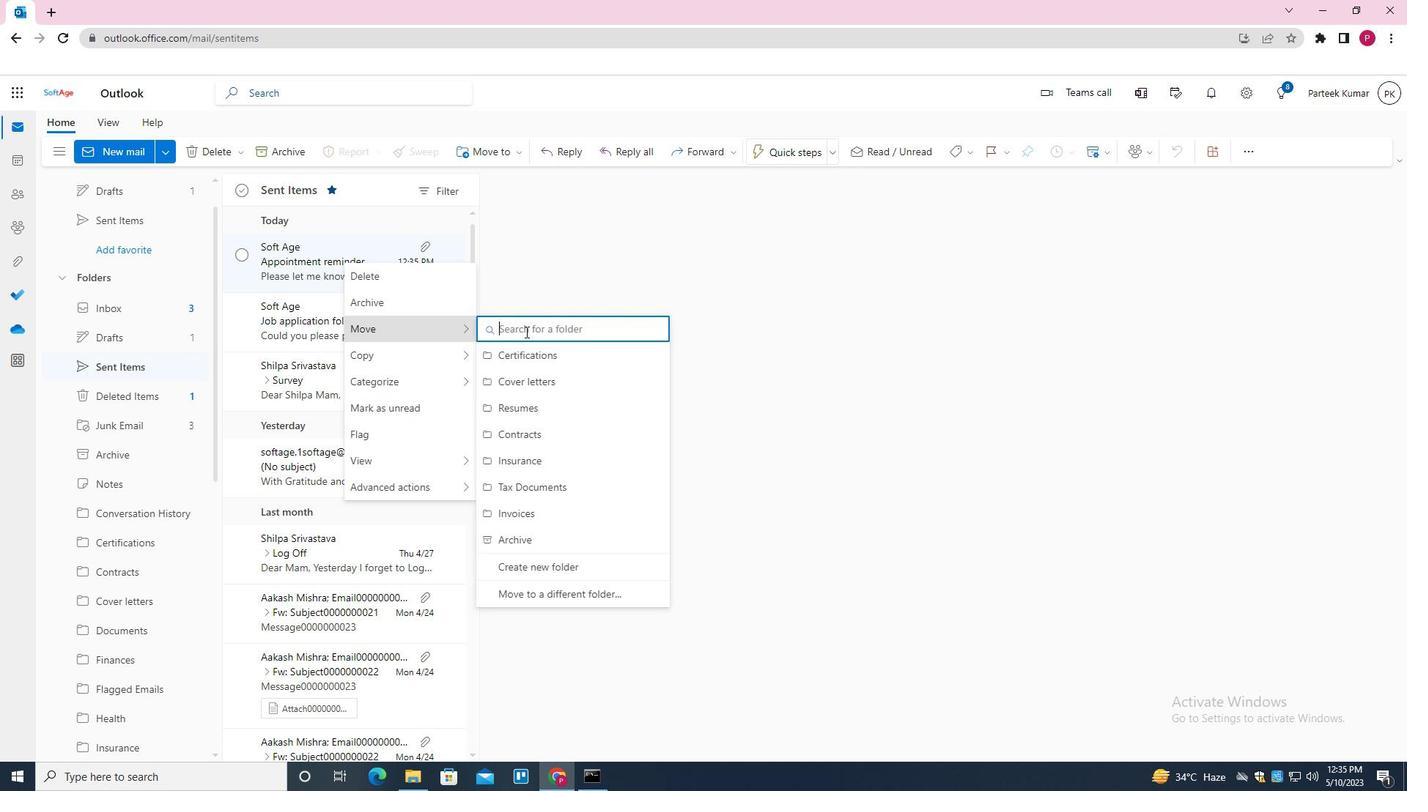 
Action: Key pressed <Key.shift><Key.shift><Key.shift><Key.shift><Key.shift><Key.shift><Key.shift><Key.shift><Key.shift><Key.shift>LICE<Key.down><Key.enter>
Screenshot: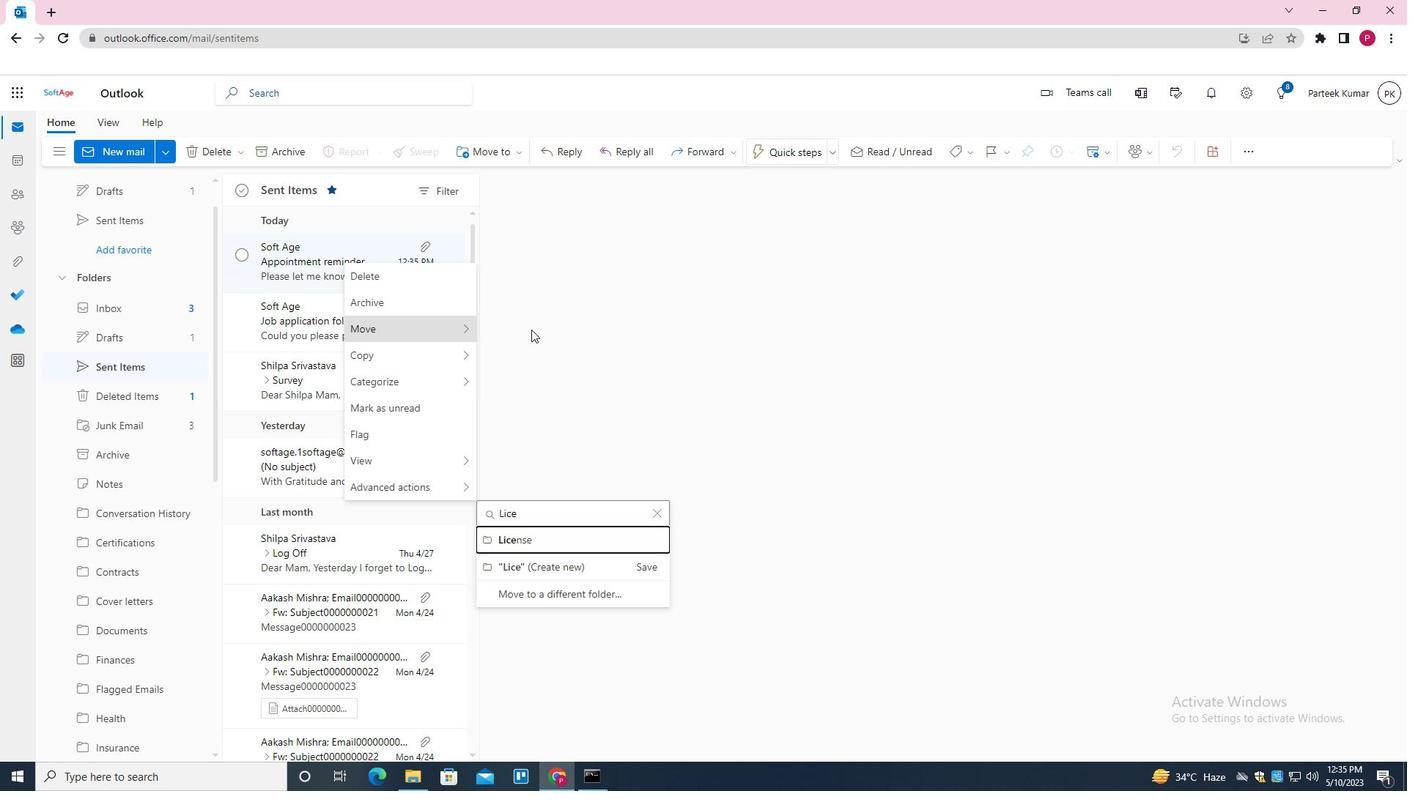 
Action: Mouse moved to (374, 303)
Screenshot: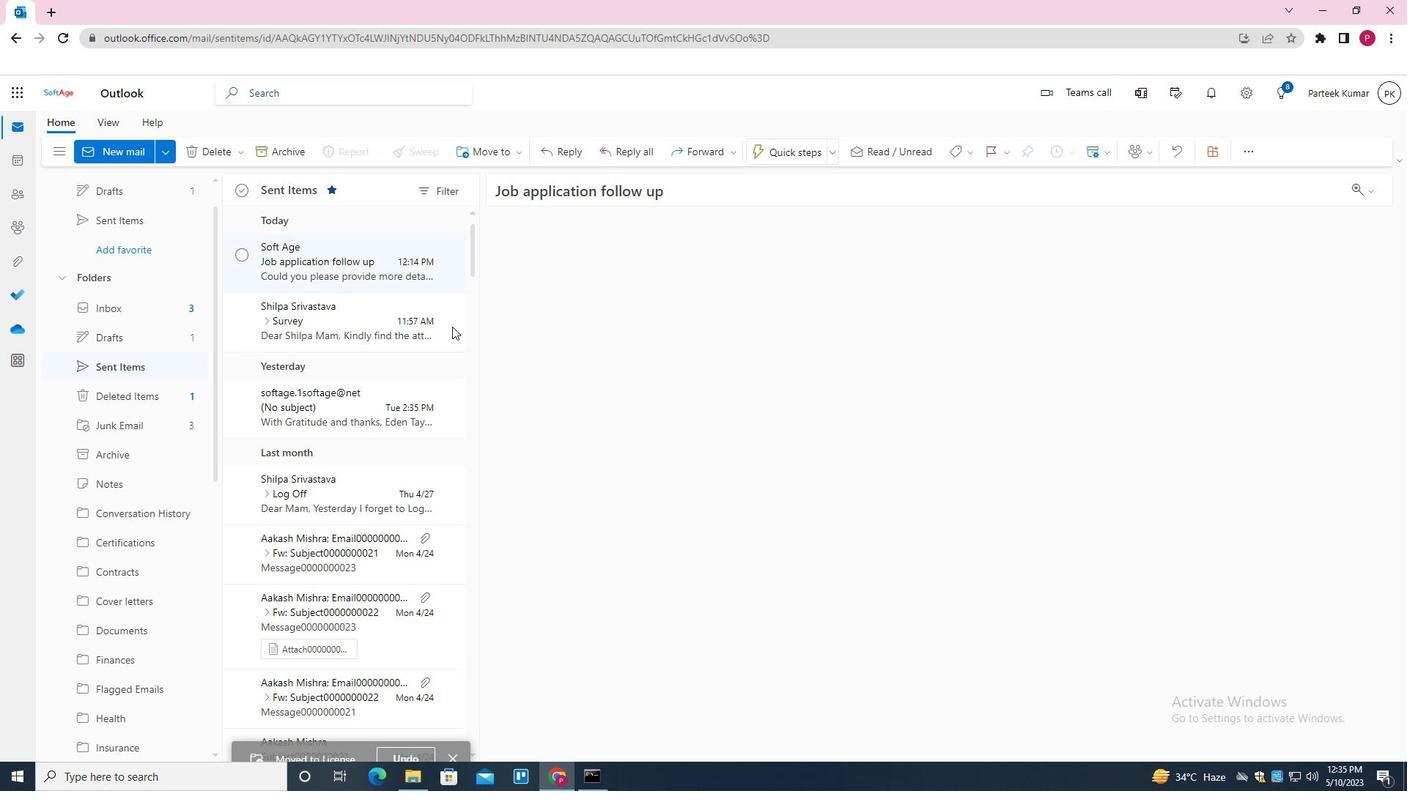 
Action: Key pressed <Key.f8>
Screenshot: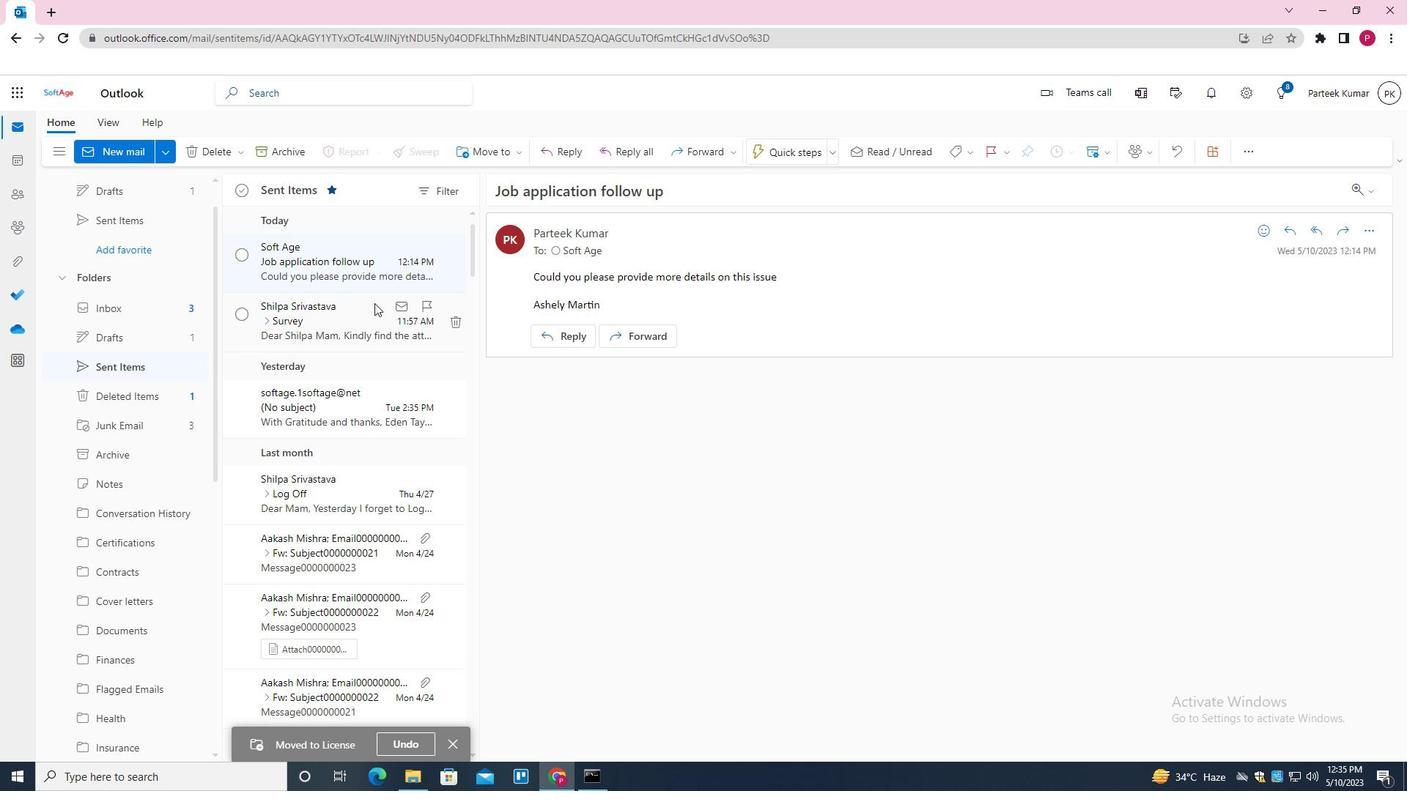 
